 Task: Search one way flight ticket for 4 adults, 2 children, 2 infants in seat and 1 infant on lap in economy from Jackson: Jackson-medgar Wiley Evers International Airport to Springfield: Abraham Lincoln Capital Airport on 5-2-2023. Choice of flights is Sun country airlines. Number of bags: 10 checked bags. Price is upto 30000. Outbound departure time preference is 6:00.
Action: Mouse moved to (327, 273)
Screenshot: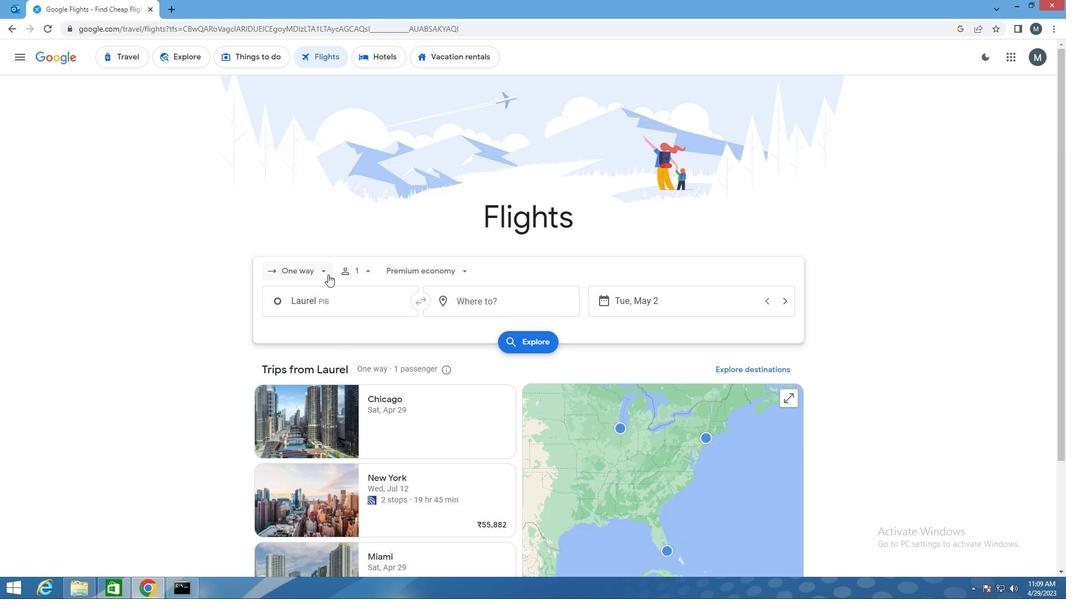 
Action: Mouse pressed left at (327, 273)
Screenshot: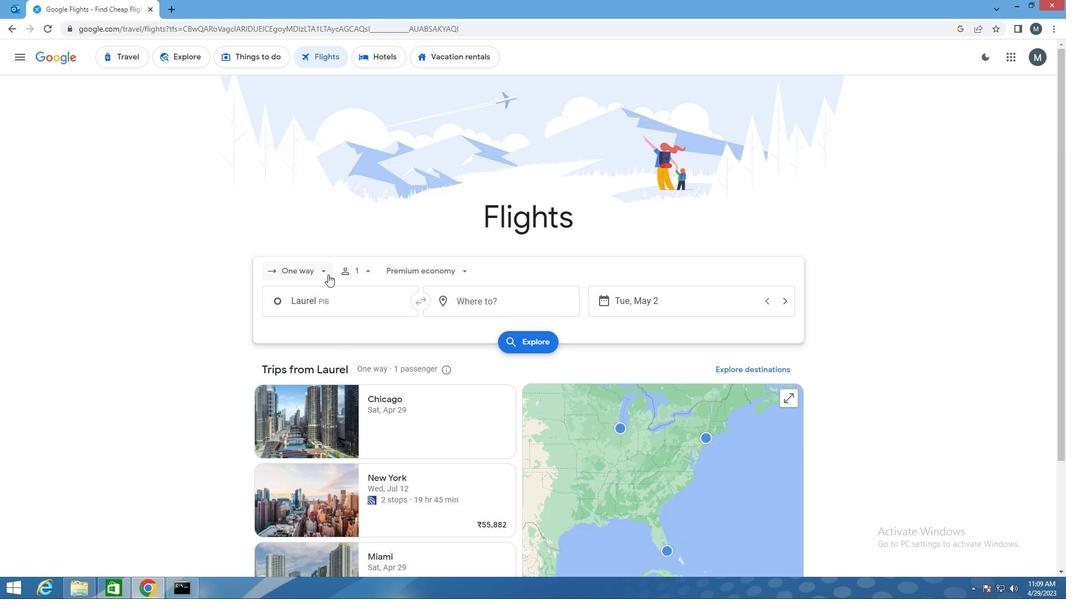 
Action: Mouse moved to (322, 327)
Screenshot: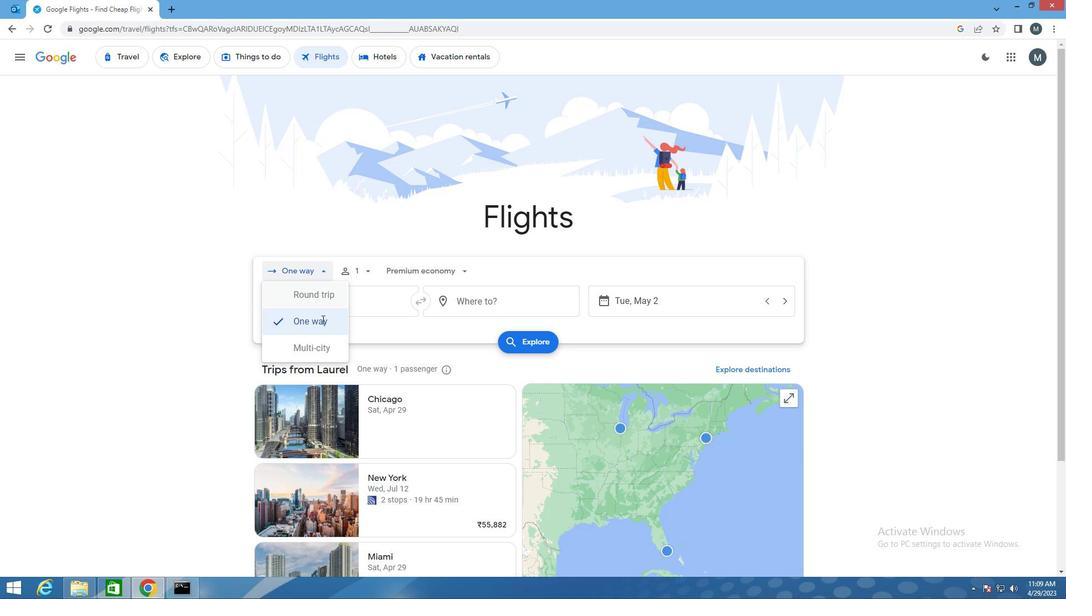 
Action: Mouse pressed left at (322, 327)
Screenshot: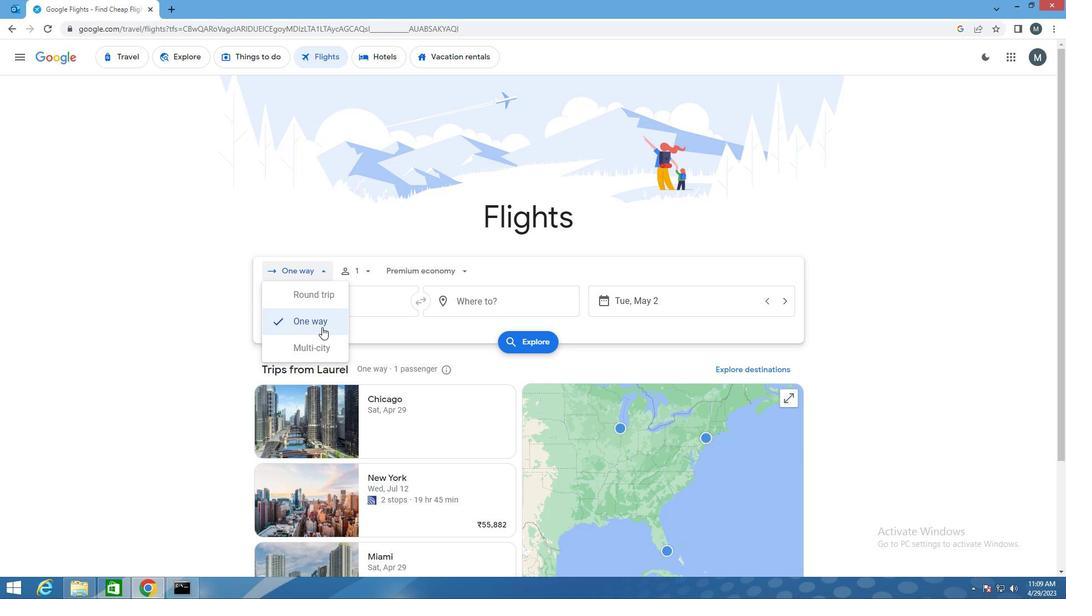 
Action: Mouse moved to (363, 273)
Screenshot: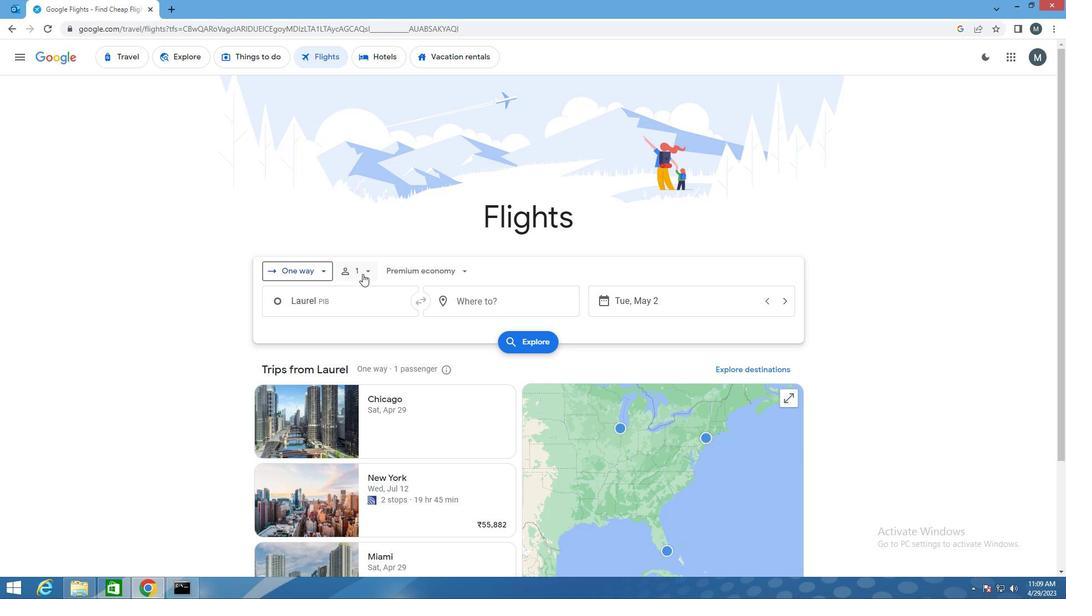 
Action: Mouse pressed left at (363, 273)
Screenshot: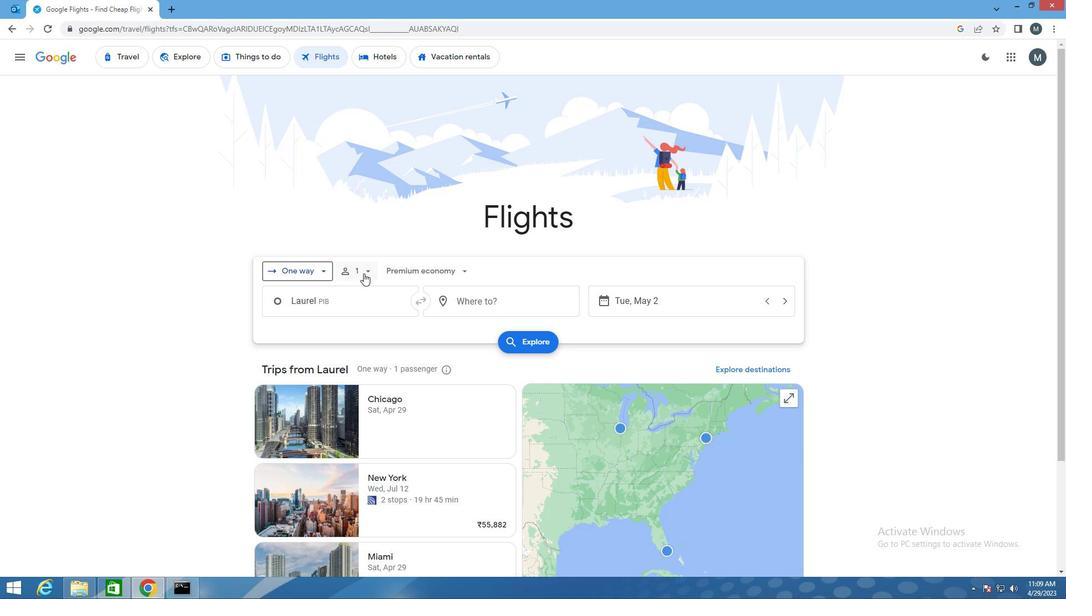 
Action: Mouse moved to (453, 300)
Screenshot: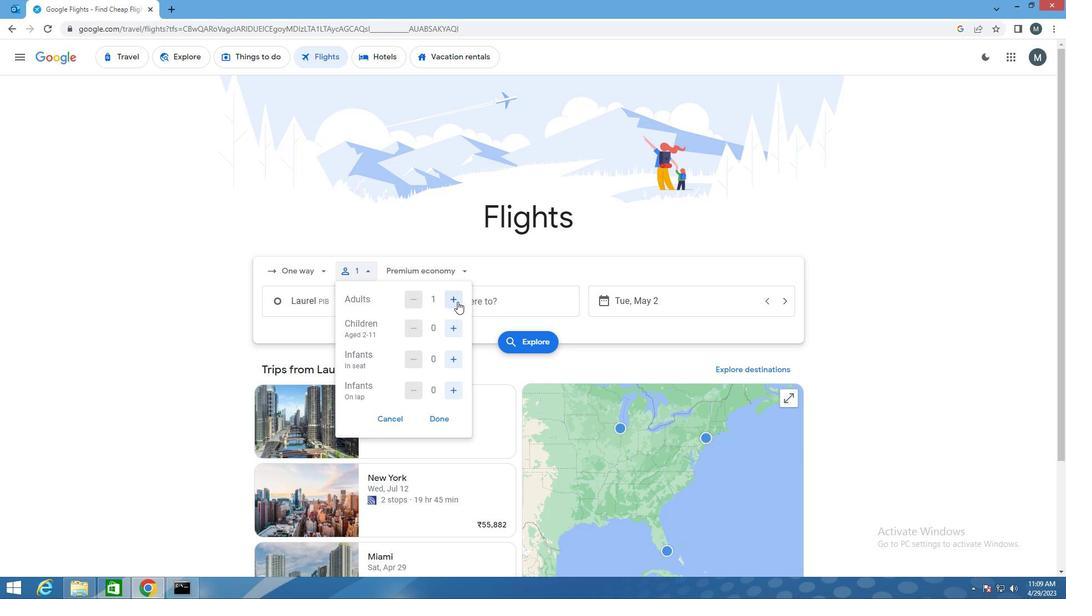 
Action: Mouse pressed left at (453, 300)
Screenshot: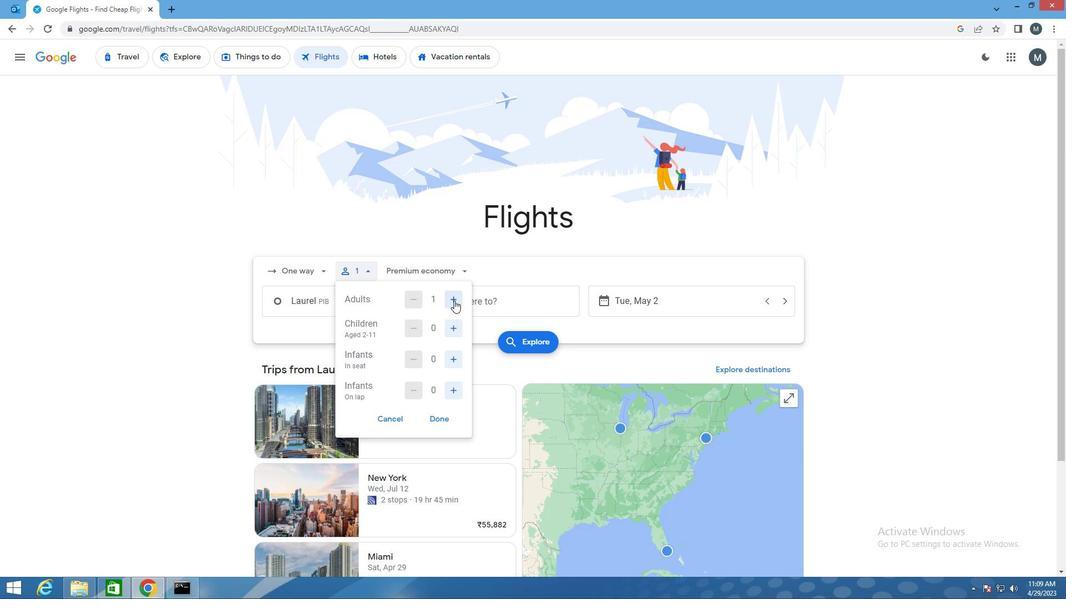 
Action: Mouse pressed left at (453, 300)
Screenshot: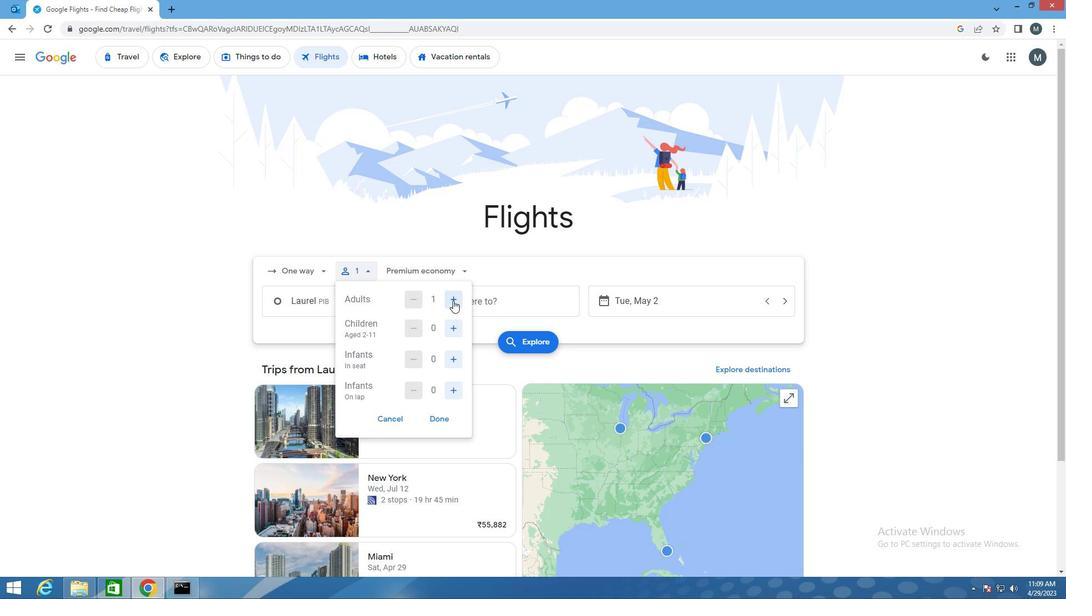 
Action: Mouse pressed left at (453, 300)
Screenshot: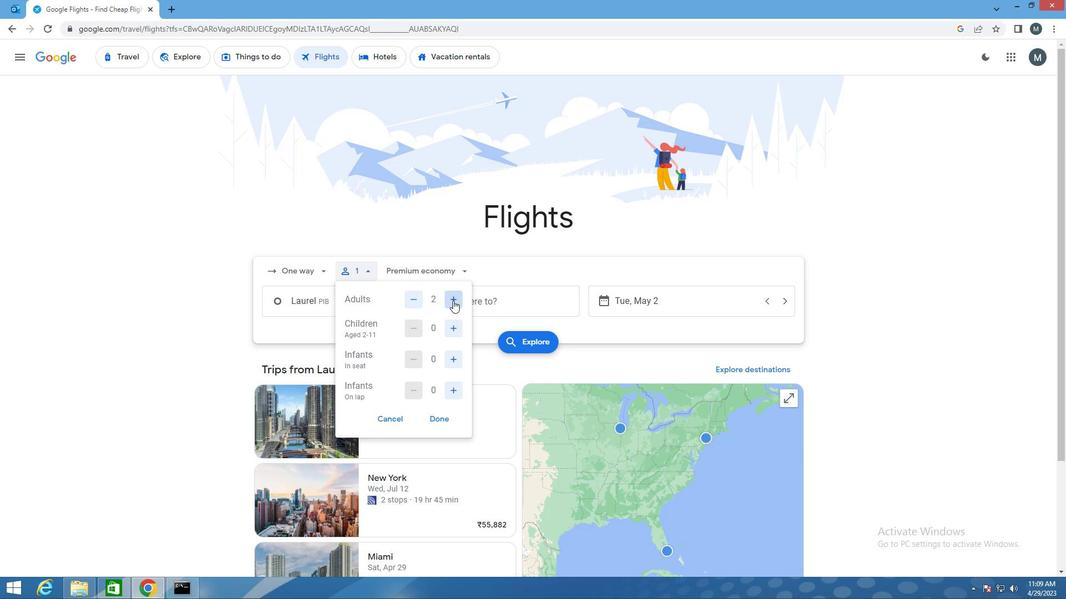 
Action: Mouse moved to (453, 333)
Screenshot: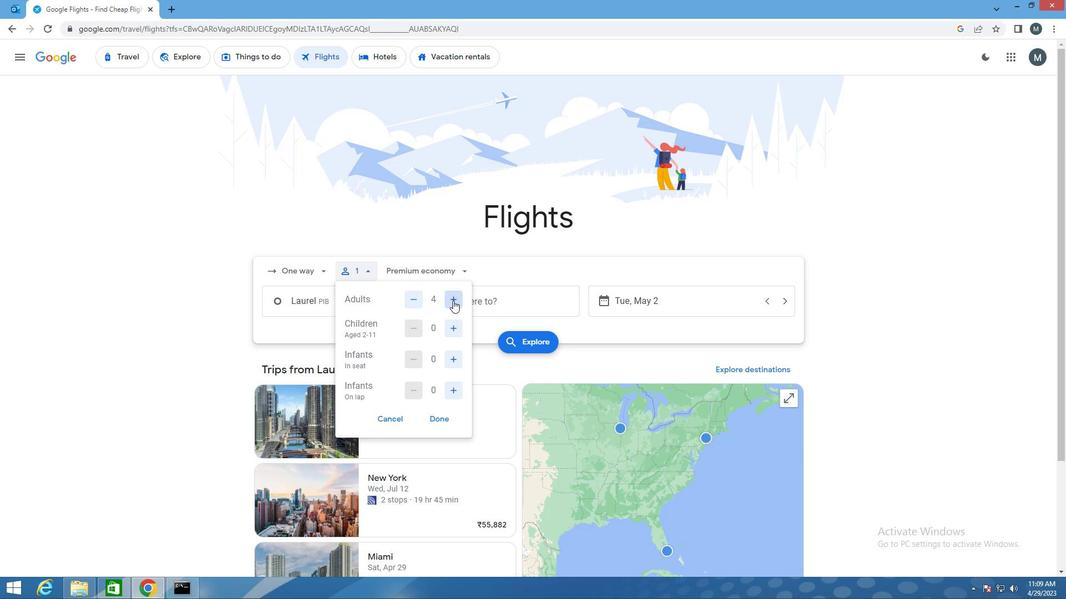 
Action: Mouse pressed left at (453, 333)
Screenshot: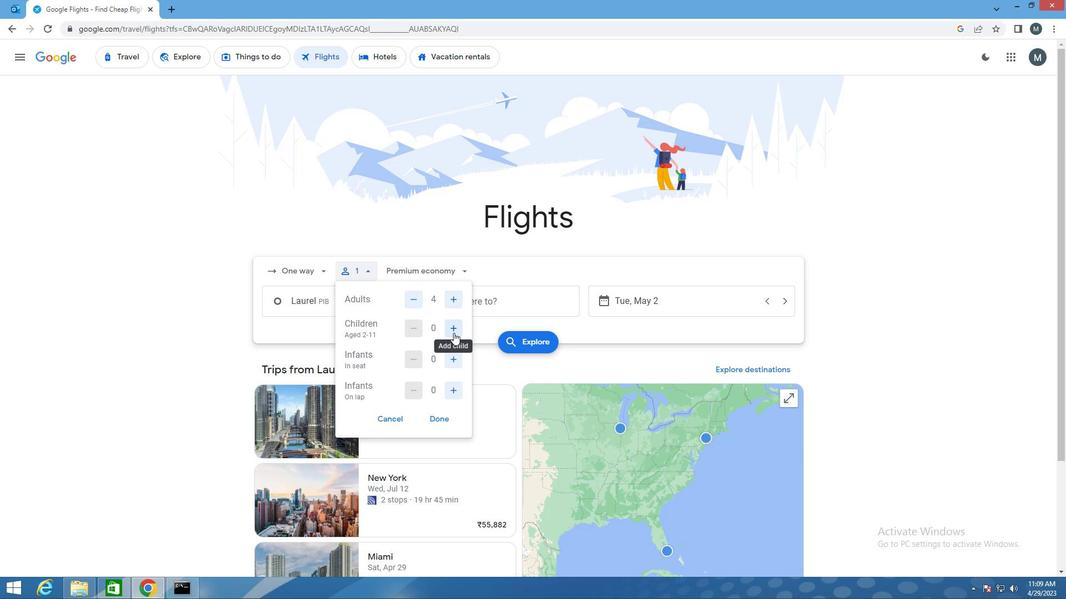 
Action: Mouse pressed left at (453, 333)
Screenshot: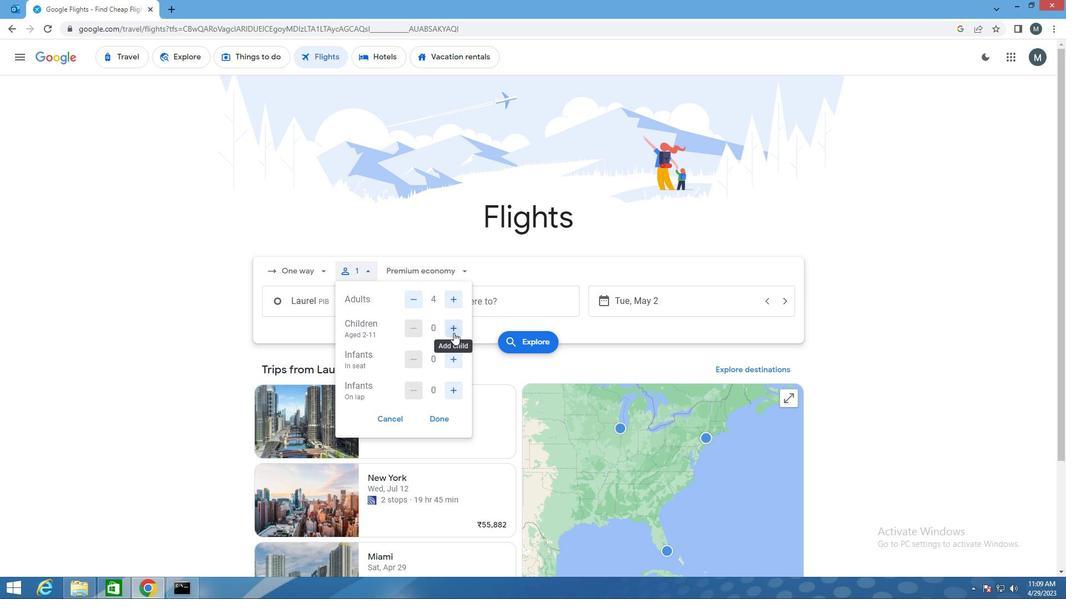 
Action: Mouse moved to (458, 360)
Screenshot: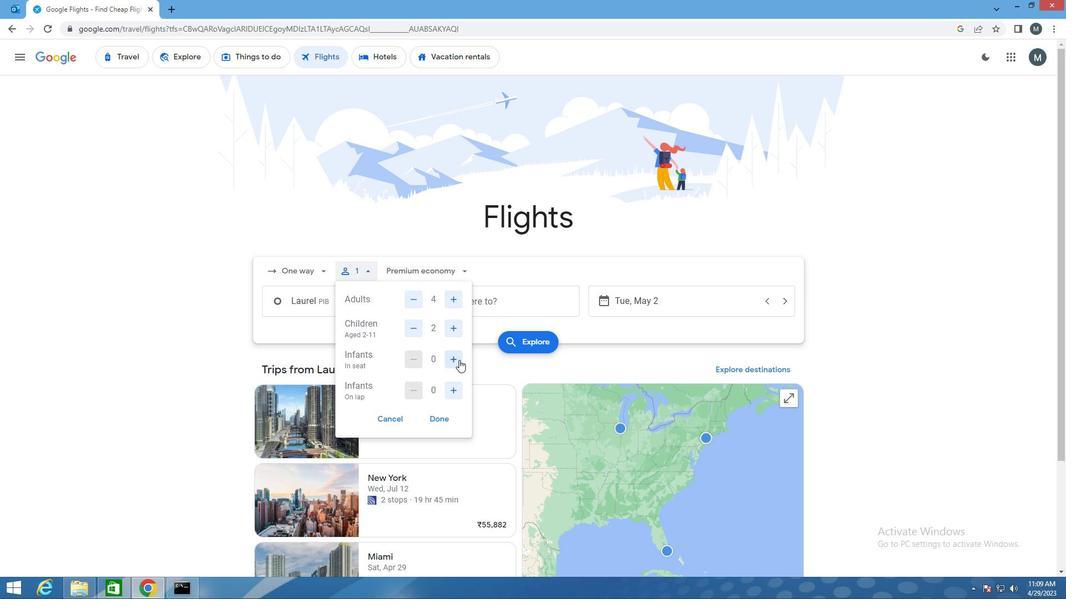
Action: Mouse pressed left at (458, 360)
Screenshot: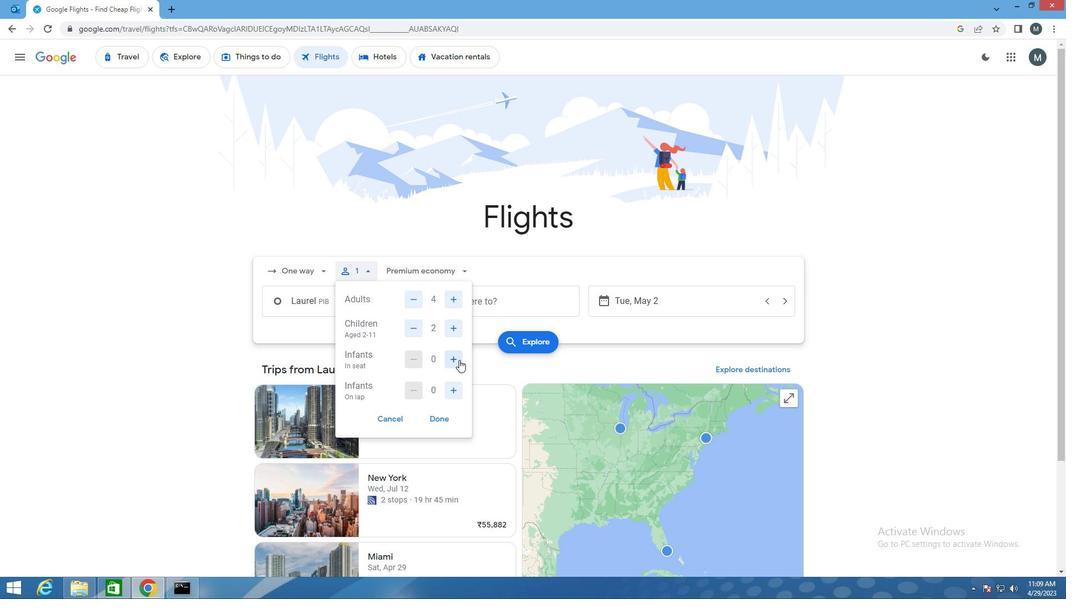 
Action: Mouse pressed left at (458, 360)
Screenshot: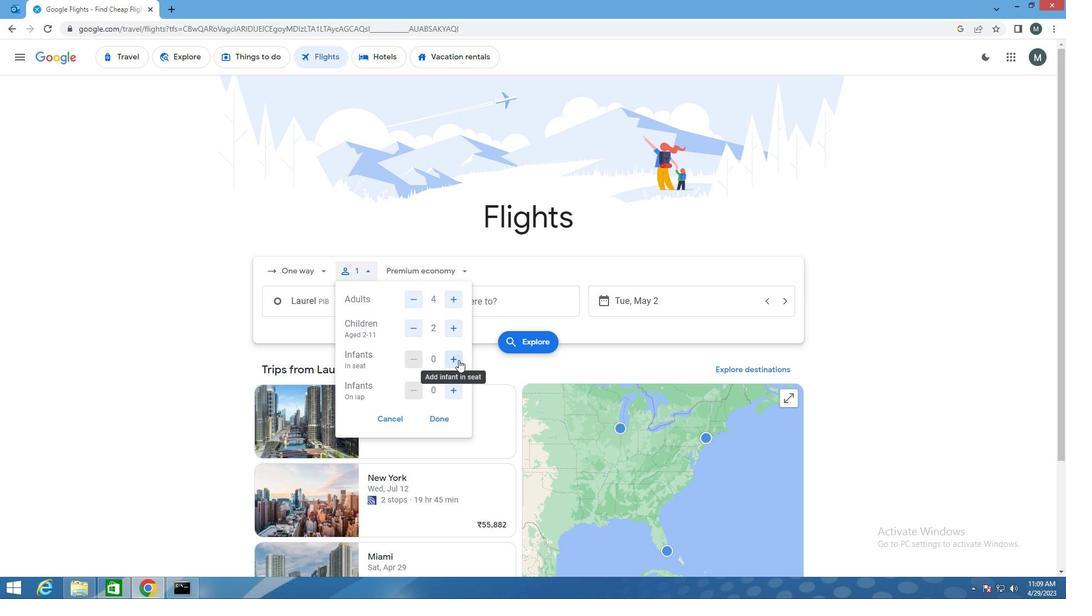 
Action: Mouse moved to (455, 393)
Screenshot: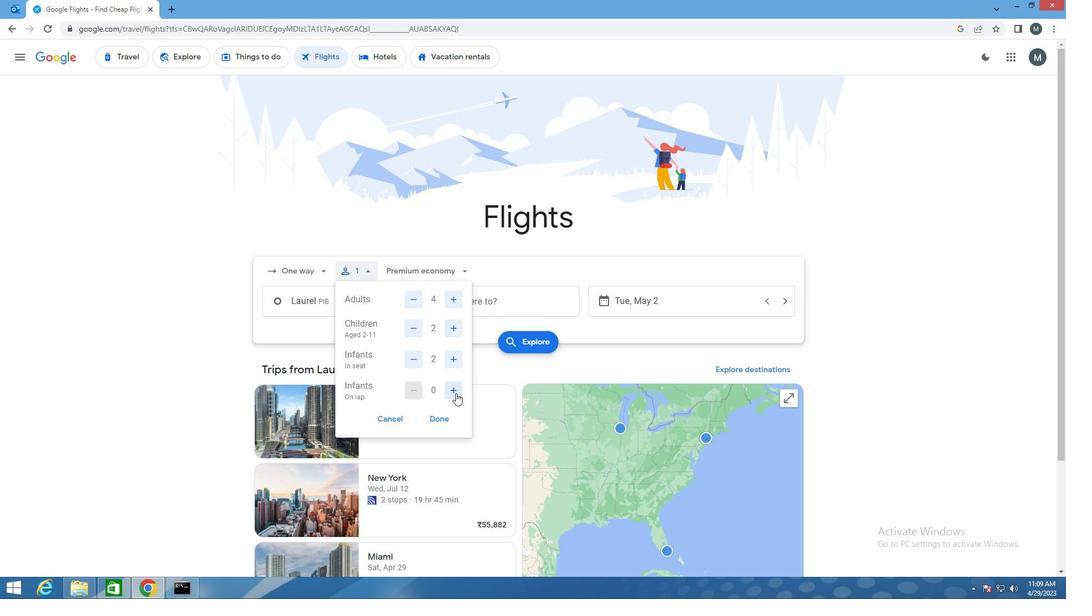 
Action: Mouse pressed left at (455, 393)
Screenshot: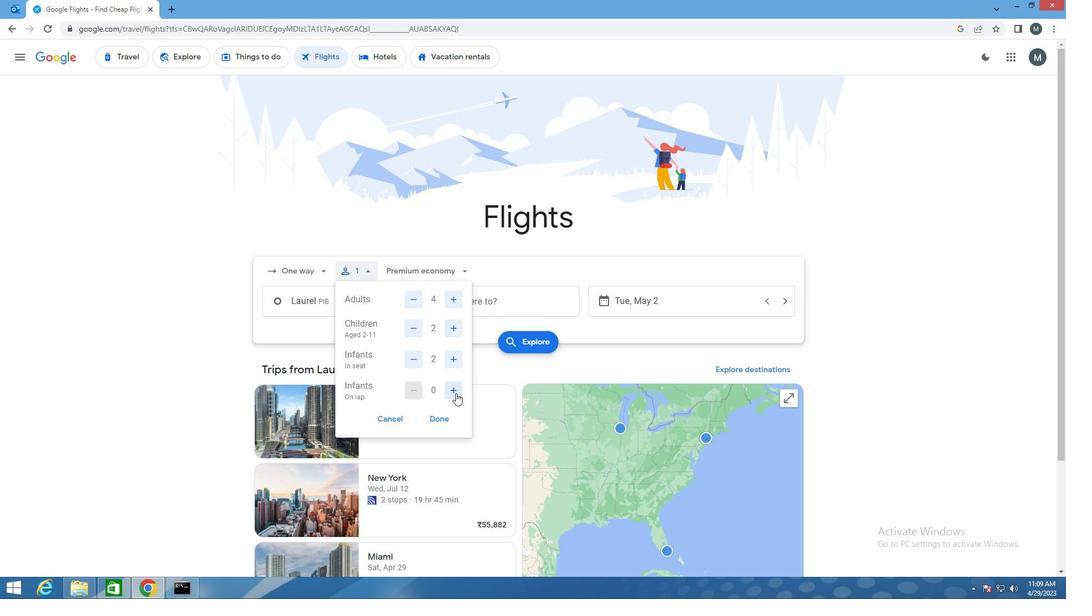 
Action: Mouse moved to (449, 419)
Screenshot: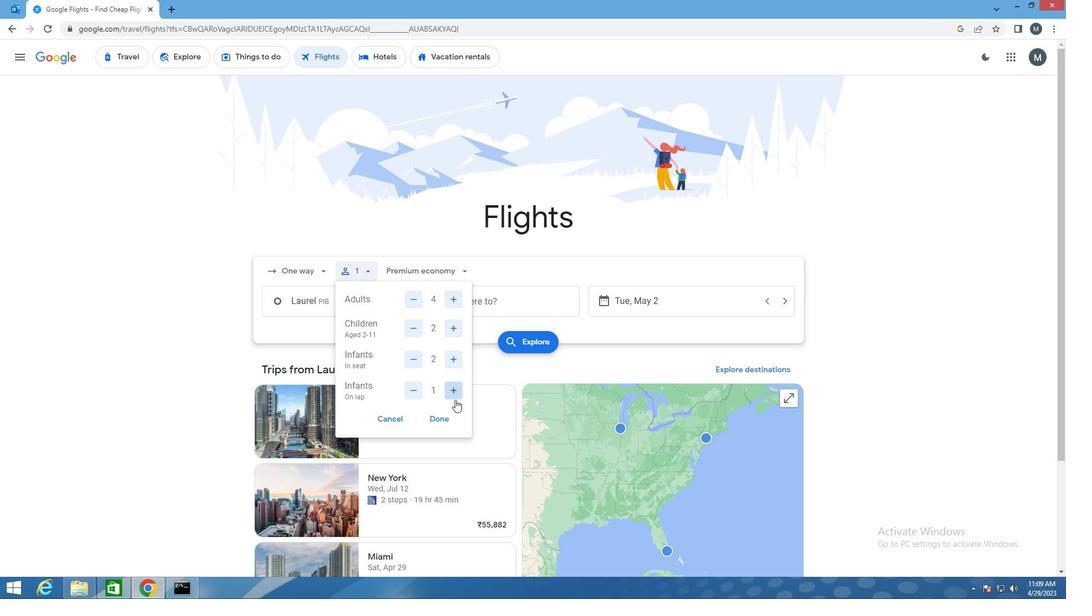 
Action: Mouse pressed left at (449, 419)
Screenshot: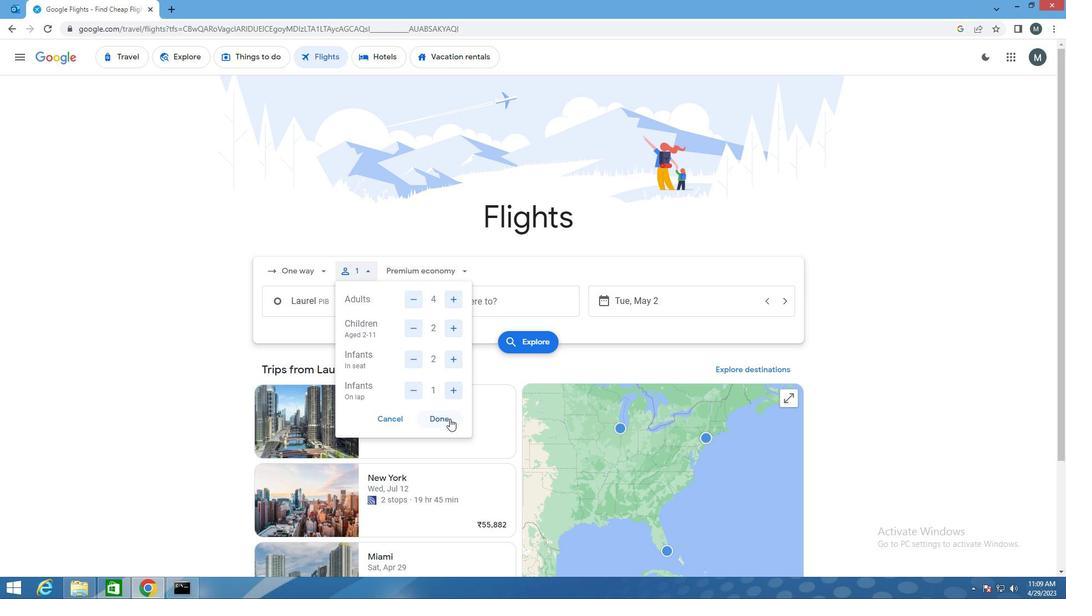 
Action: Mouse moved to (451, 273)
Screenshot: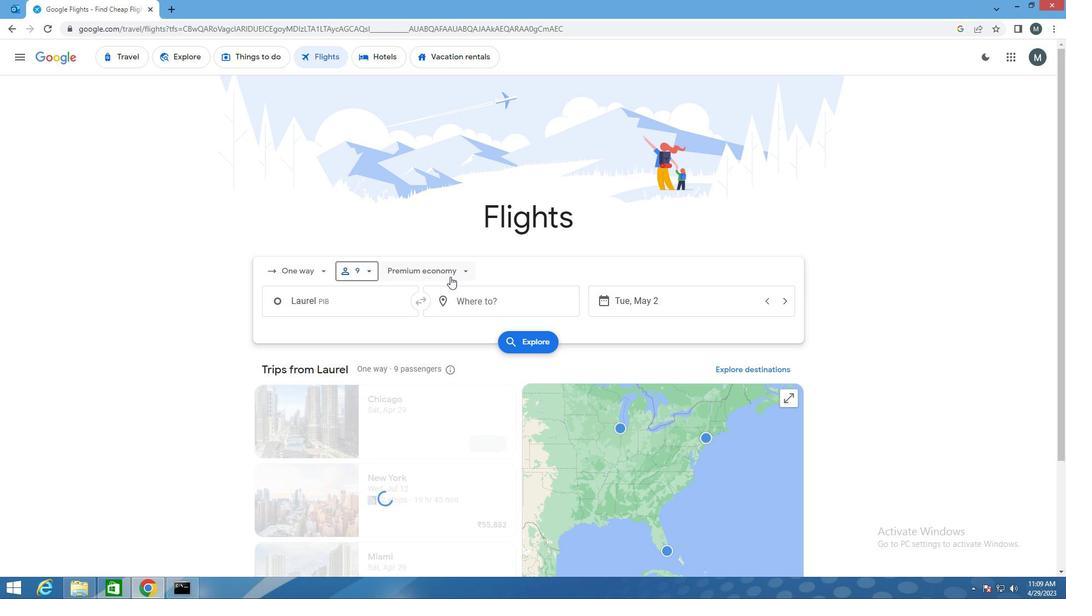 
Action: Mouse pressed left at (451, 273)
Screenshot: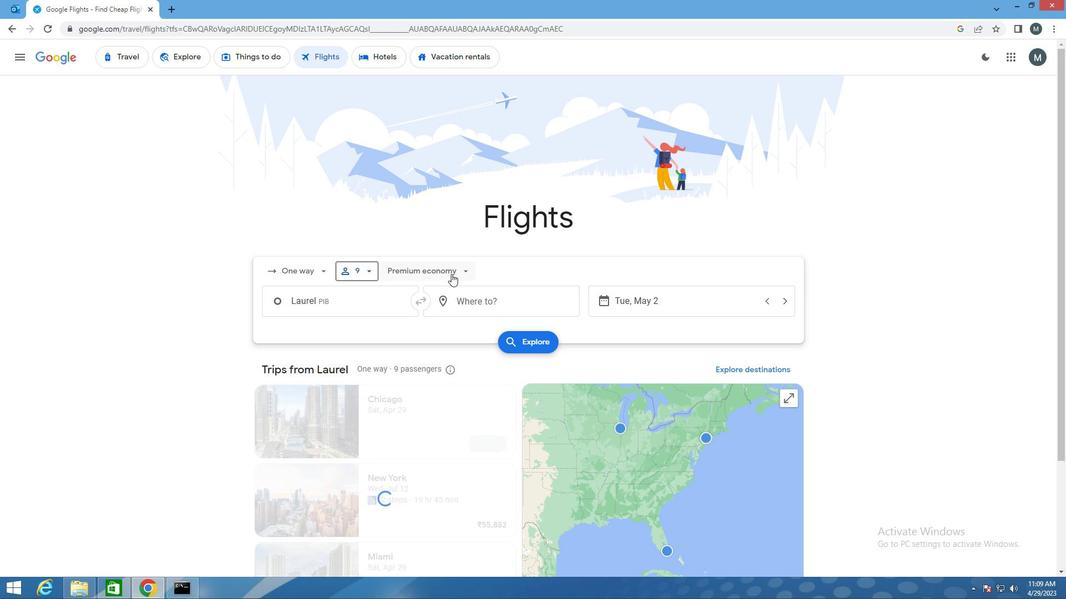 
Action: Mouse moved to (443, 295)
Screenshot: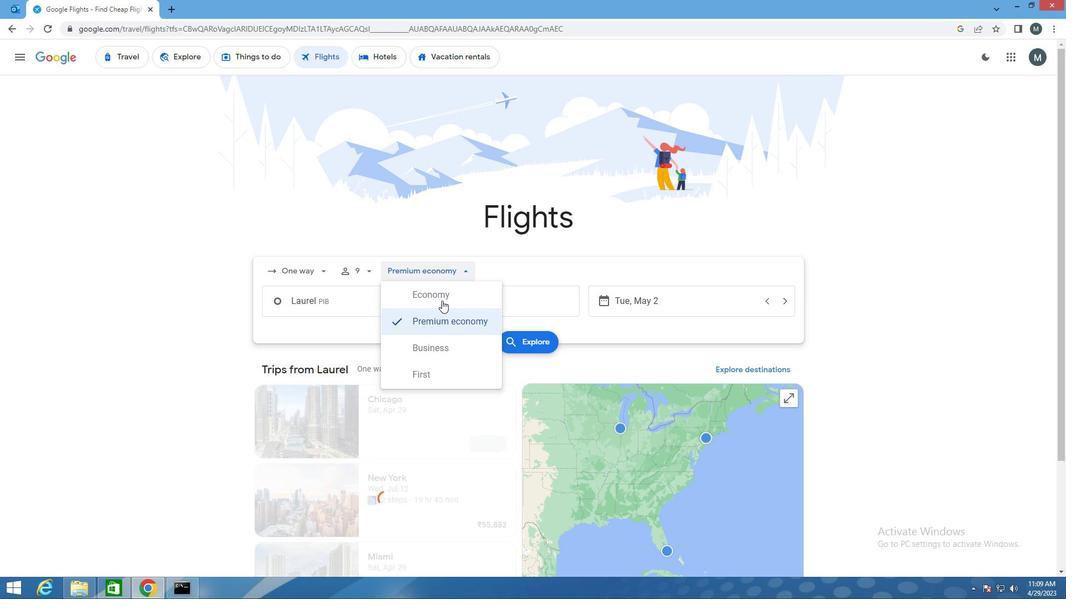 
Action: Mouse pressed left at (443, 295)
Screenshot: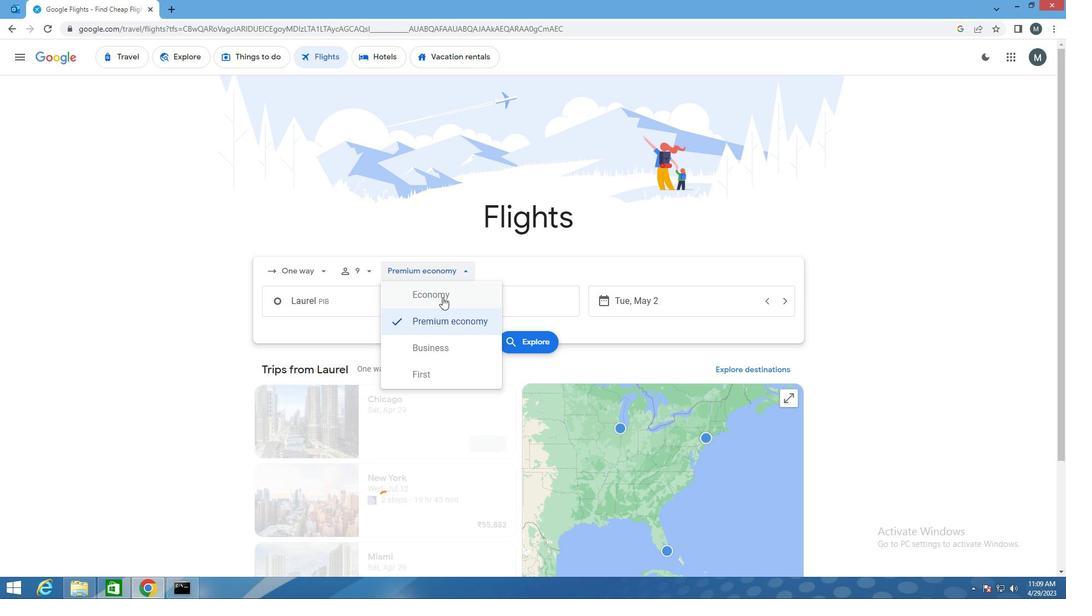 
Action: Mouse moved to (383, 305)
Screenshot: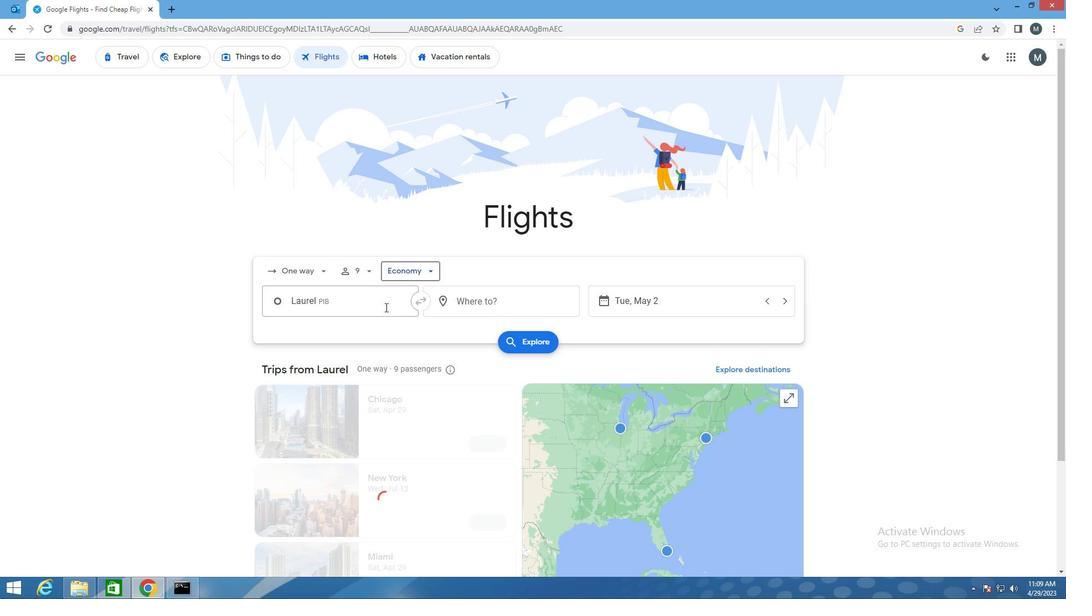 
Action: Mouse pressed left at (383, 305)
Screenshot: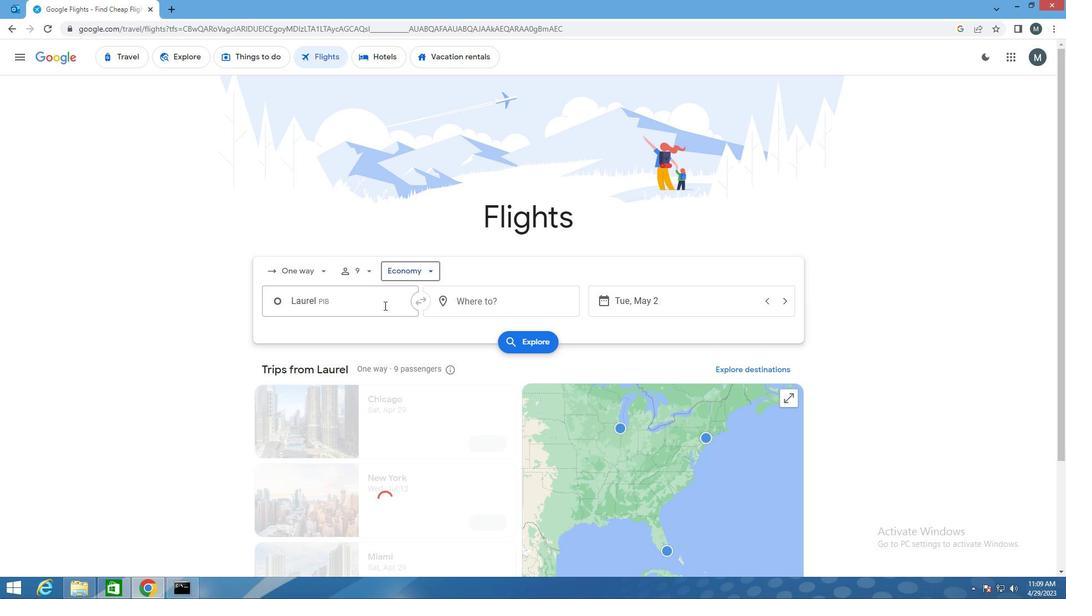 
Action: Key pressed jackson<Key.space>med
Screenshot: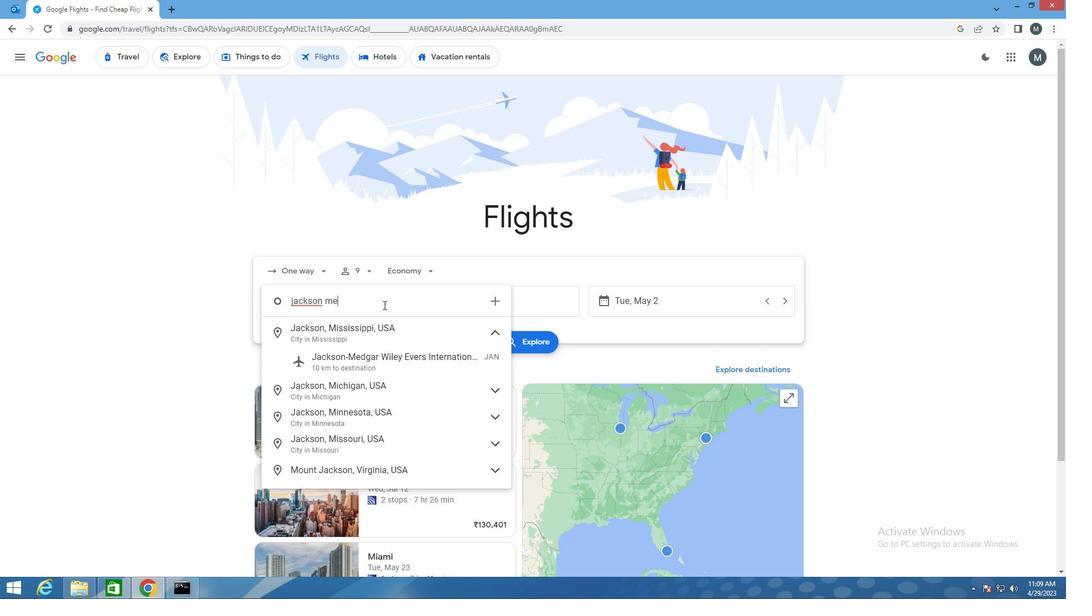 
Action: Mouse moved to (387, 333)
Screenshot: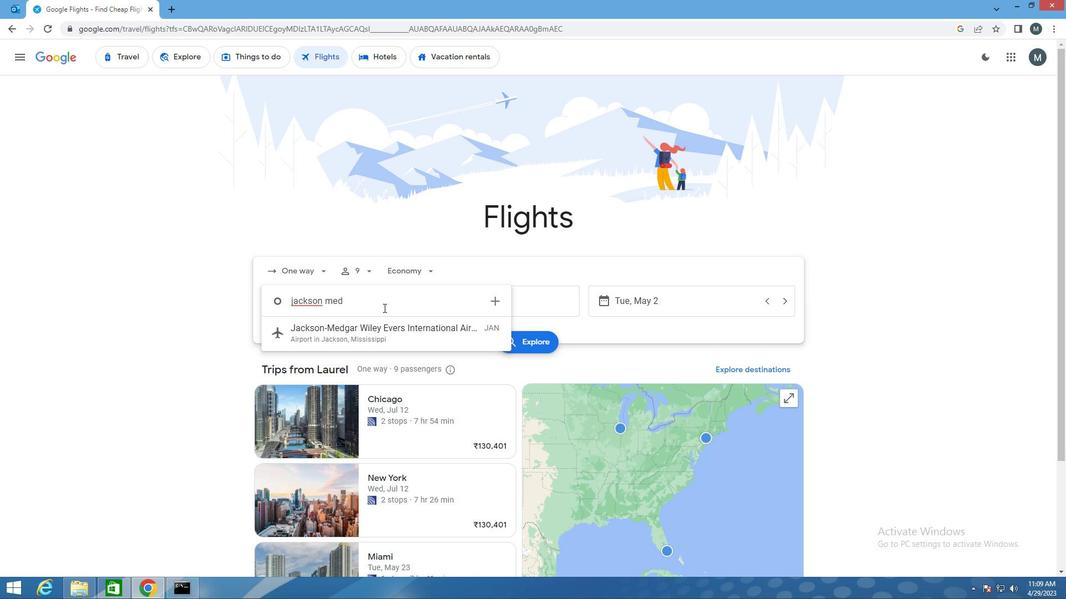 
Action: Mouse pressed left at (387, 333)
Screenshot: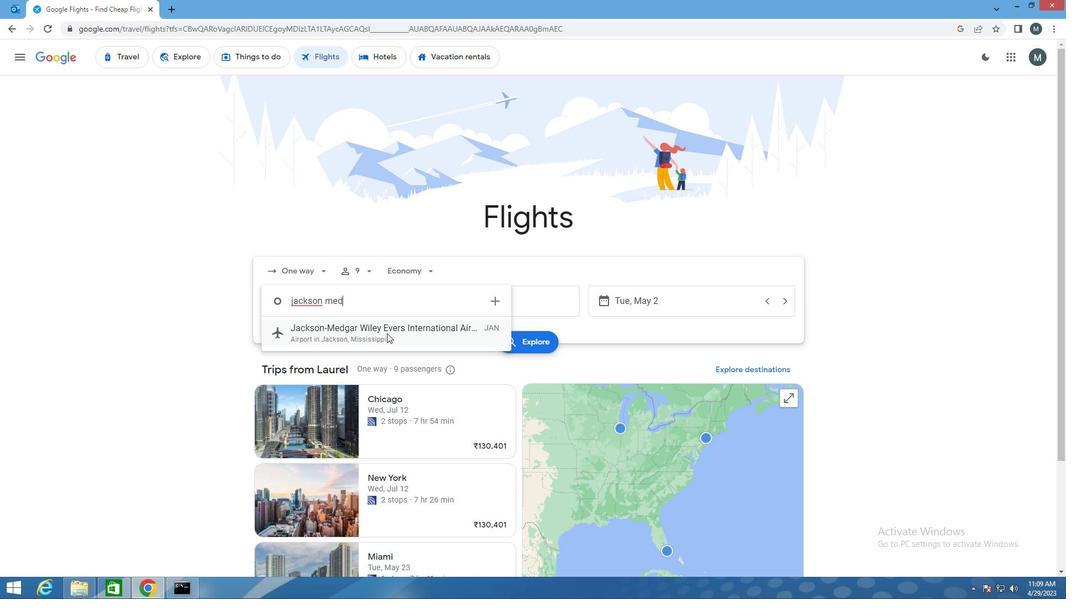 
Action: Mouse moved to (484, 308)
Screenshot: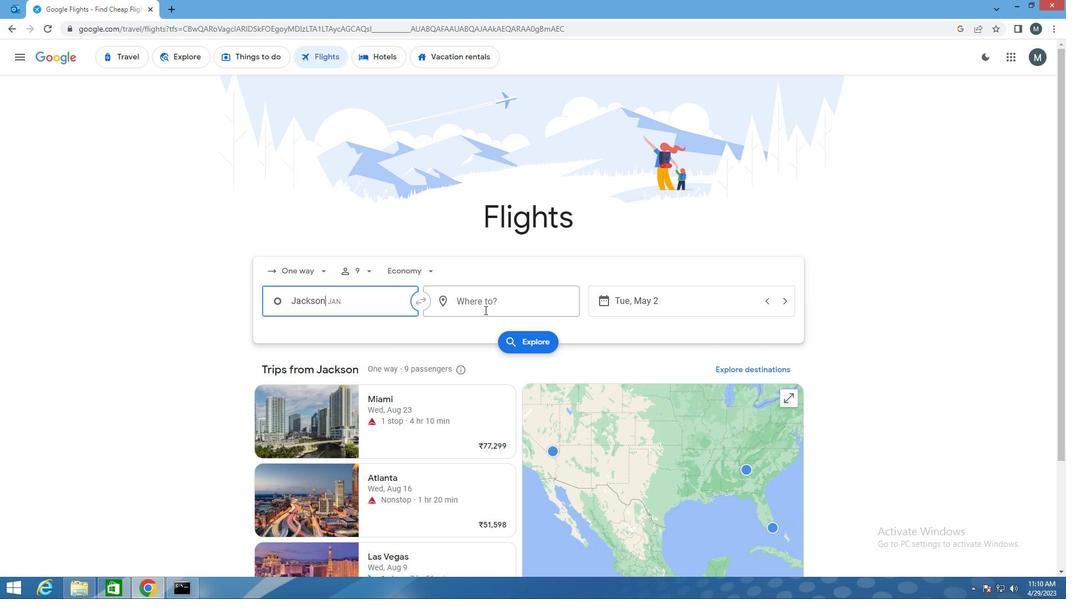 
Action: Mouse pressed left at (484, 308)
Screenshot: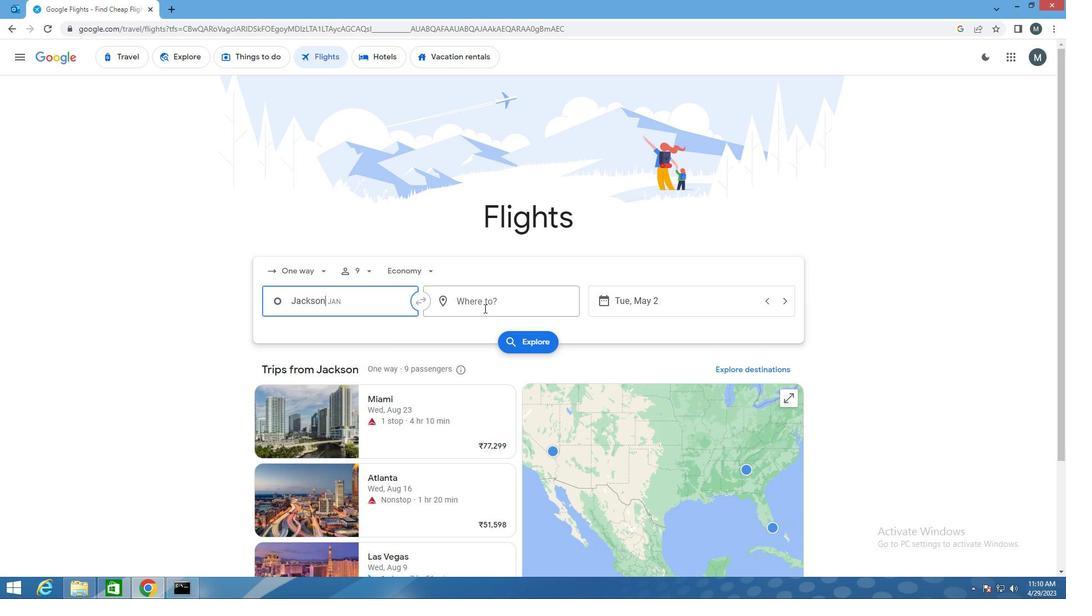 
Action: Mouse moved to (482, 309)
Screenshot: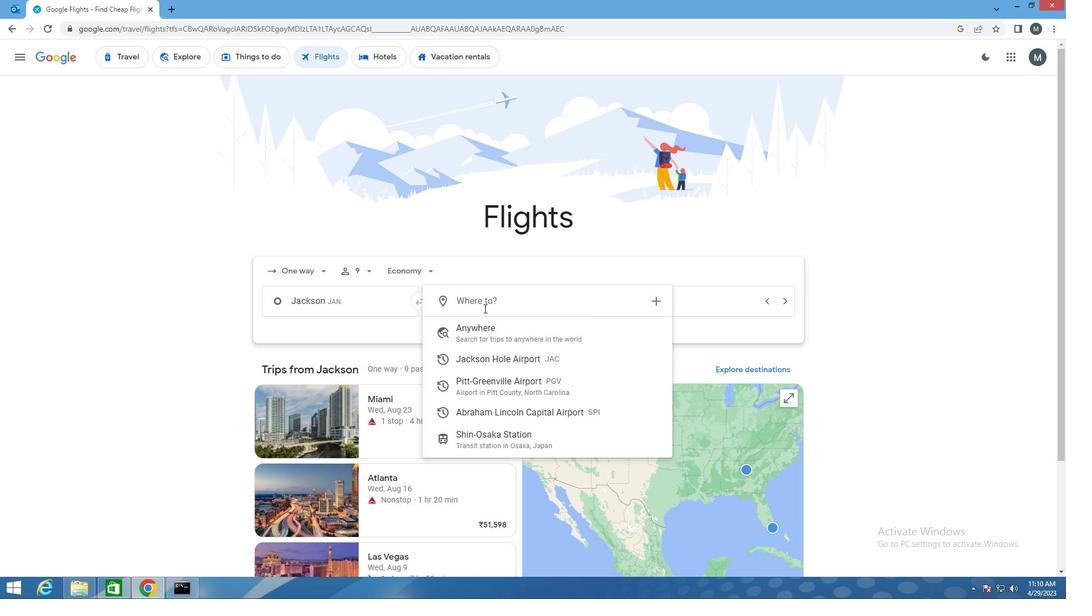 
Action: Key pressed s
Screenshot: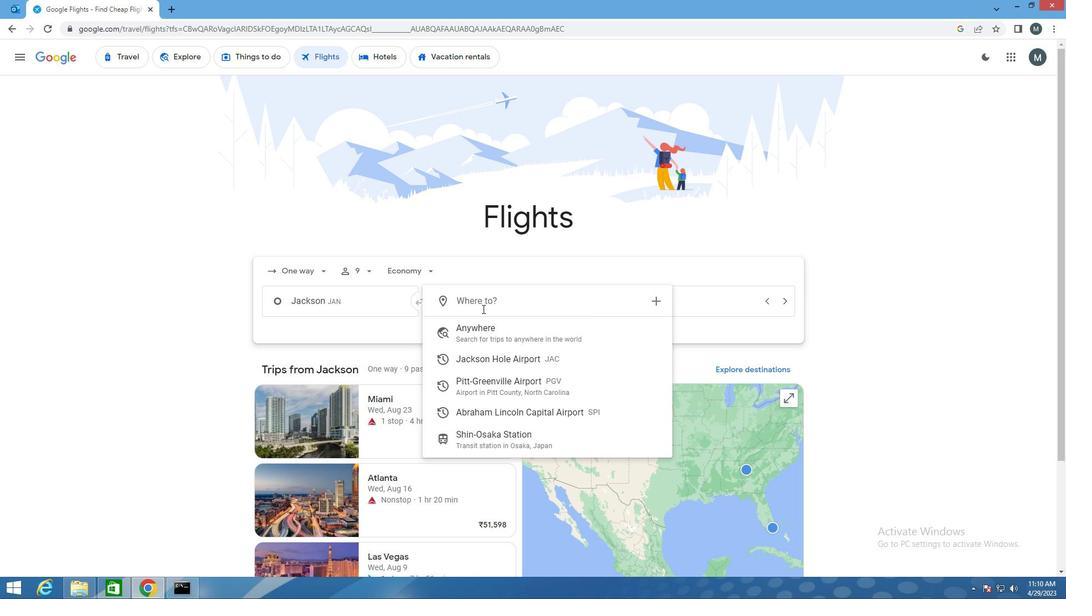 
Action: Mouse moved to (481, 309)
Screenshot: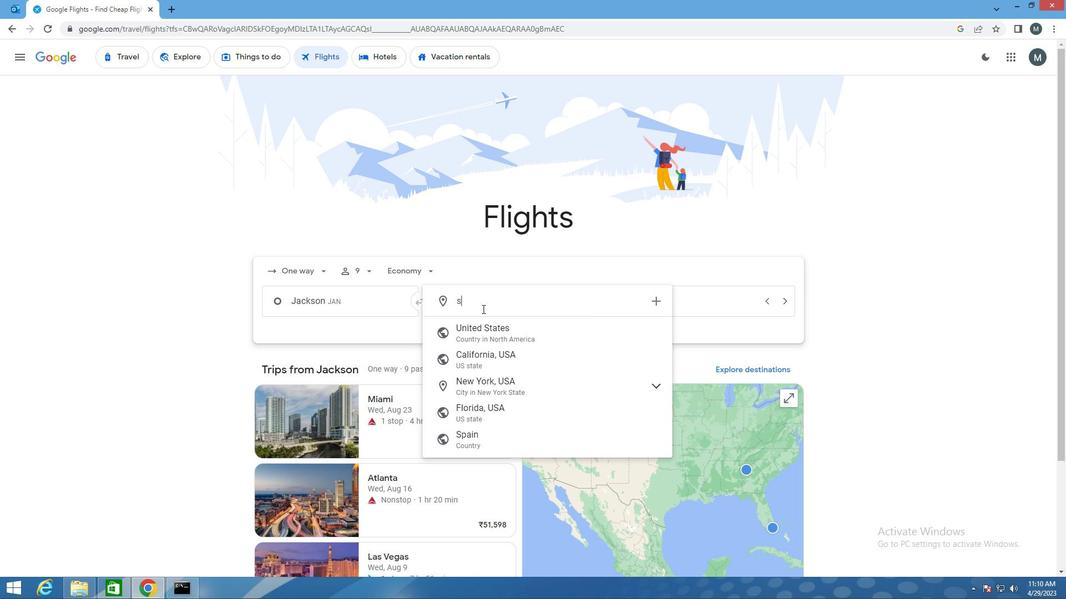 
Action: Key pressed p
Screenshot: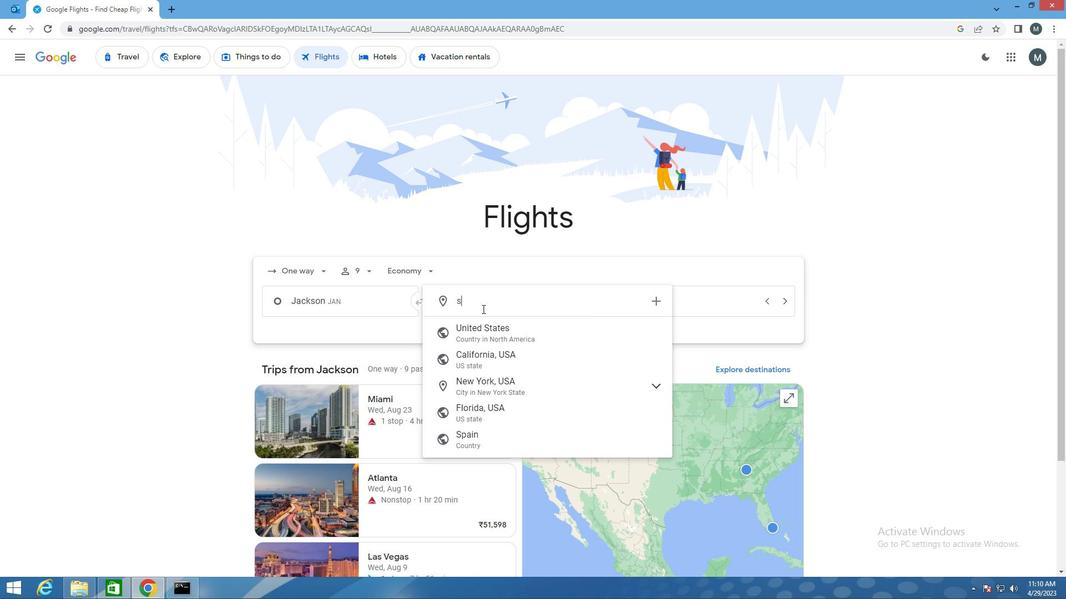 
Action: Mouse moved to (481, 311)
Screenshot: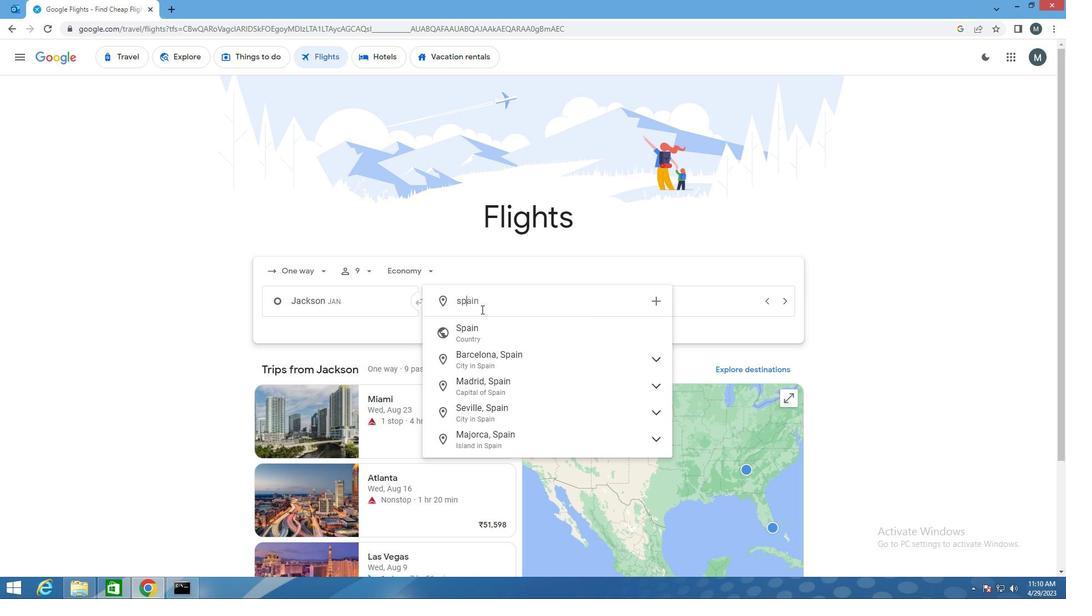 
Action: Key pressed <Key.backspace>
Screenshot: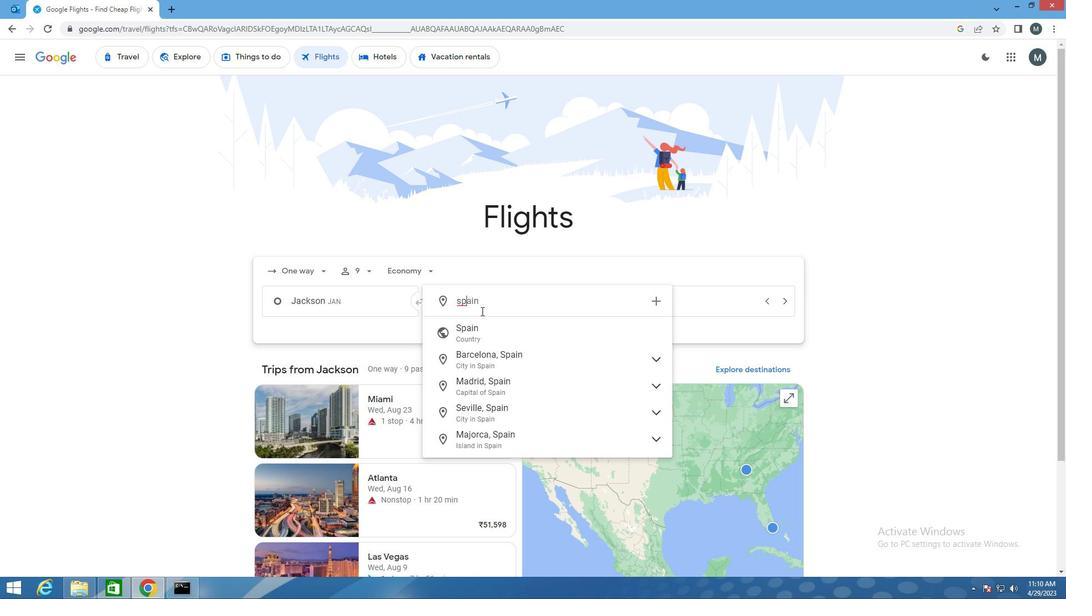 
Action: Mouse moved to (480, 312)
Screenshot: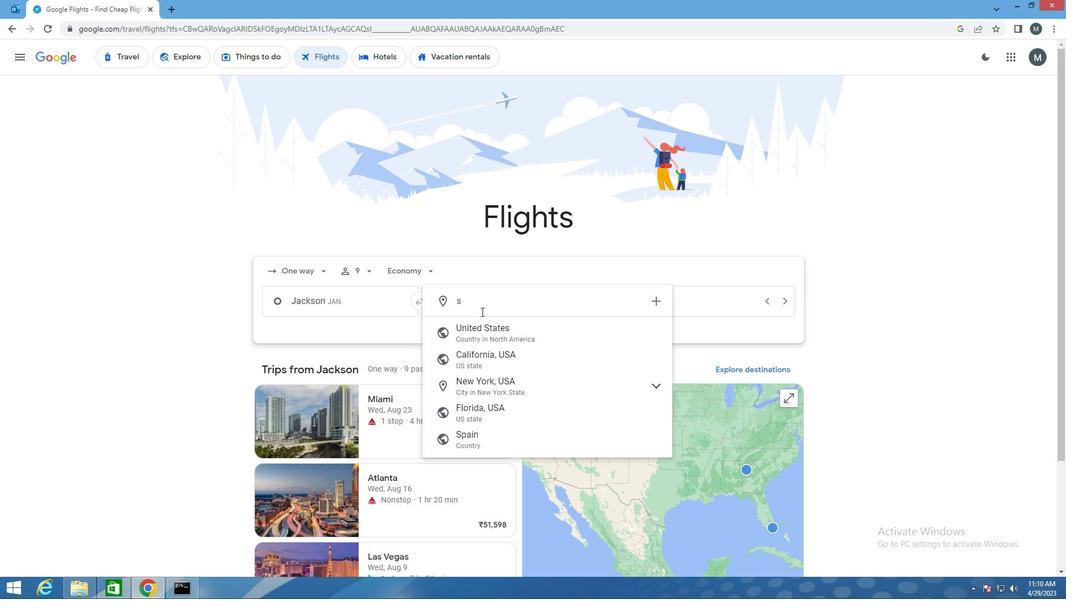
Action: Key pressed pi
Screenshot: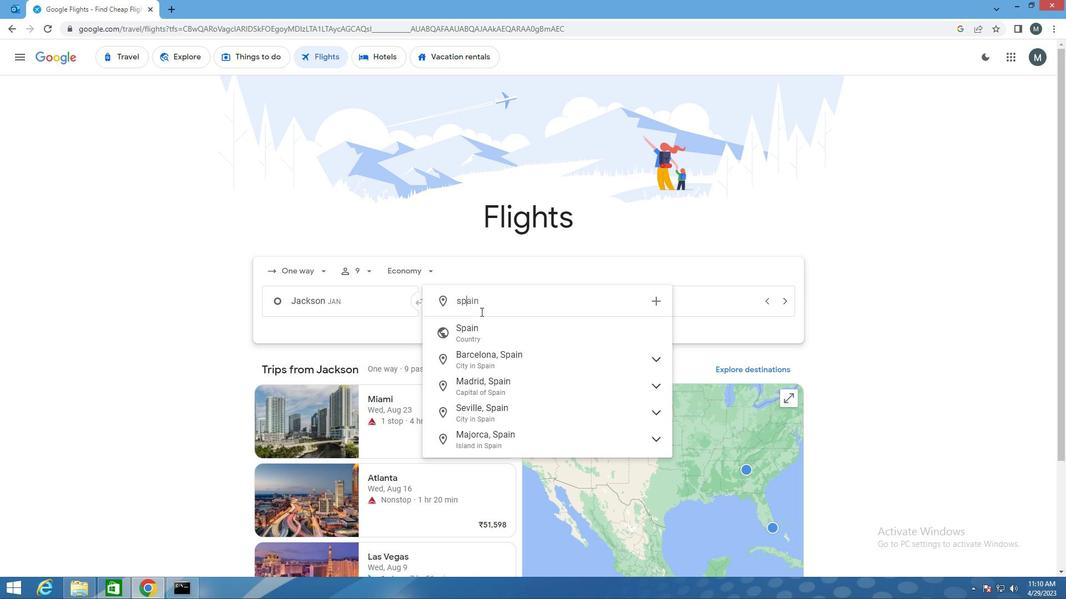 
Action: Mouse moved to (510, 334)
Screenshot: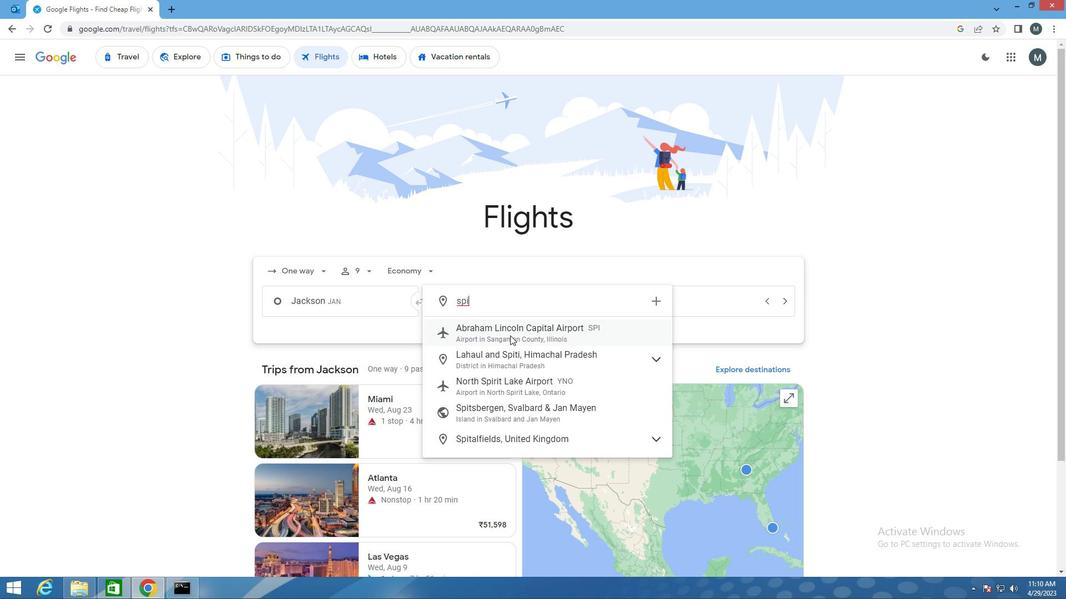 
Action: Mouse pressed left at (510, 334)
Screenshot: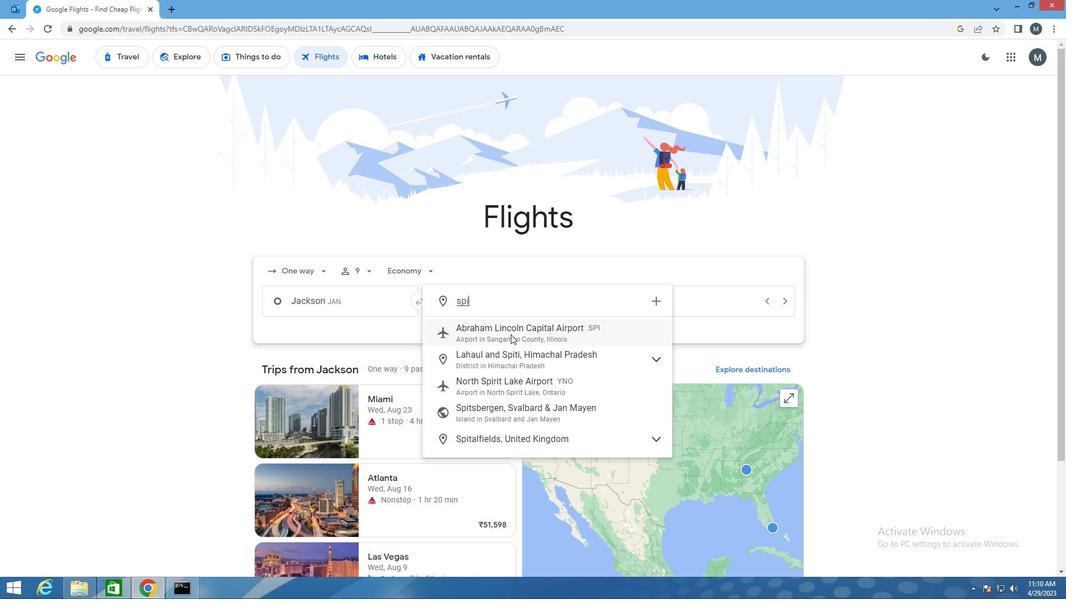 
Action: Mouse moved to (623, 304)
Screenshot: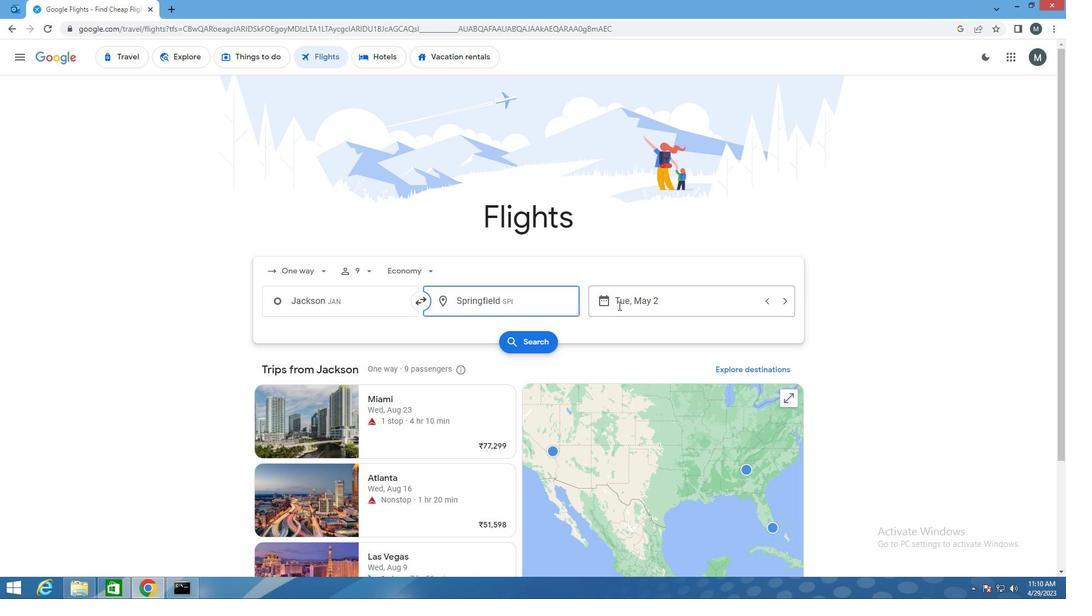 
Action: Mouse pressed left at (623, 304)
Screenshot: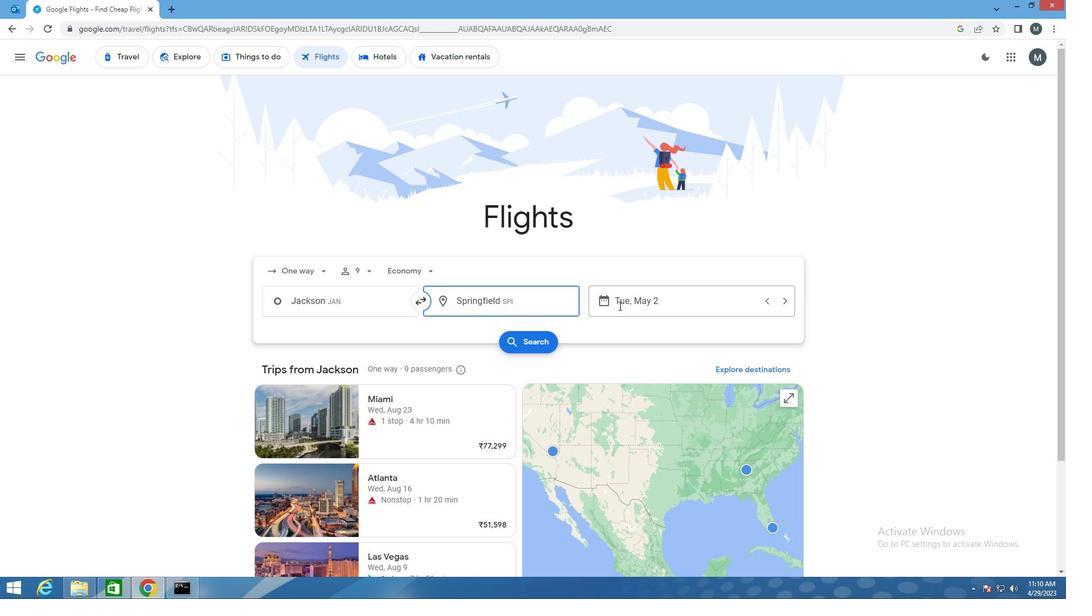 
Action: Mouse moved to (656, 376)
Screenshot: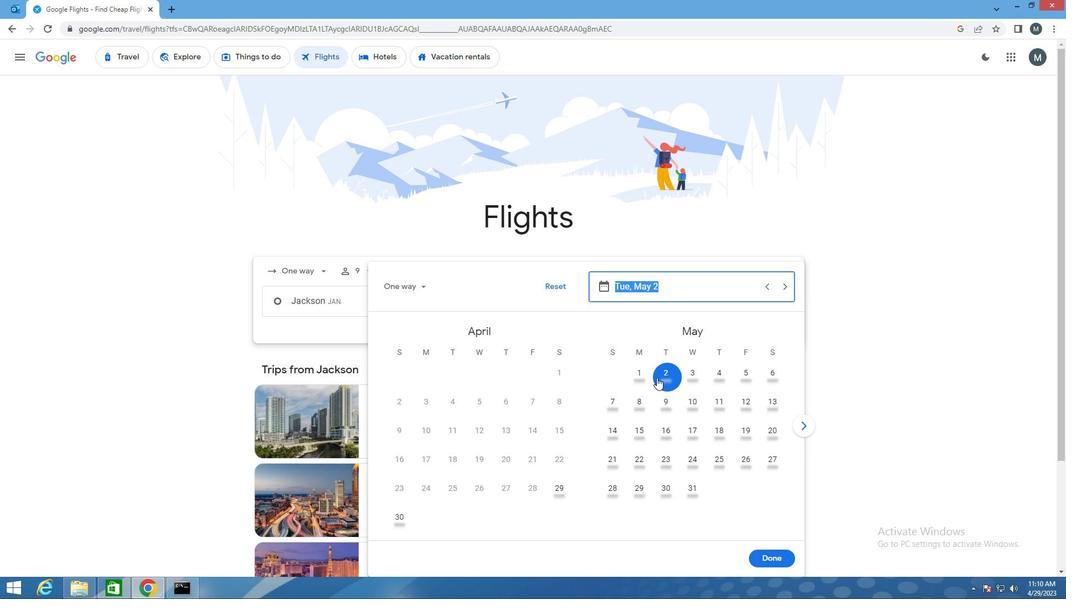 
Action: Mouse pressed left at (656, 376)
Screenshot: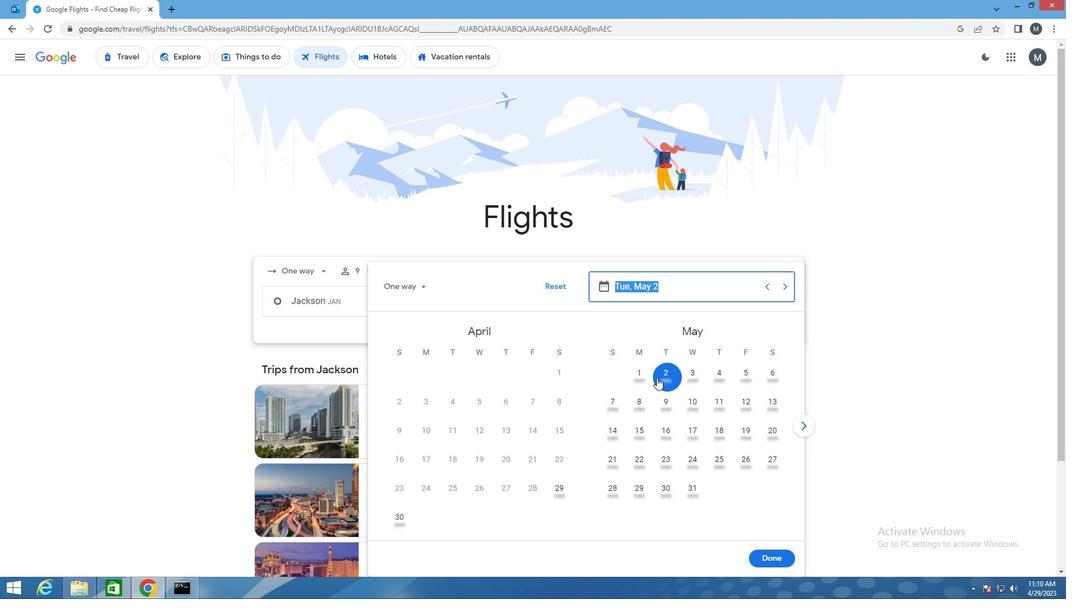 
Action: Mouse moved to (766, 562)
Screenshot: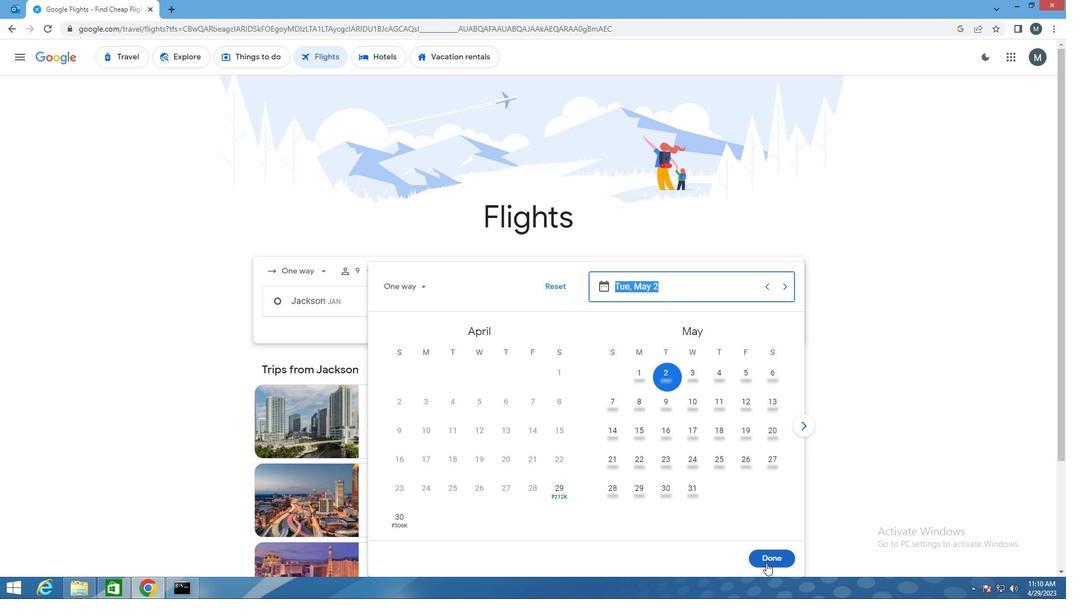 
Action: Mouse pressed left at (766, 562)
Screenshot: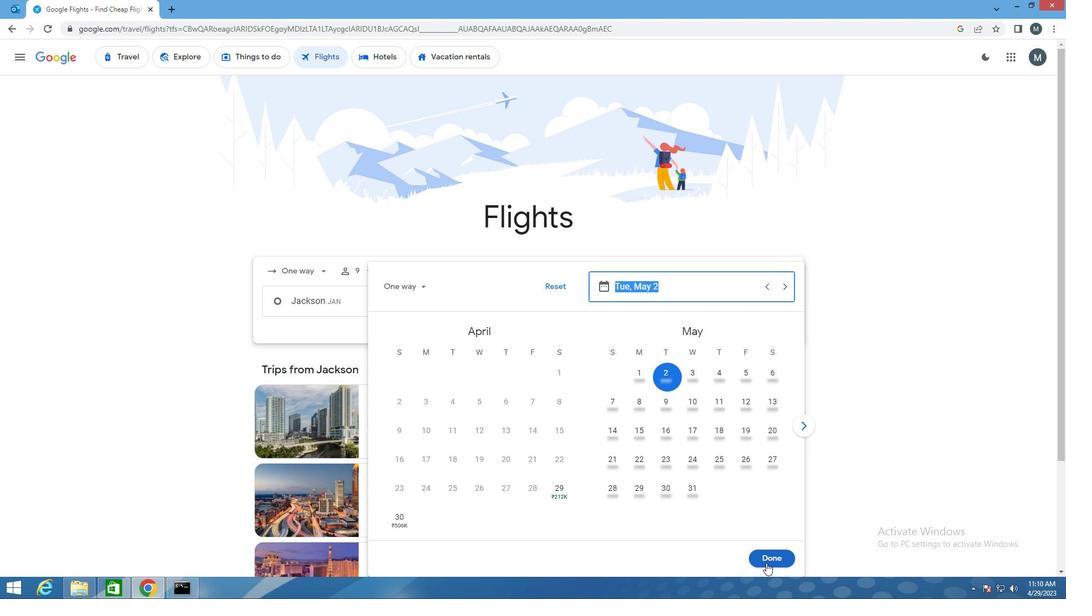
Action: Mouse moved to (525, 339)
Screenshot: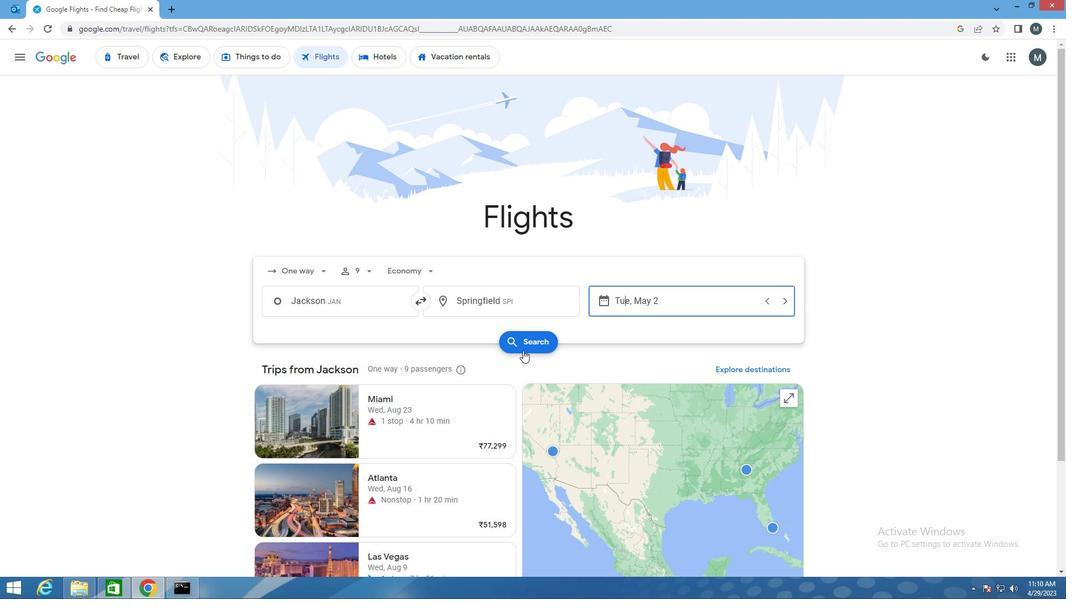 
Action: Mouse pressed left at (525, 339)
Screenshot: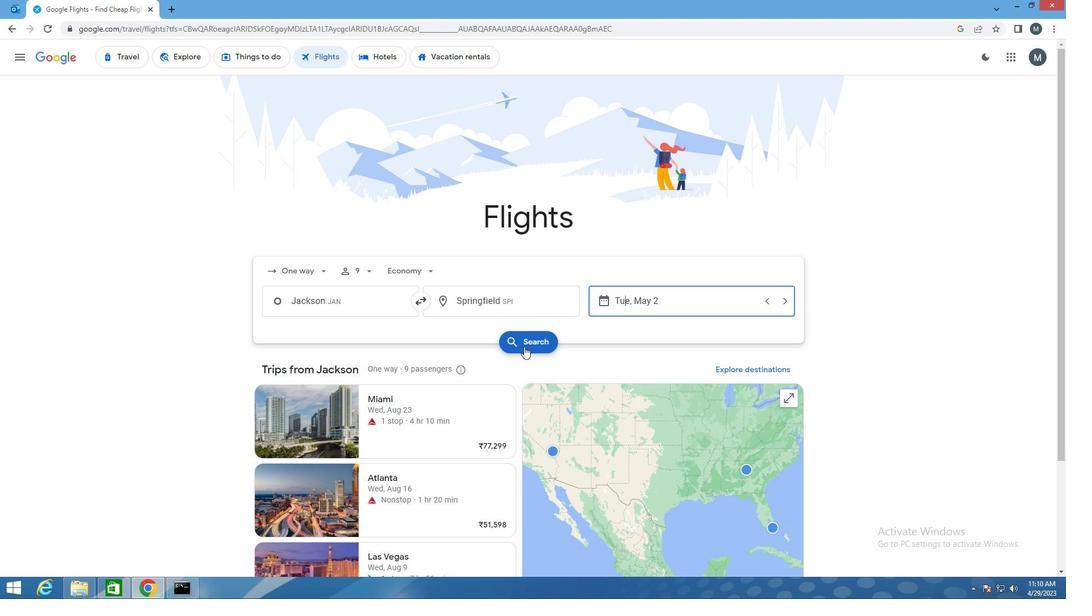 
Action: Mouse moved to (269, 161)
Screenshot: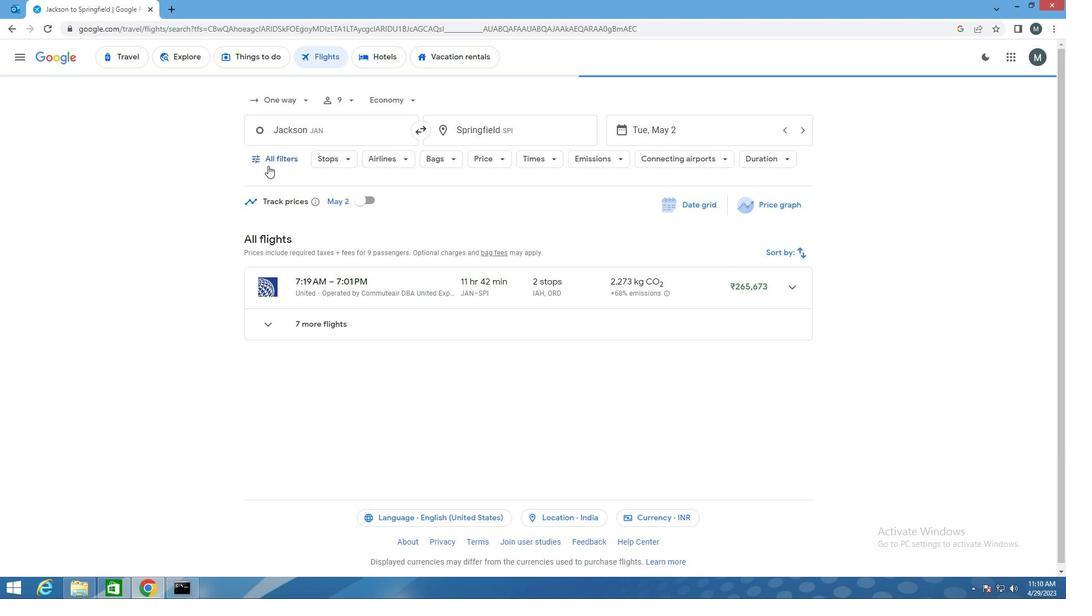 
Action: Mouse pressed left at (269, 161)
Screenshot: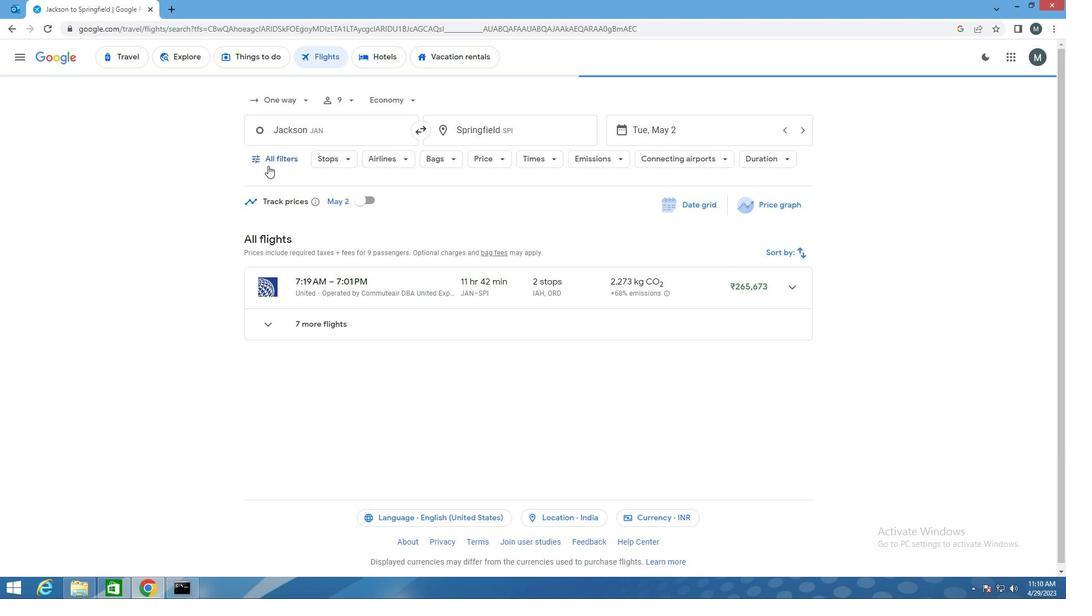 
Action: Mouse moved to (415, 399)
Screenshot: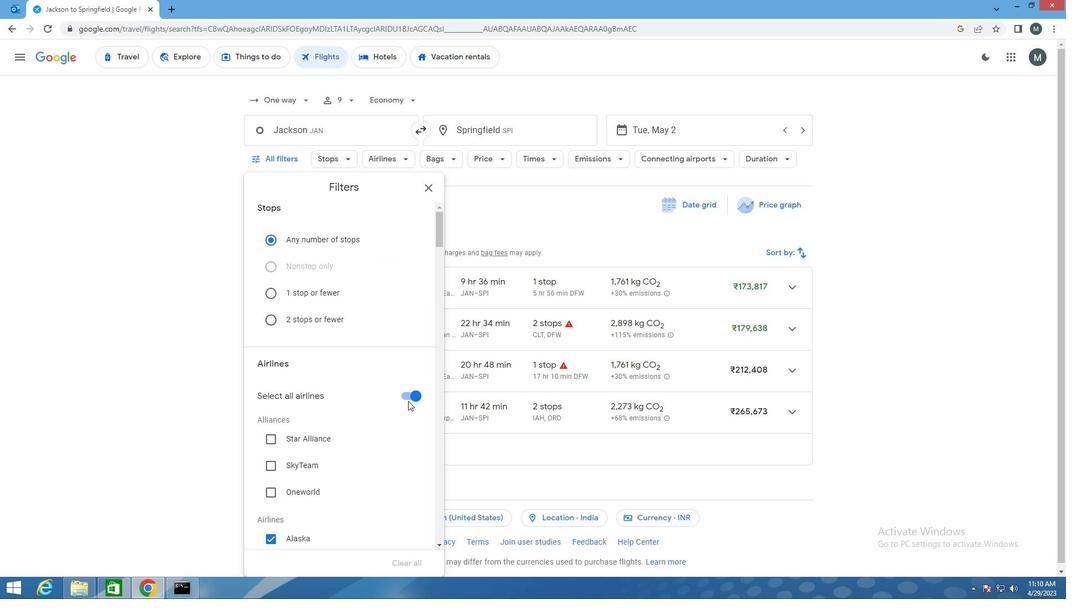 
Action: Mouse pressed left at (415, 399)
Screenshot: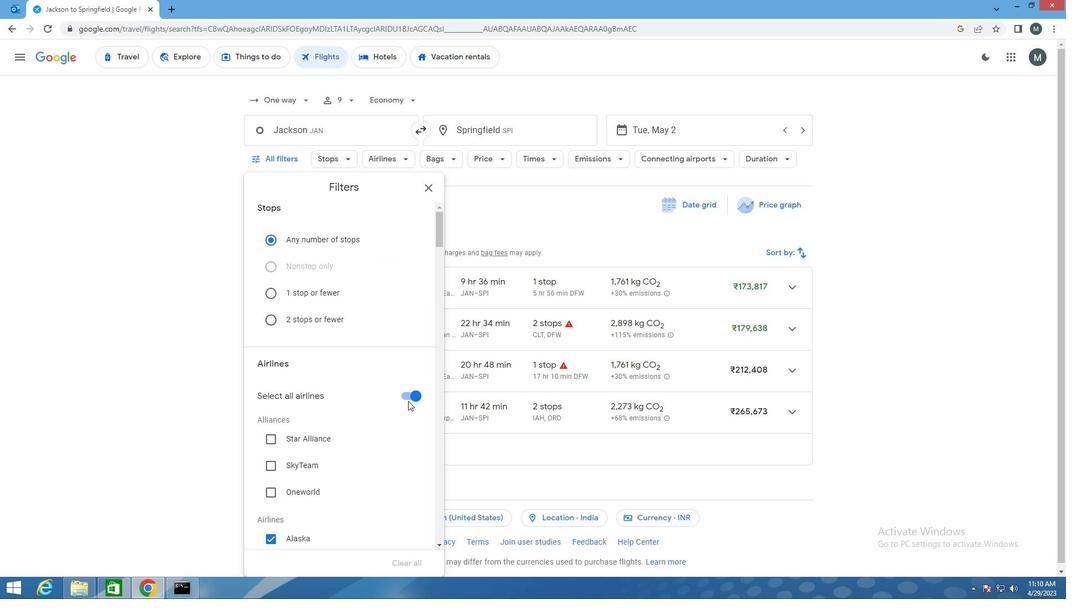 
Action: Mouse moved to (357, 394)
Screenshot: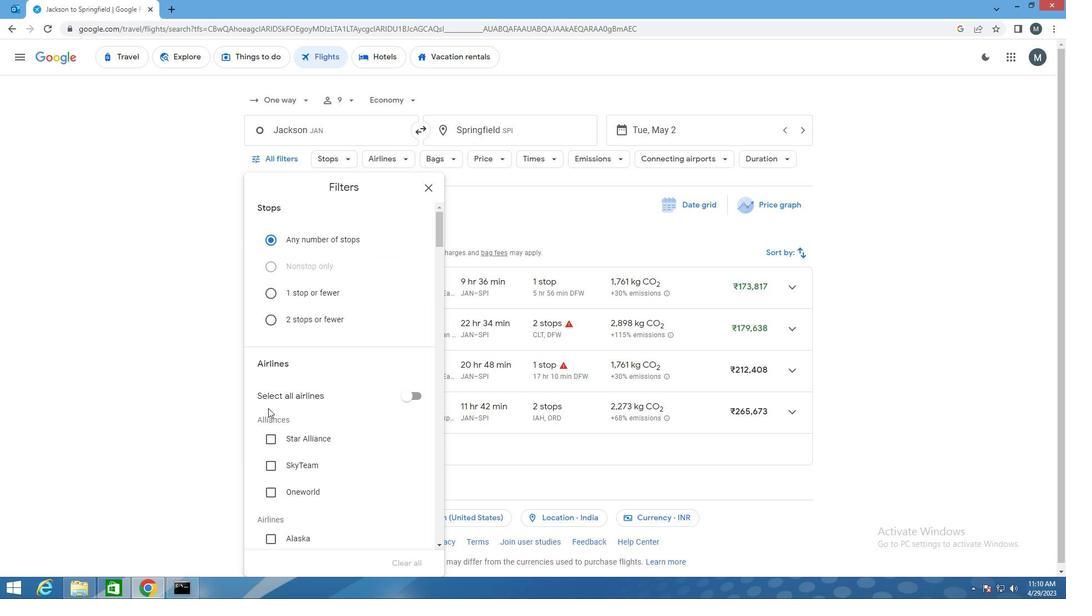 
Action: Mouse scrolled (357, 394) with delta (0, 0)
Screenshot: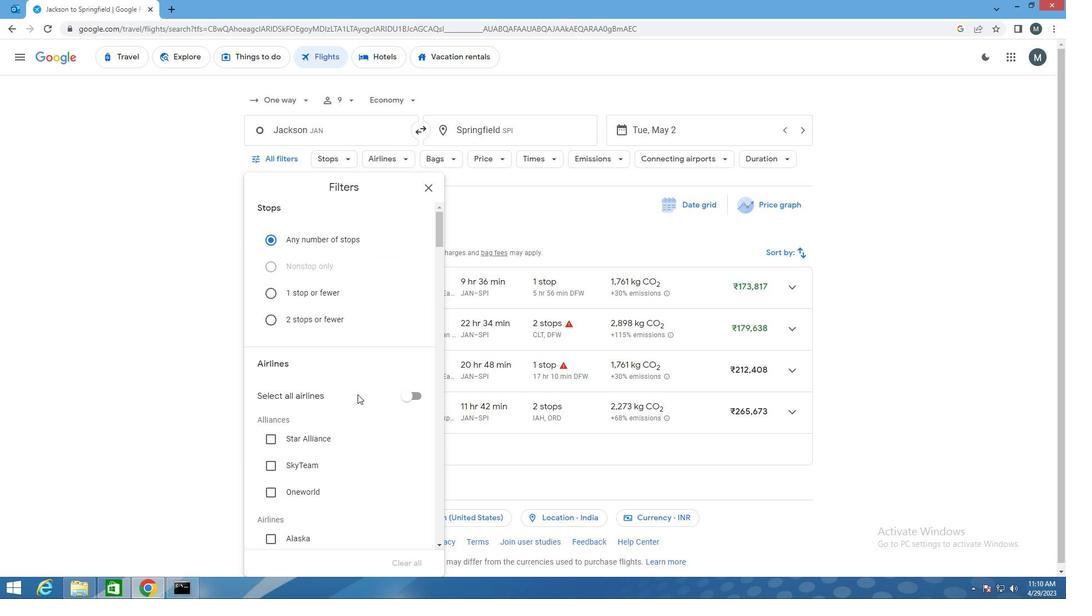 
Action: Mouse moved to (314, 405)
Screenshot: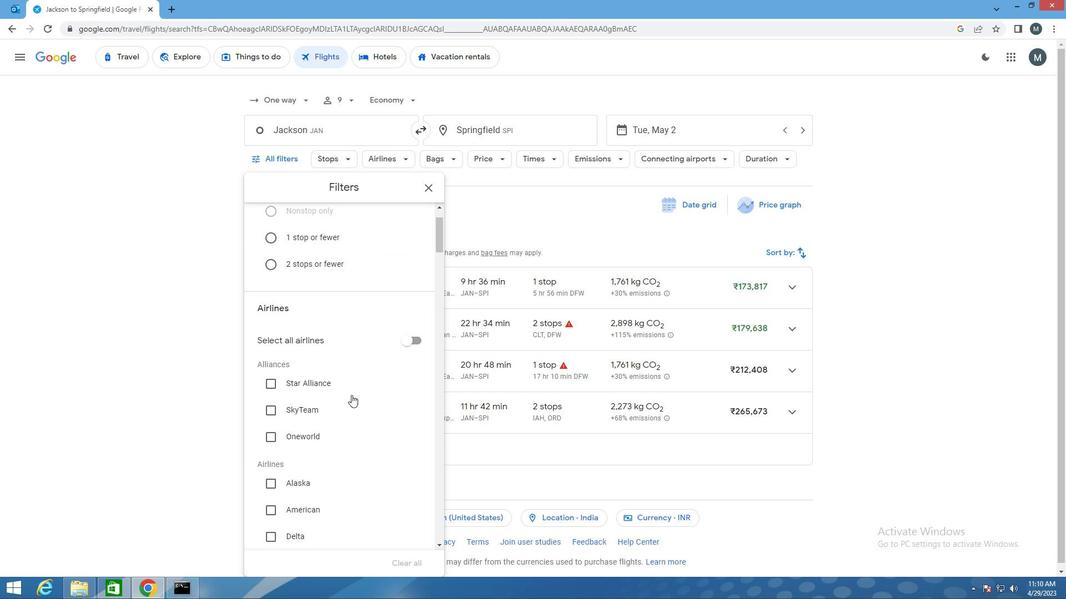 
Action: Mouse scrolled (314, 405) with delta (0, 0)
Screenshot: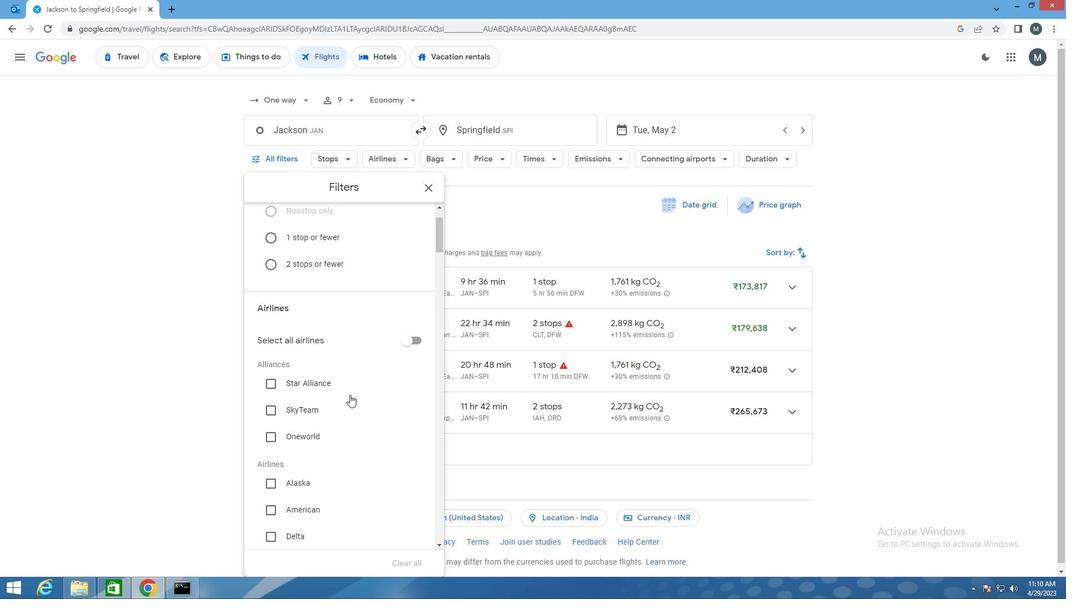 
Action: Mouse moved to (314, 406)
Screenshot: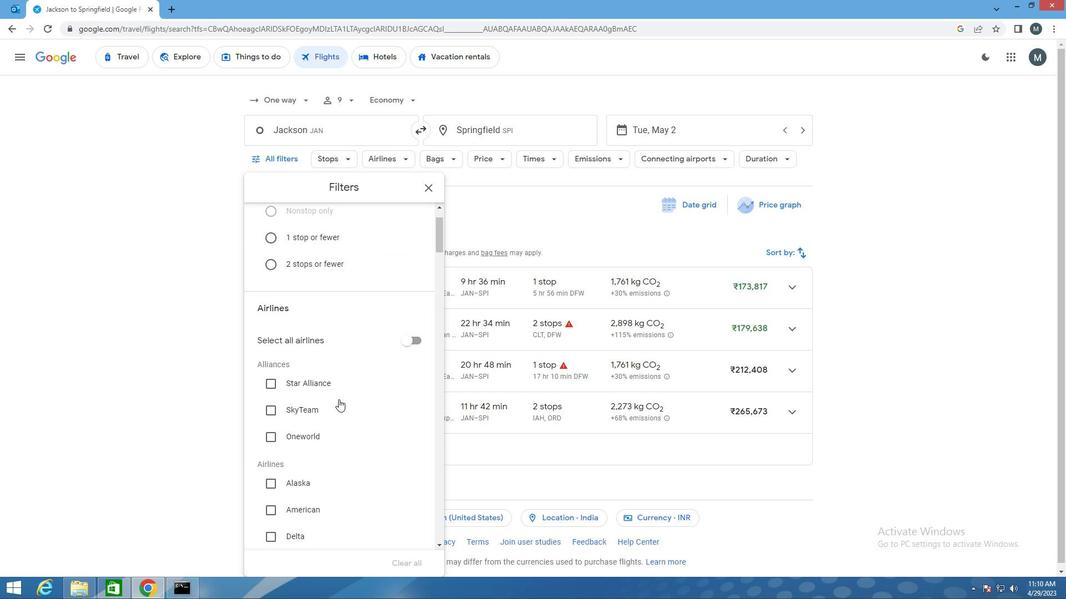 
Action: Mouse scrolled (314, 405) with delta (0, 0)
Screenshot: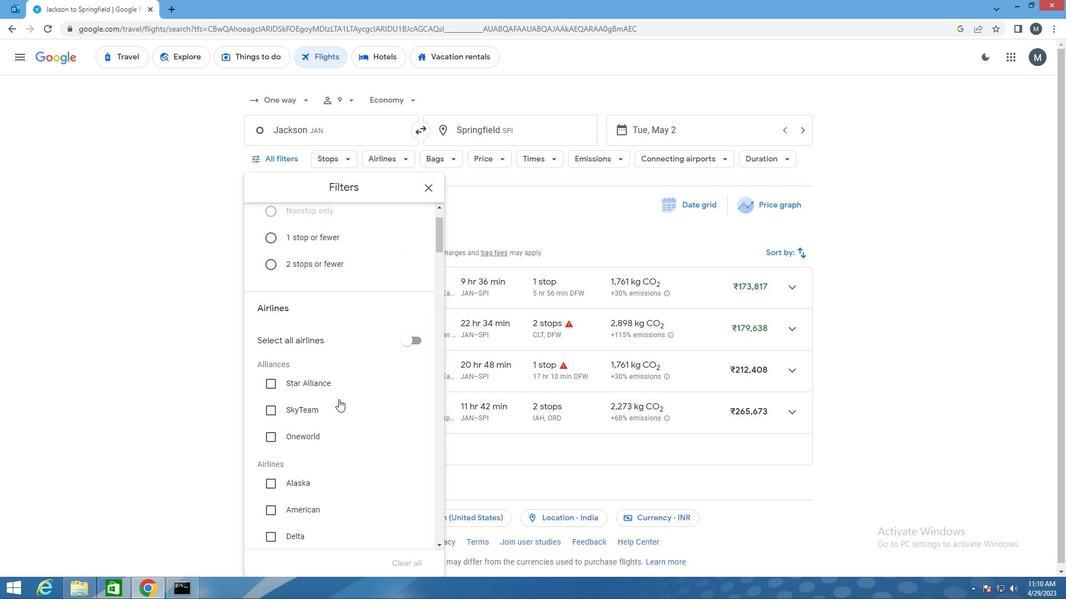 
Action: Mouse moved to (332, 375)
Screenshot: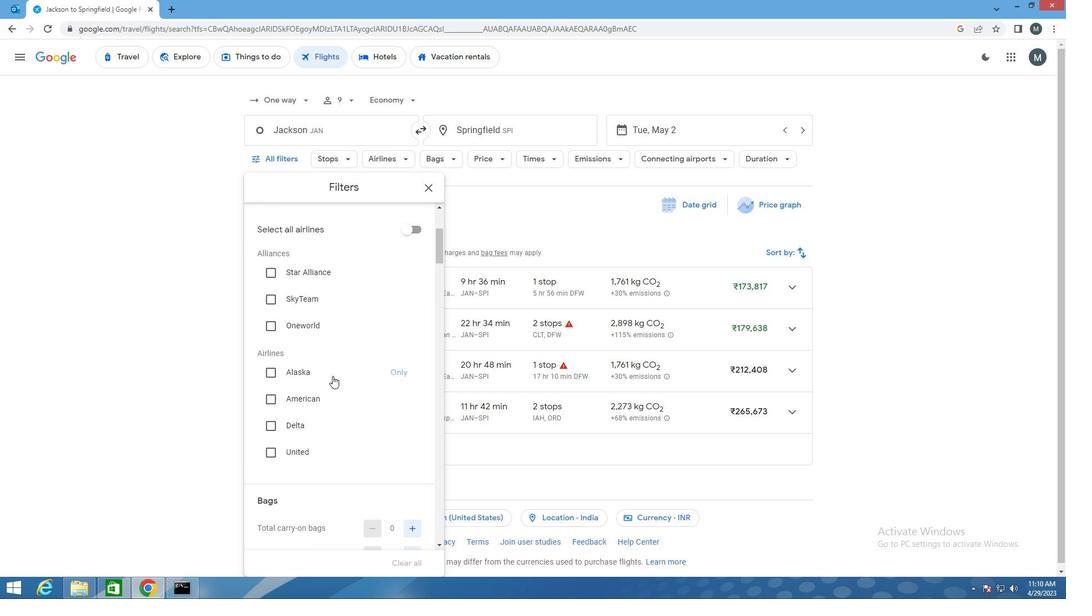
Action: Mouse scrolled (332, 374) with delta (0, 0)
Screenshot: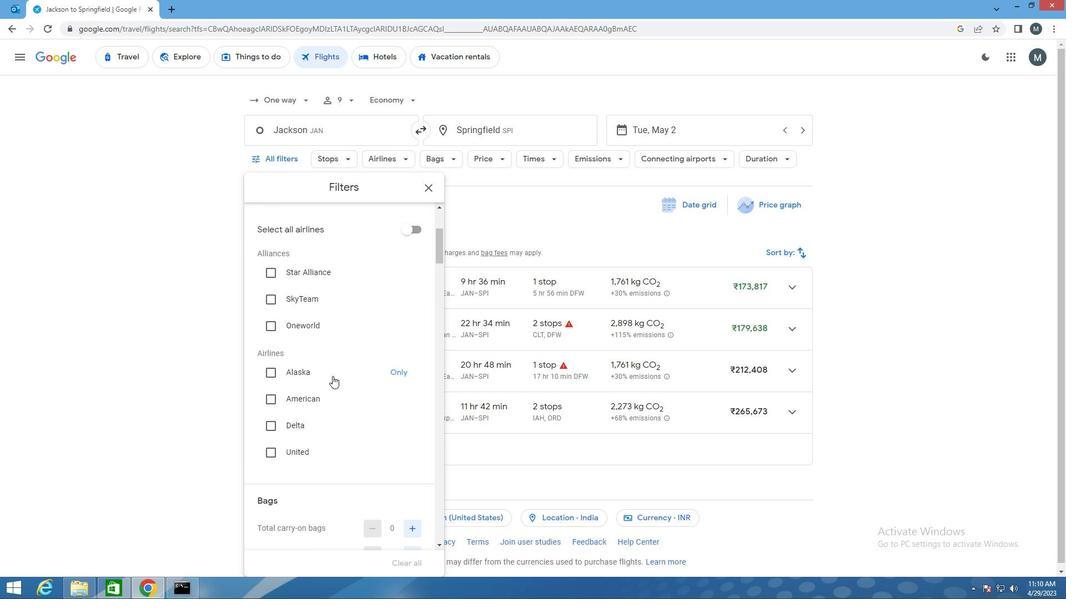 
Action: Mouse scrolled (332, 374) with delta (0, 0)
Screenshot: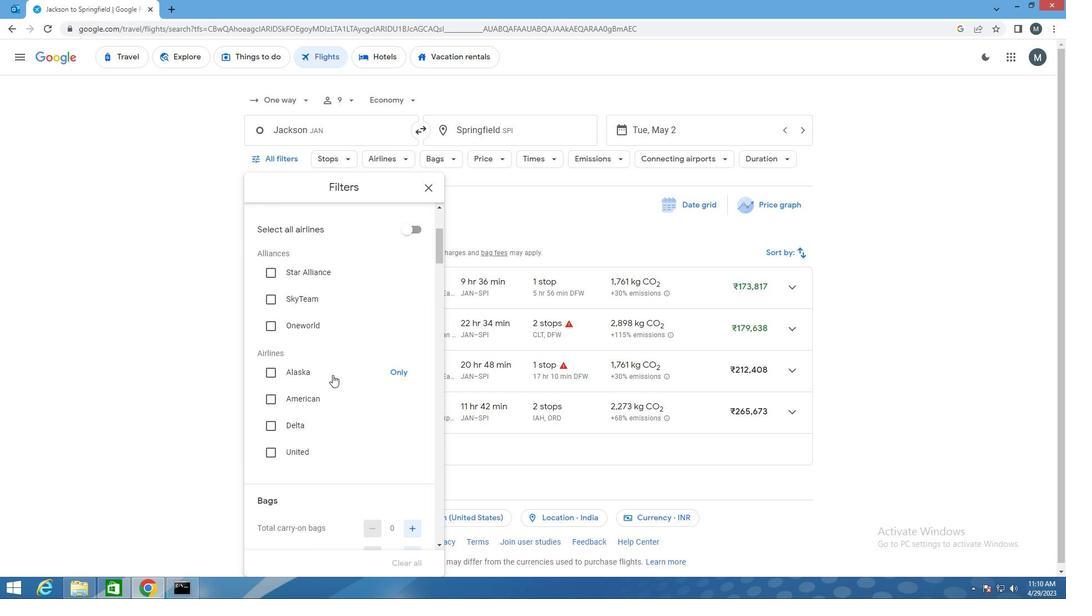 
Action: Mouse moved to (332, 372)
Screenshot: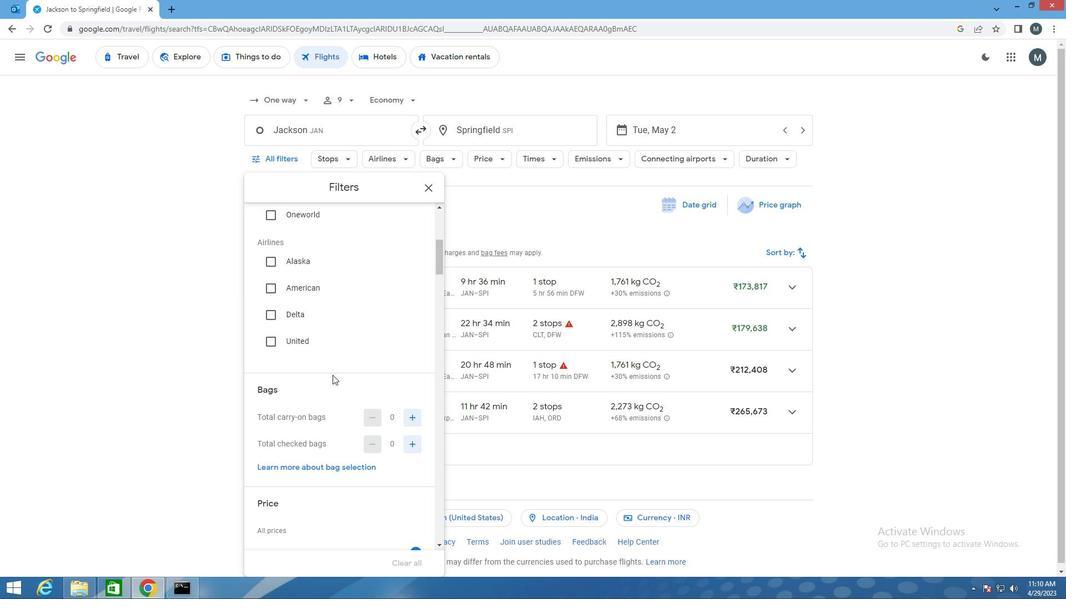 
Action: Mouse scrolled (332, 372) with delta (0, 0)
Screenshot: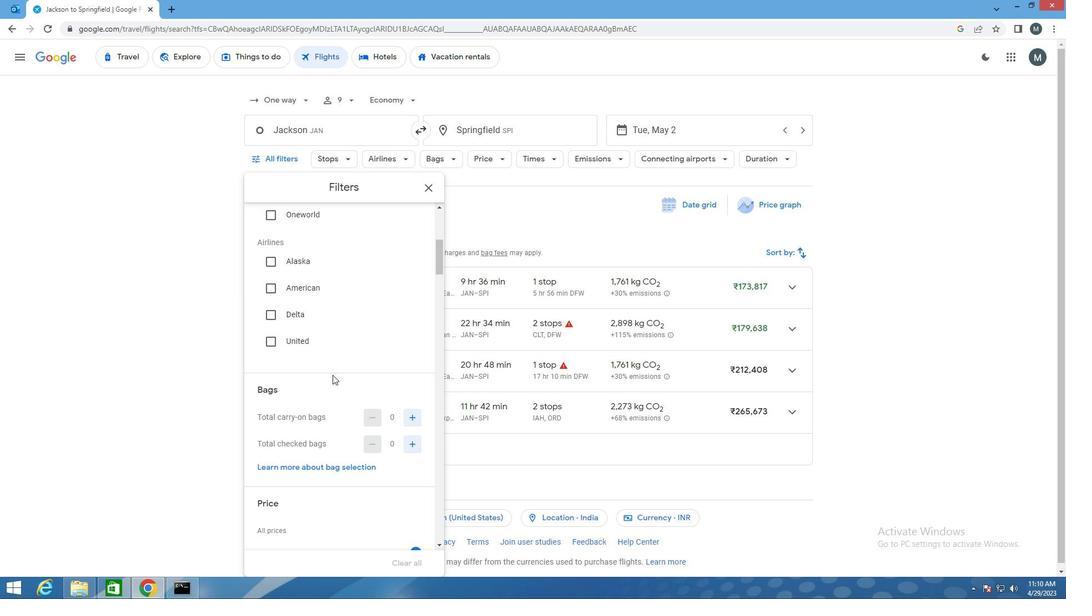 
Action: Mouse scrolled (332, 372) with delta (0, 0)
Screenshot: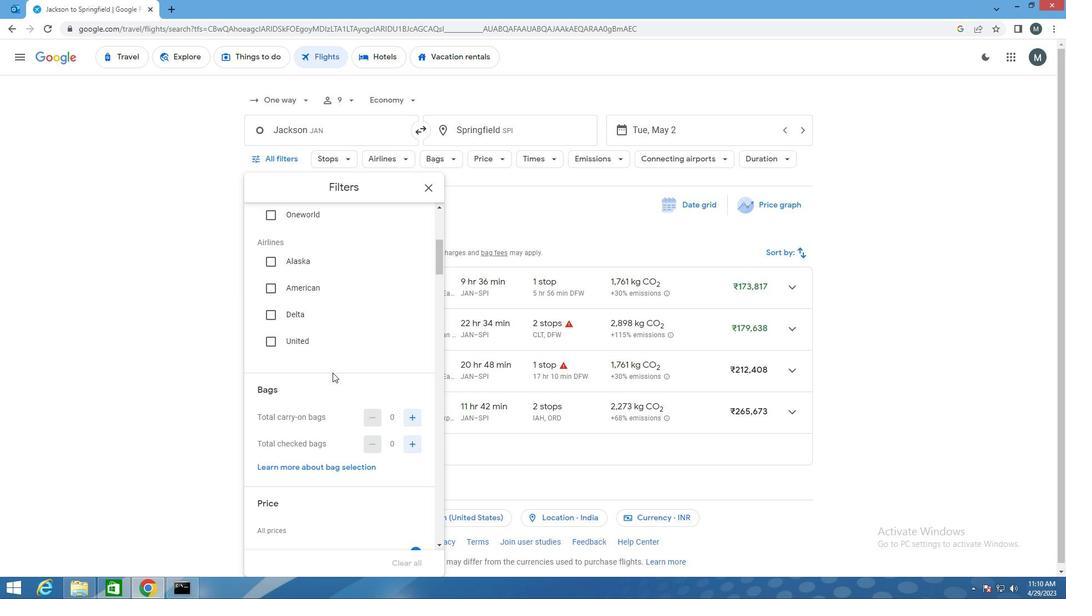 
Action: Mouse moved to (406, 332)
Screenshot: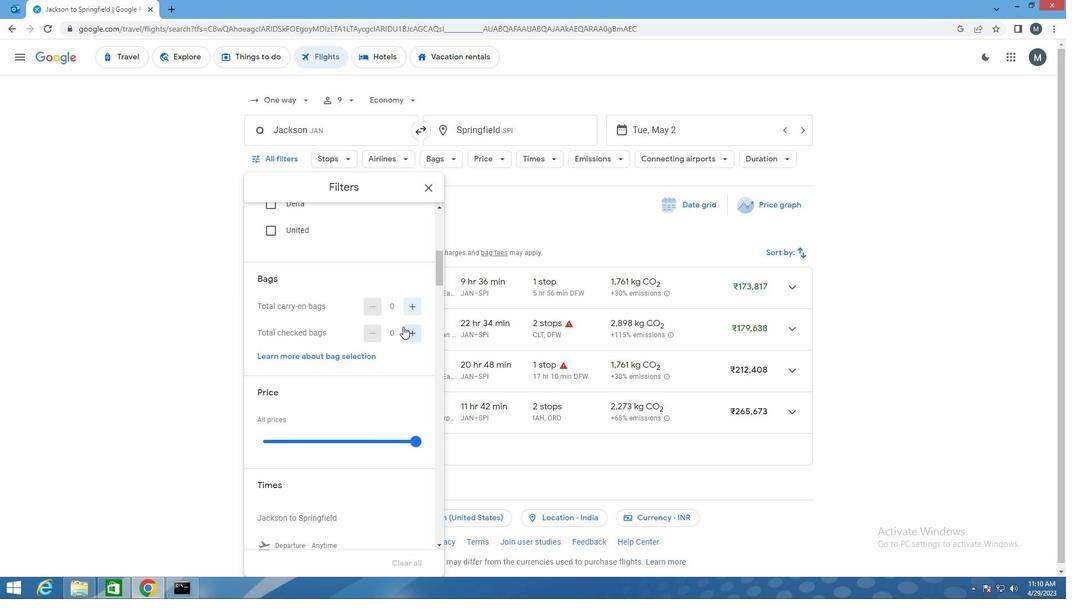
Action: Mouse pressed left at (406, 332)
Screenshot: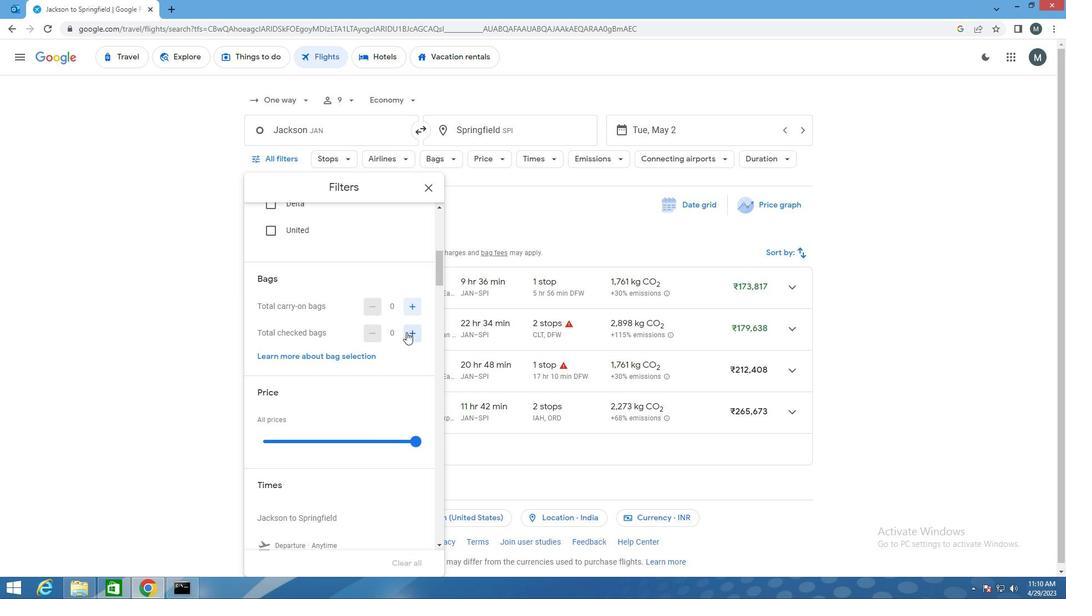 
Action: Mouse pressed left at (406, 332)
Screenshot: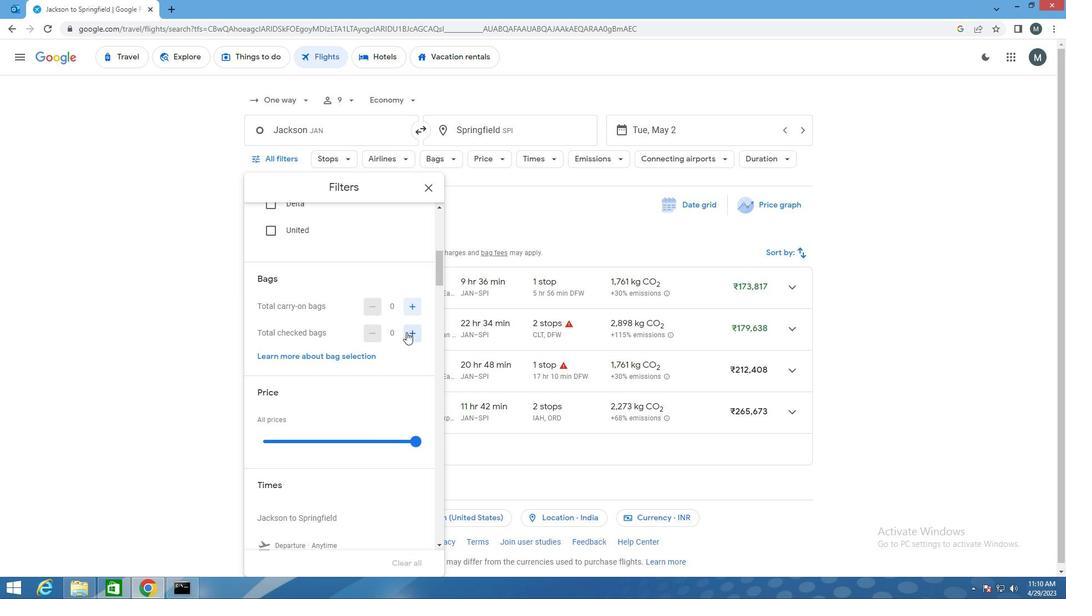 
Action: Mouse pressed left at (406, 332)
Screenshot: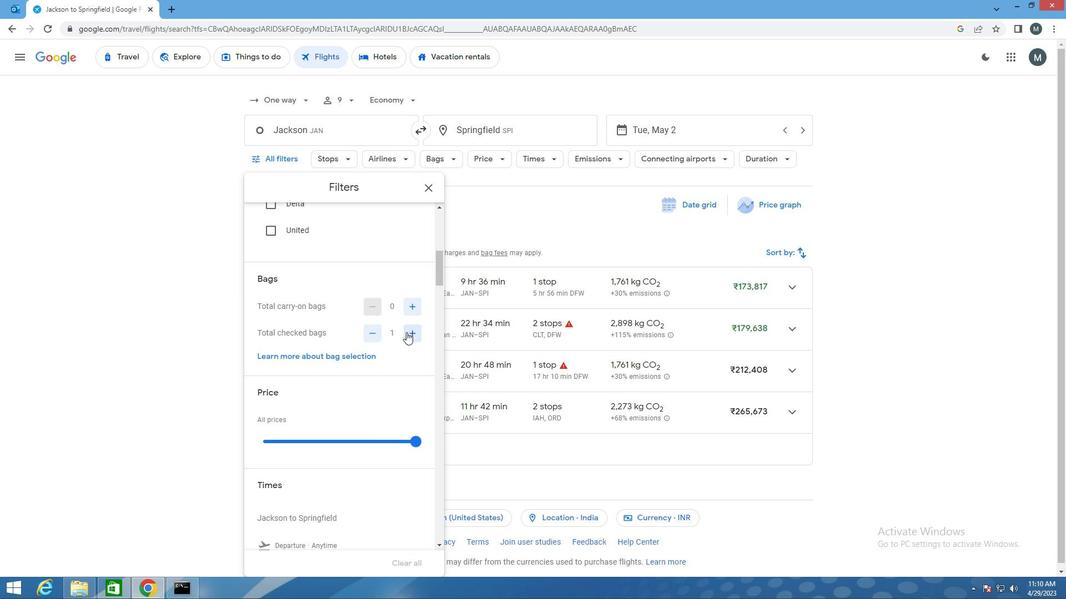 
Action: Mouse pressed left at (406, 332)
Screenshot: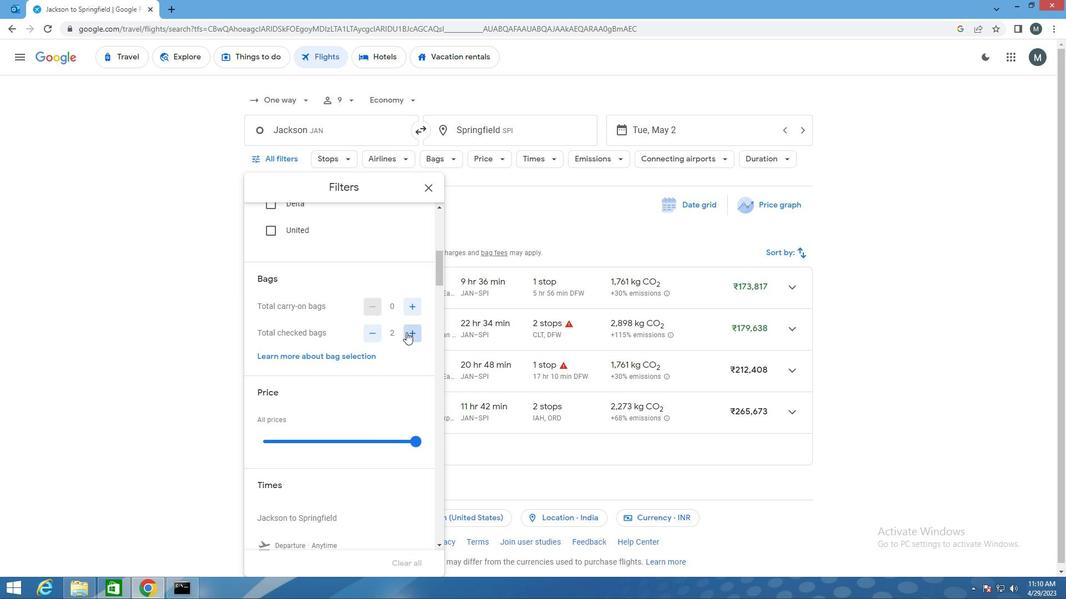
Action: Mouse pressed left at (406, 332)
Screenshot: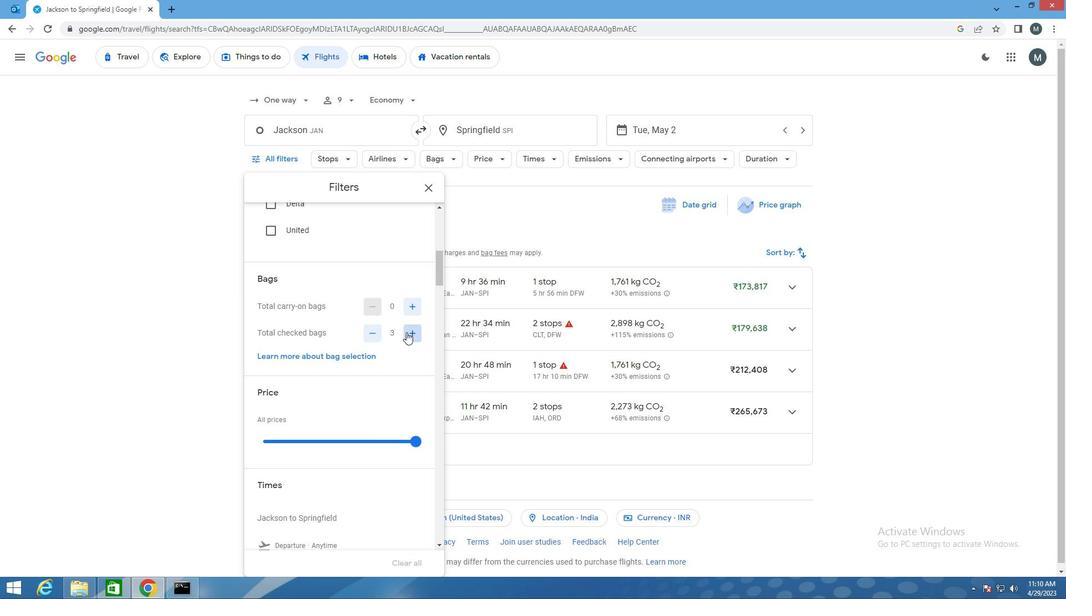 
Action: Mouse pressed left at (406, 332)
Screenshot: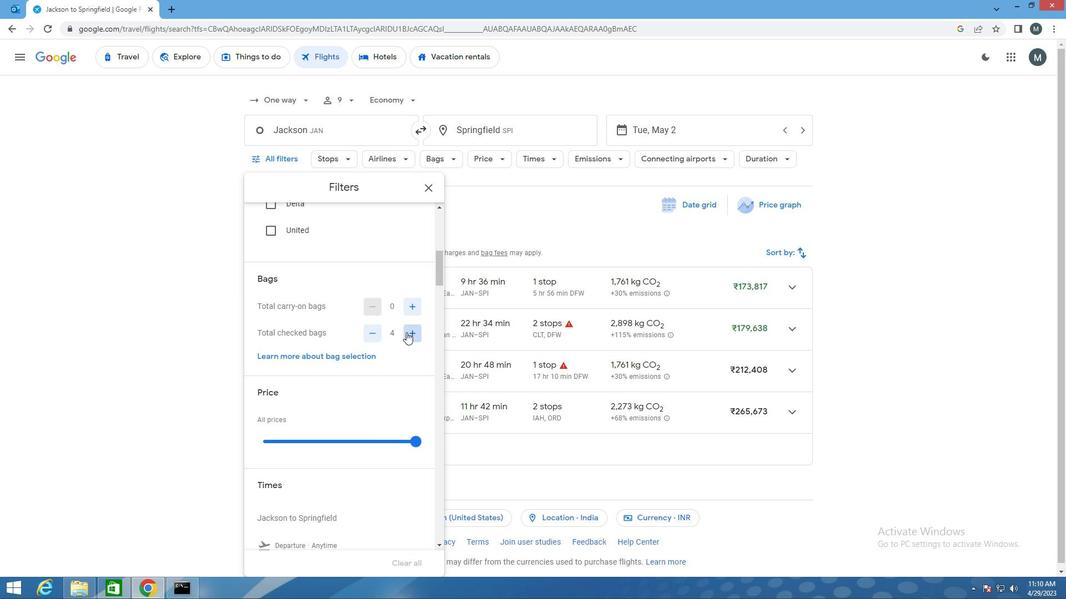 
Action: Mouse pressed left at (406, 332)
Screenshot: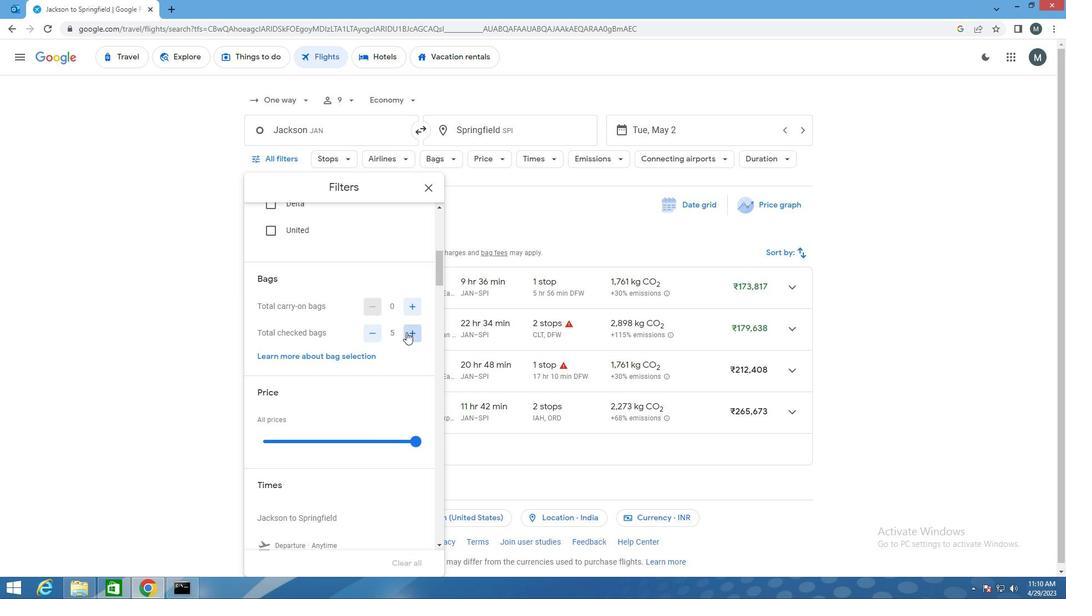 
Action: Mouse pressed left at (406, 332)
Screenshot: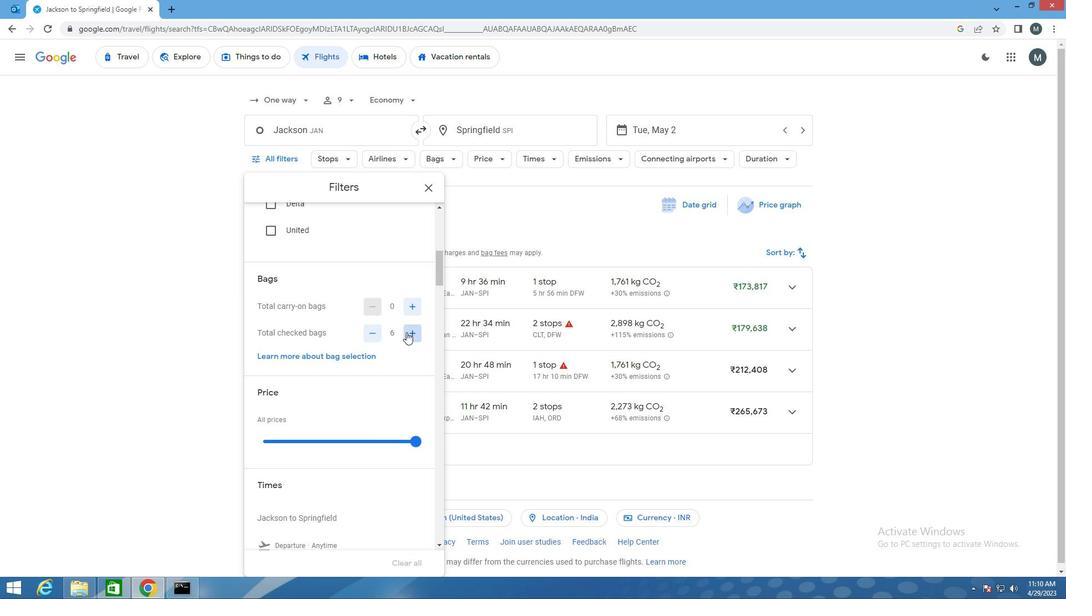 
Action: Mouse pressed left at (406, 332)
Screenshot: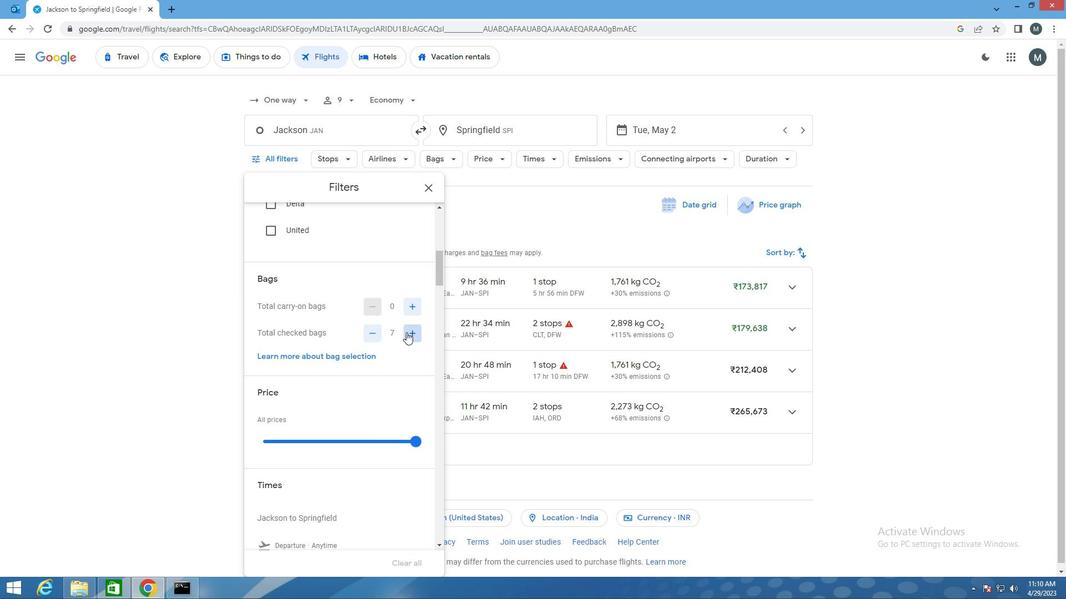 
Action: Mouse pressed left at (406, 332)
Screenshot: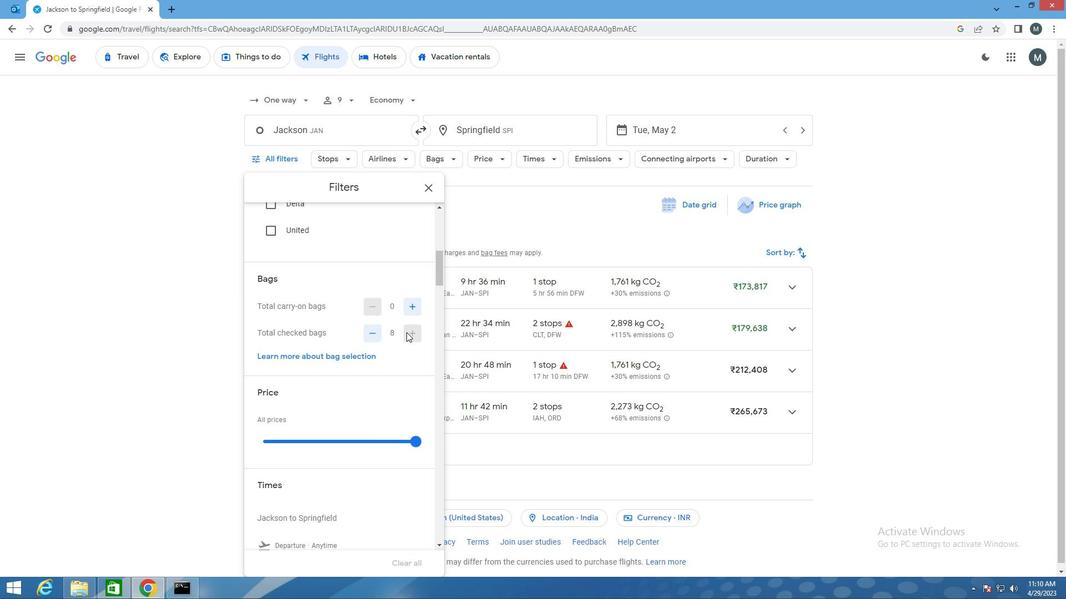 
Action: Mouse moved to (365, 341)
Screenshot: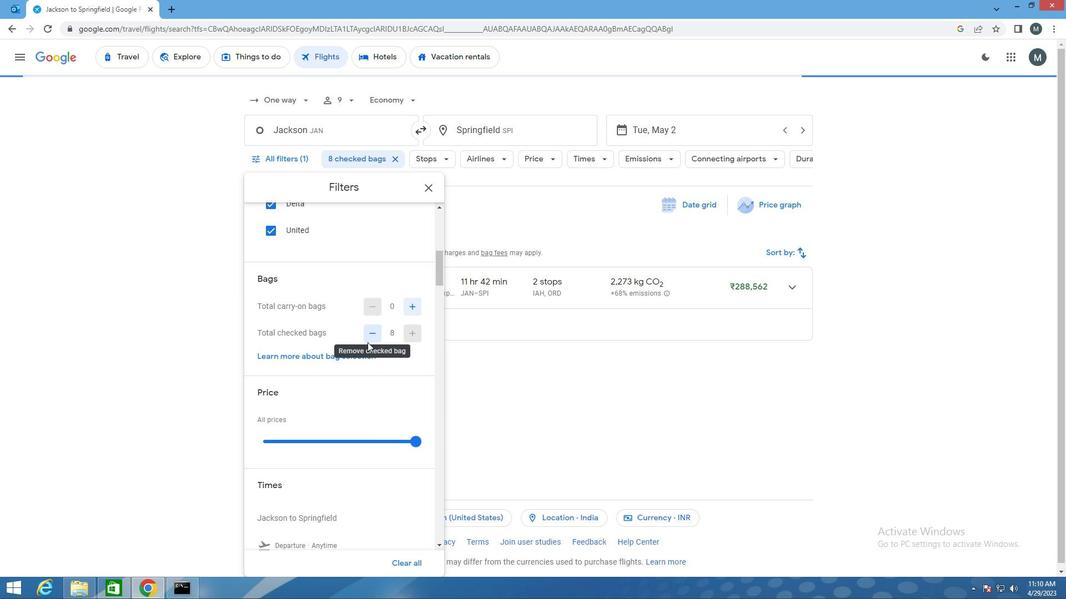 
Action: Mouse scrolled (365, 340) with delta (0, 0)
Screenshot: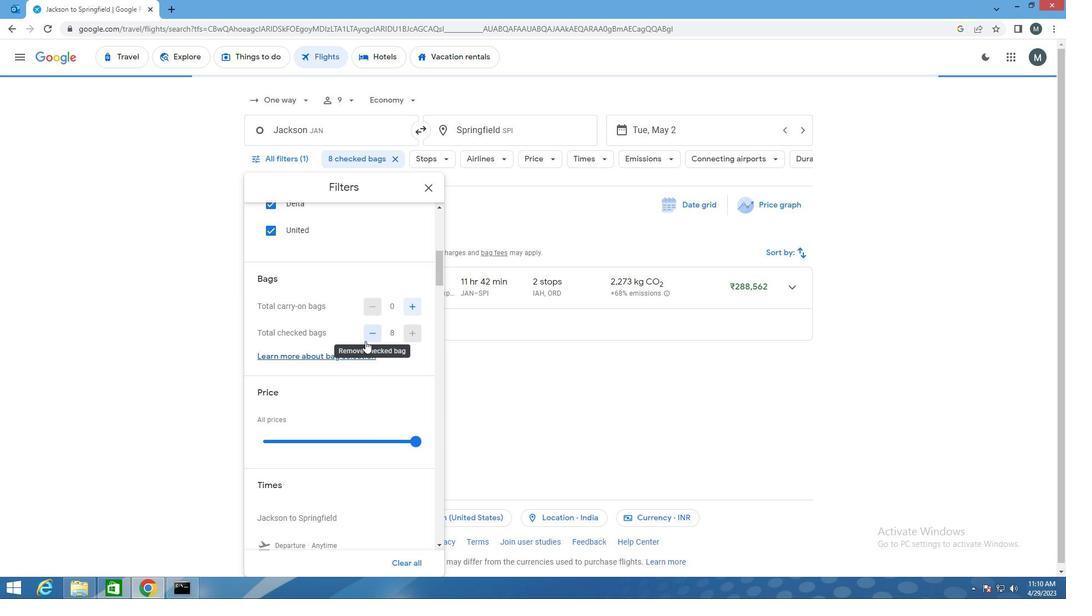 
Action: Mouse moved to (363, 385)
Screenshot: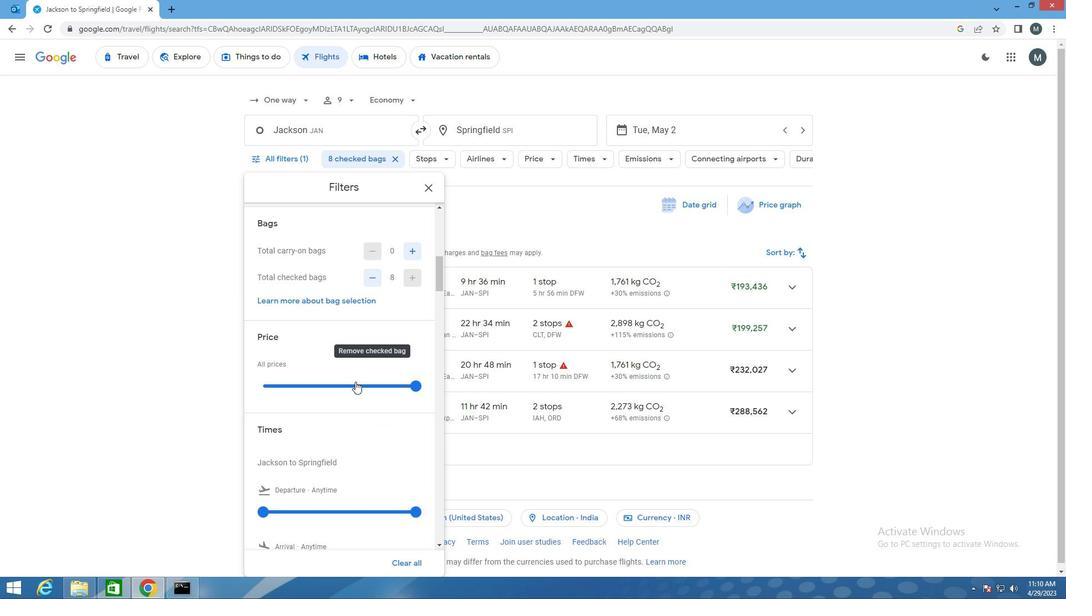 
Action: Mouse pressed left at (363, 385)
Screenshot: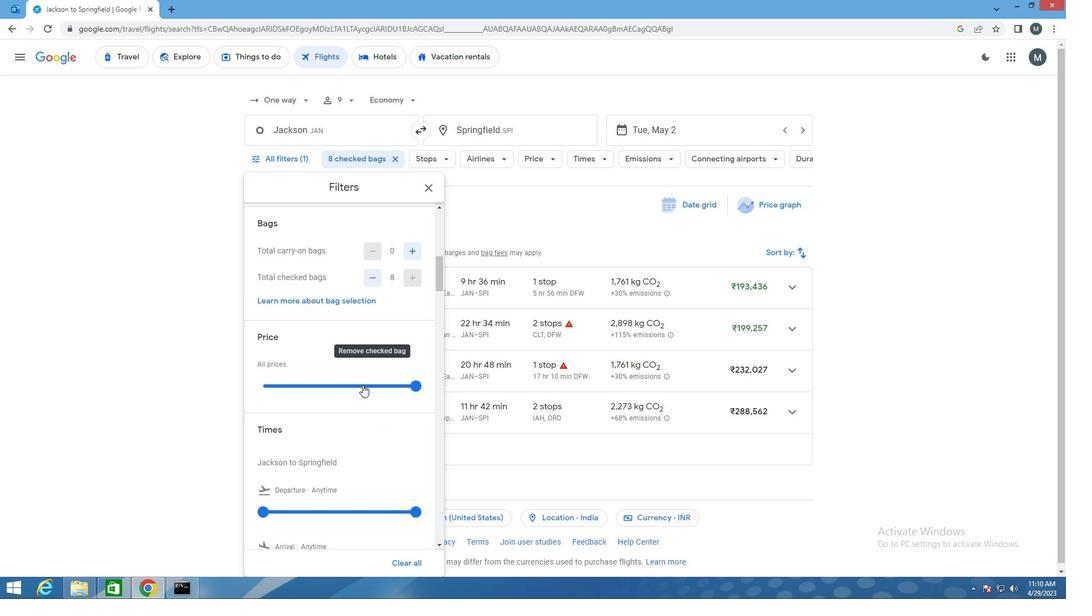 
Action: Mouse moved to (364, 382)
Screenshot: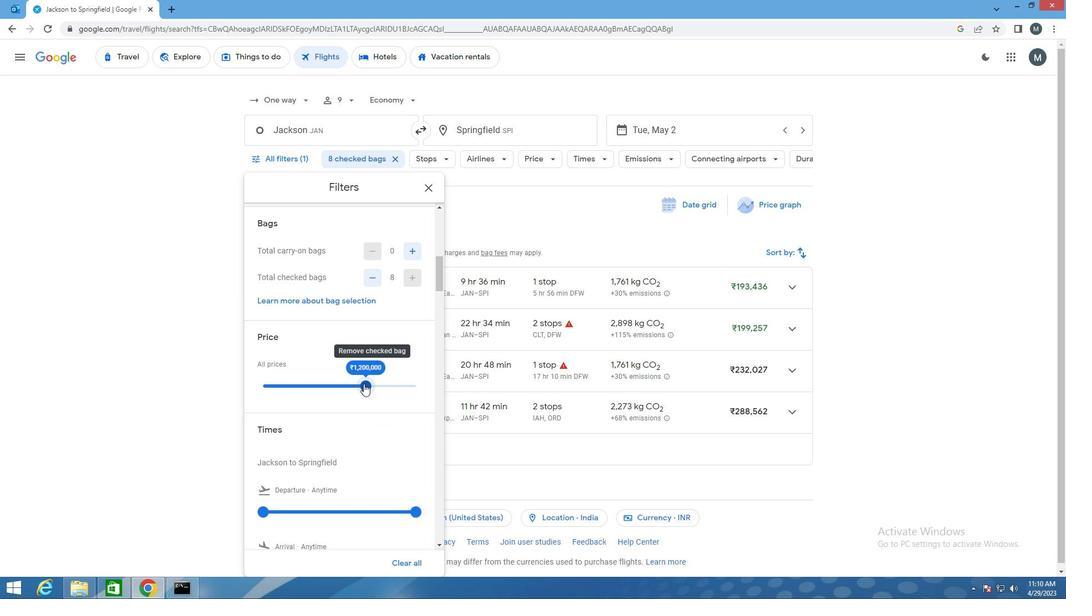 
Action: Mouse pressed left at (364, 382)
Screenshot: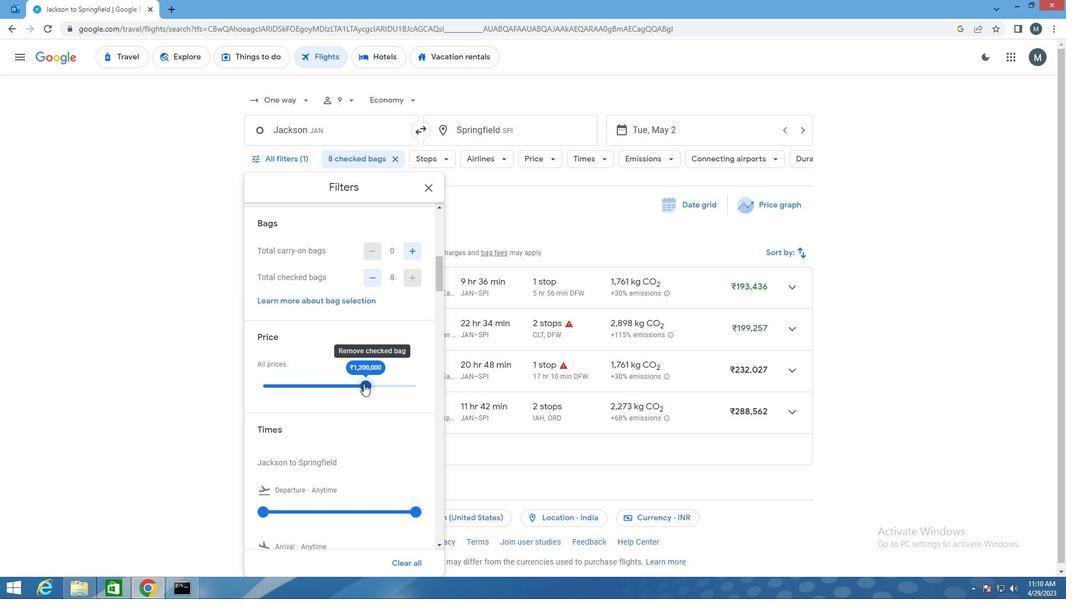 
Action: Mouse moved to (402, 383)
Screenshot: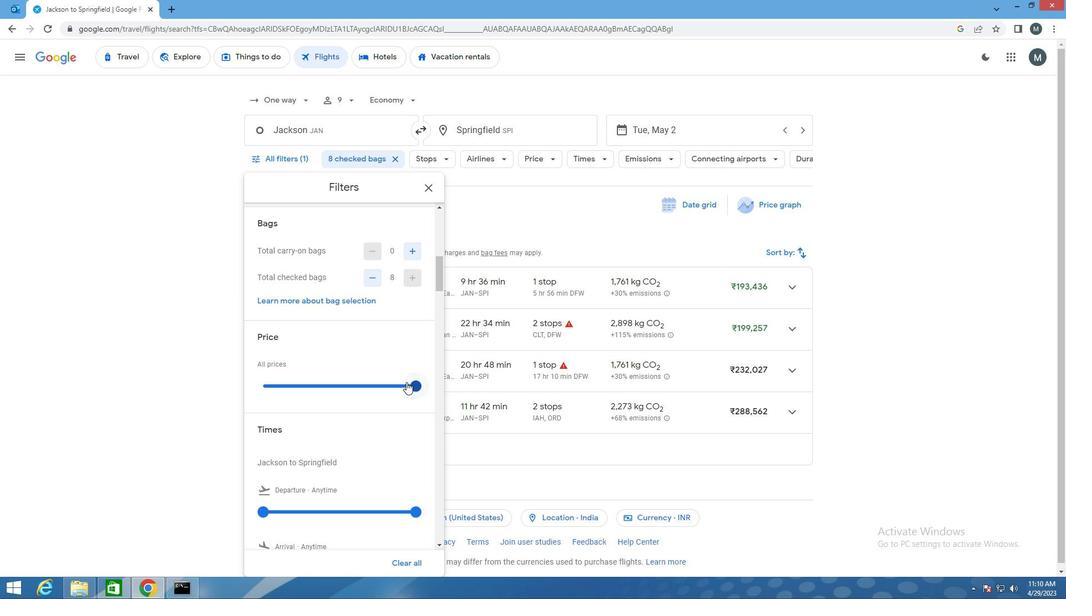 
Action: Mouse pressed left at (402, 383)
Screenshot: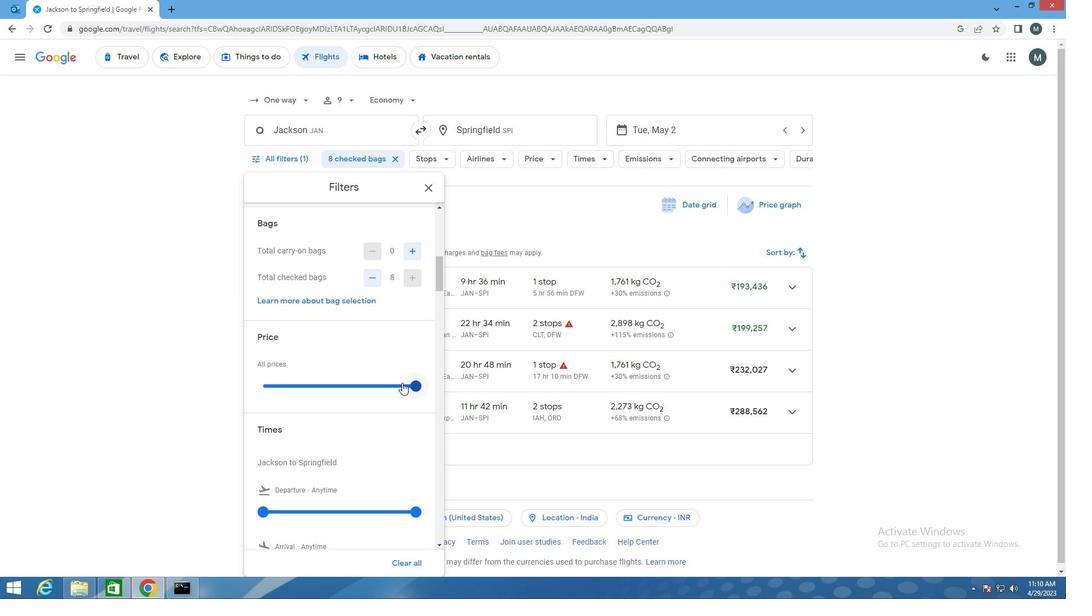 
Action: Mouse moved to (333, 374)
Screenshot: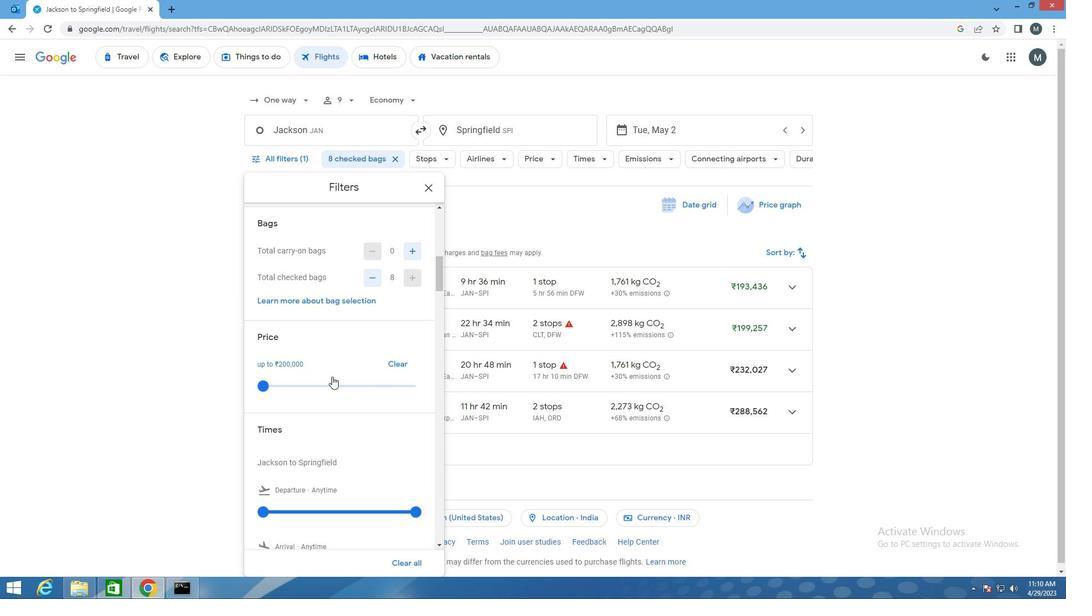 
Action: Mouse scrolled (333, 374) with delta (0, 0)
Screenshot: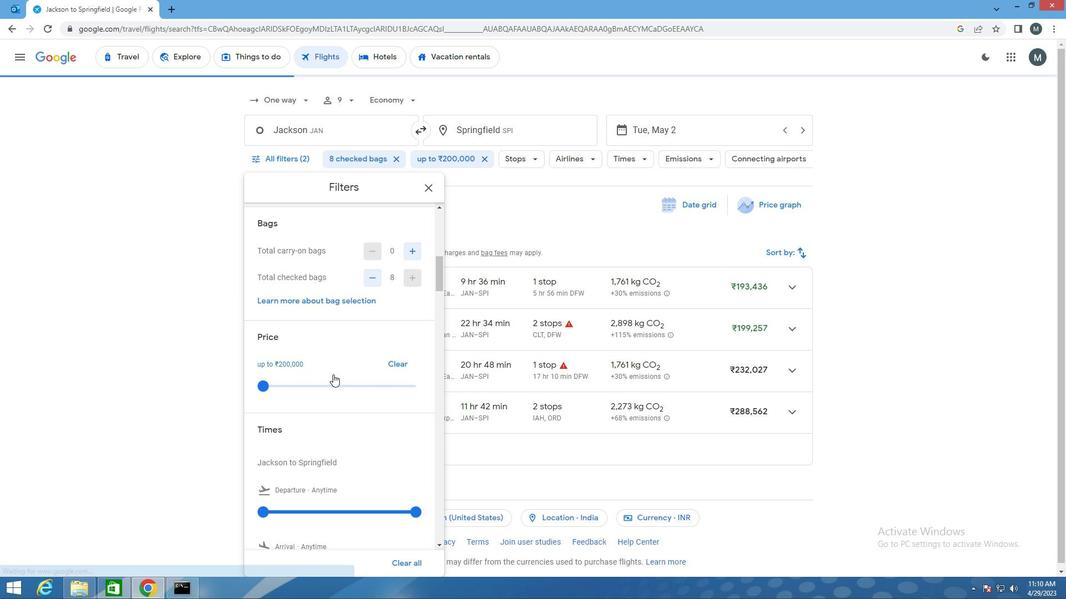 
Action: Mouse scrolled (333, 374) with delta (0, 0)
Screenshot: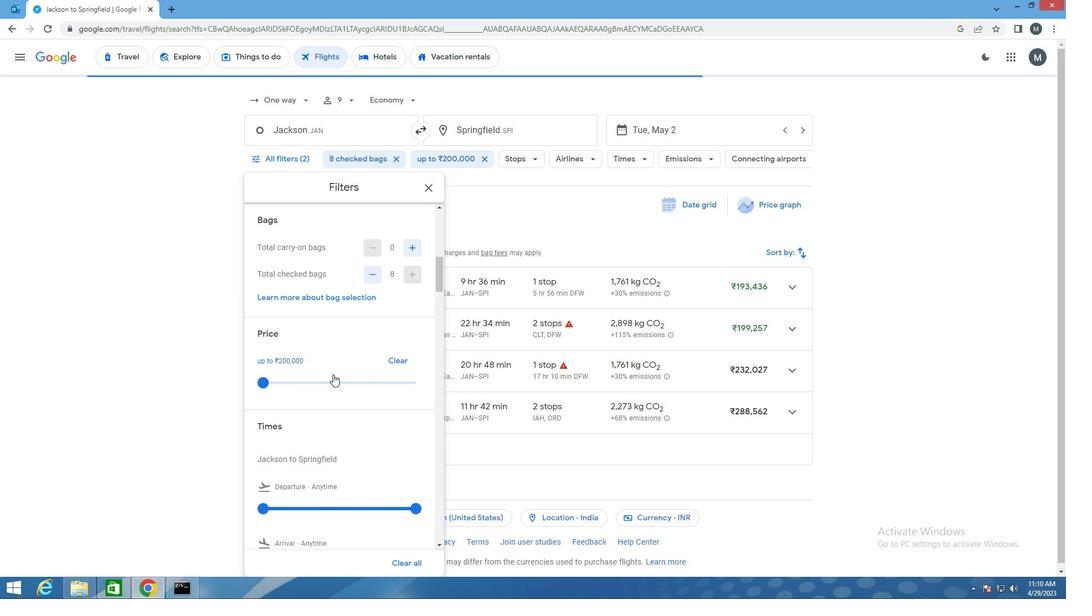 
Action: Mouse moved to (332, 374)
Screenshot: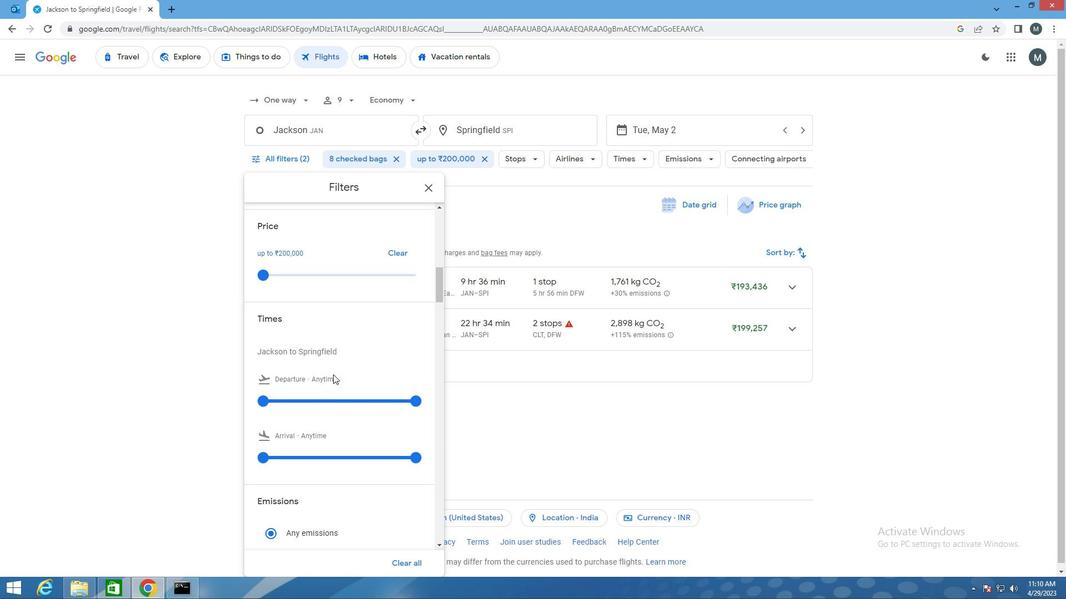 
Action: Mouse scrolled (332, 374) with delta (0, 0)
Screenshot: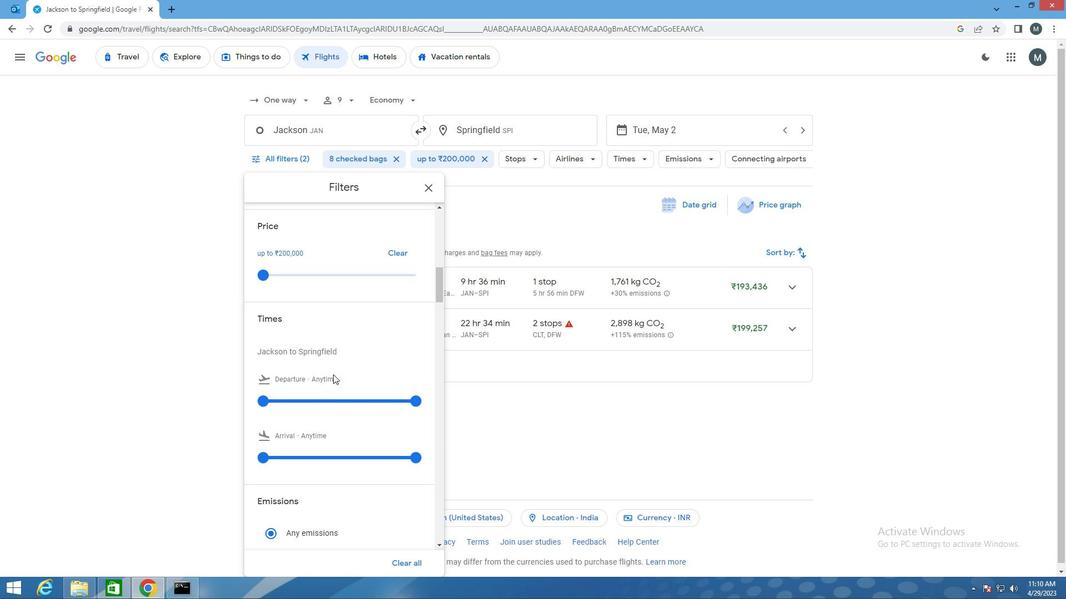 
Action: Mouse moved to (317, 341)
Screenshot: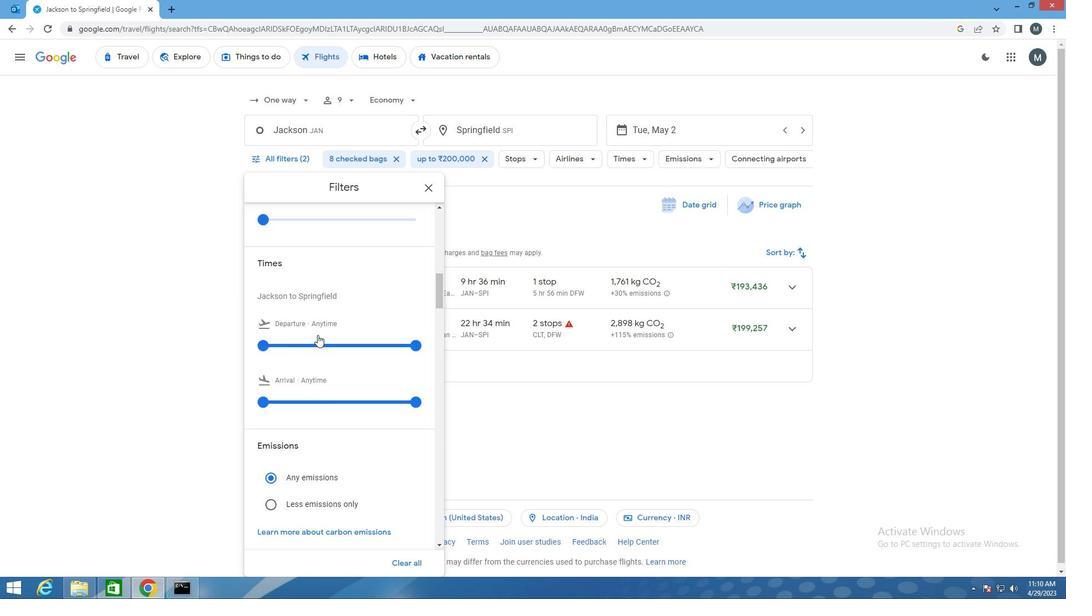
Action: Mouse pressed left at (317, 341)
Screenshot: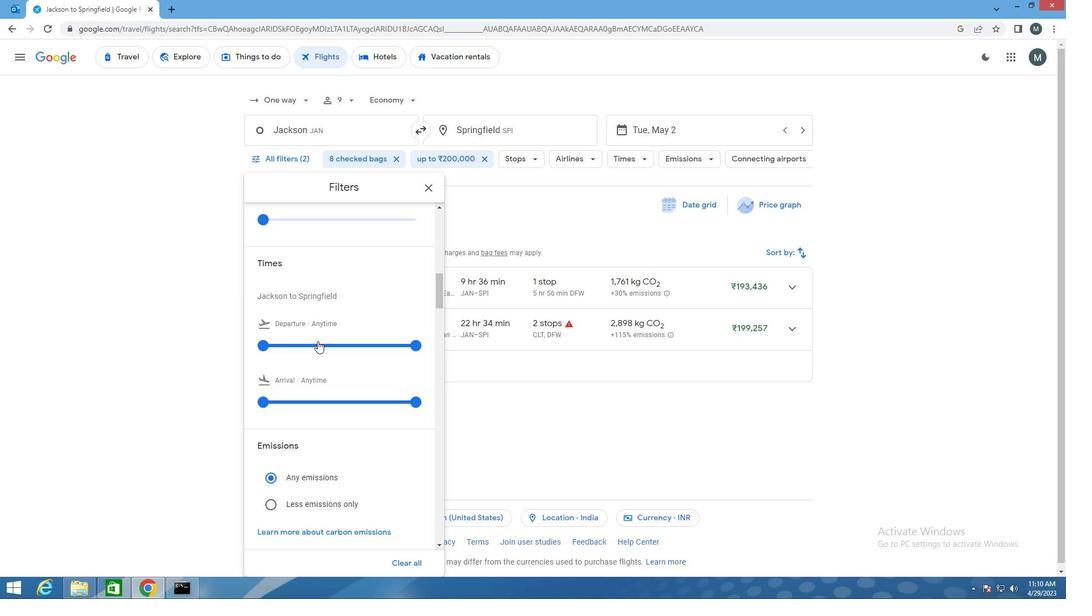 
Action: Mouse moved to (318, 342)
Screenshot: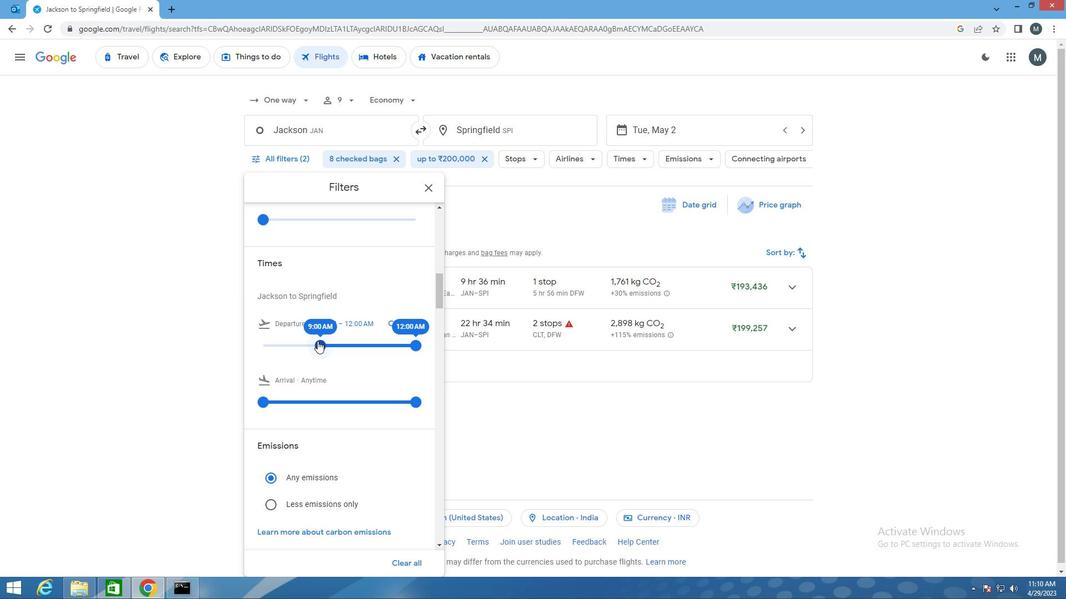 
Action: Mouse pressed left at (318, 342)
Screenshot: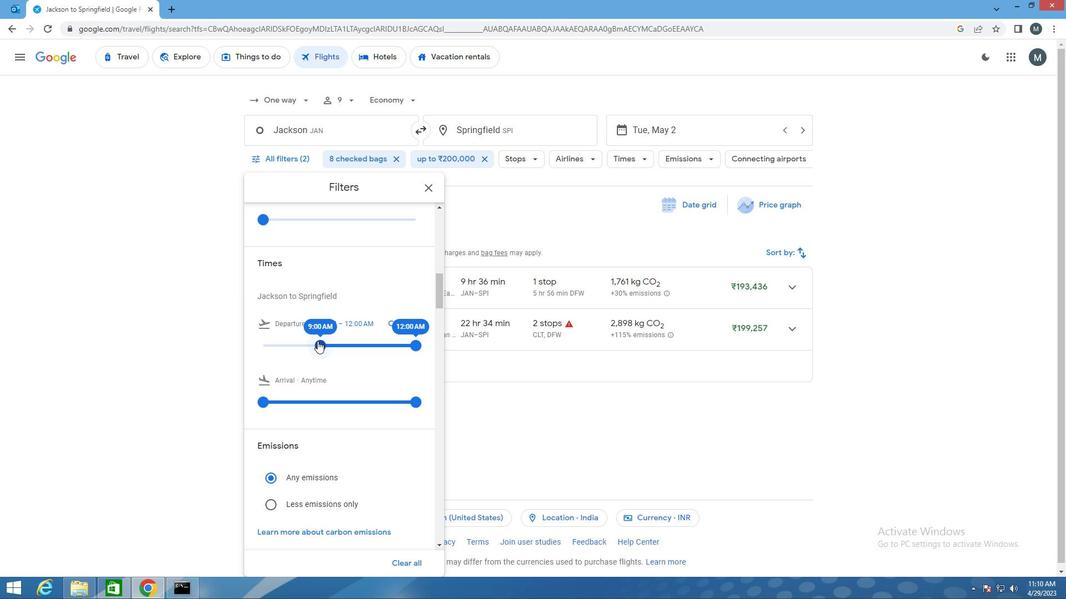 
Action: Mouse moved to (410, 347)
Screenshot: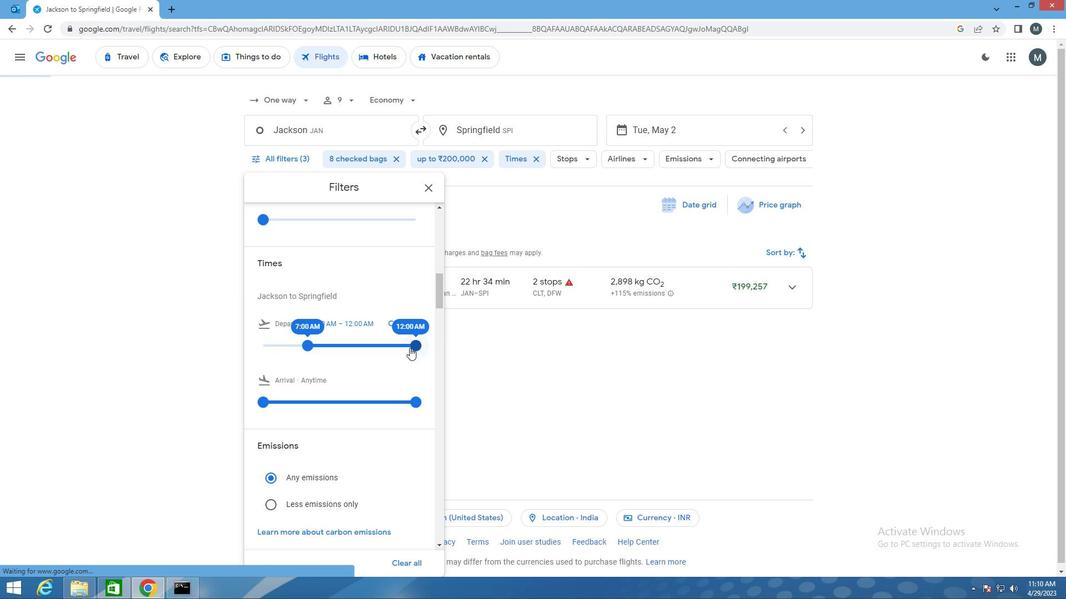 
Action: Mouse pressed left at (410, 347)
Screenshot: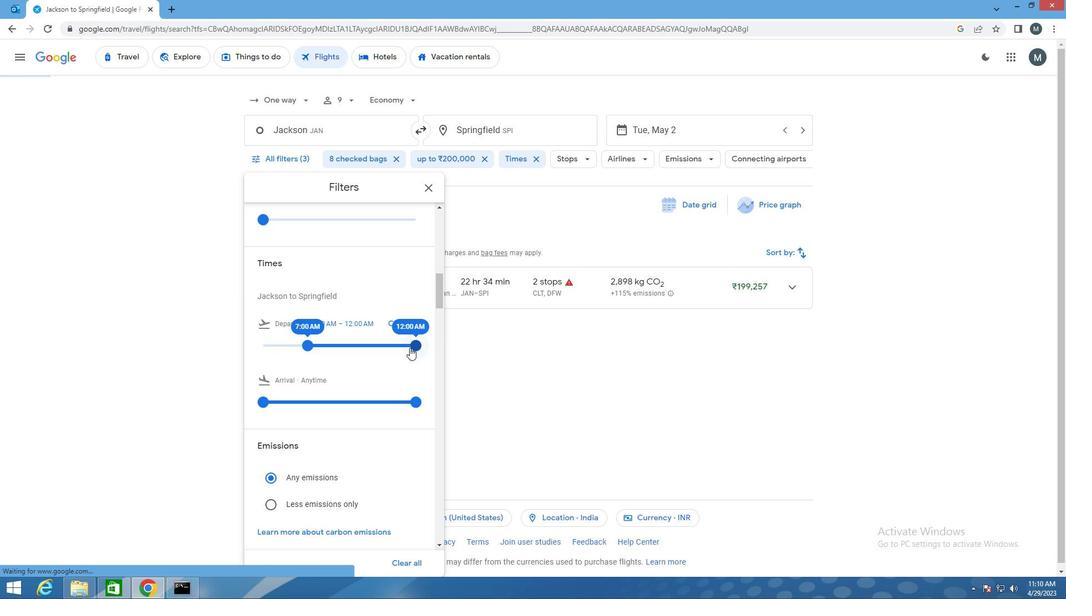 
Action: Mouse moved to (304, 348)
Screenshot: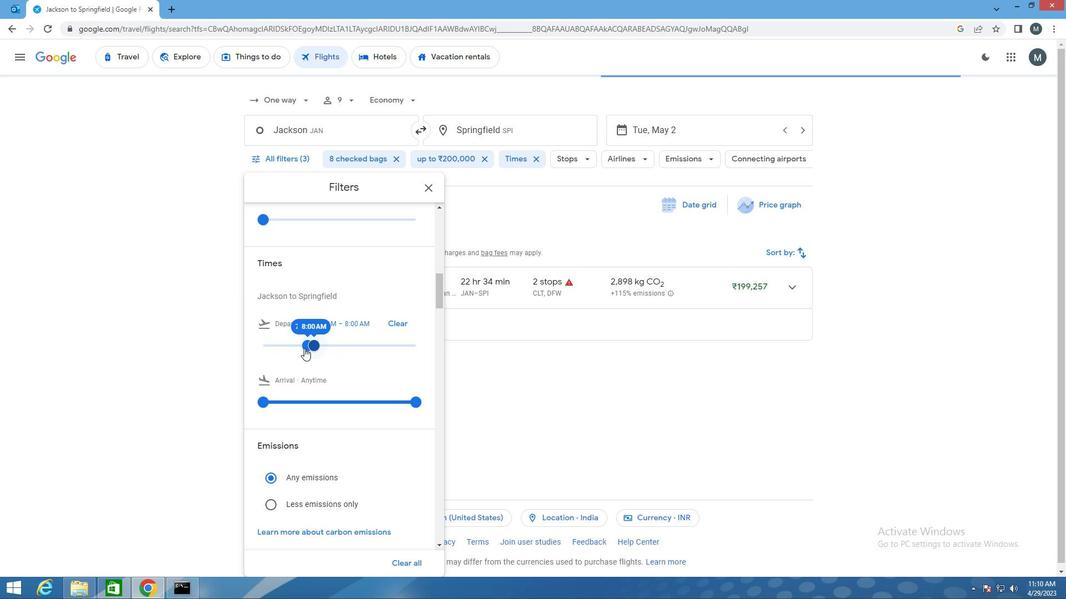 
Action: Mouse pressed left at (304, 348)
Screenshot: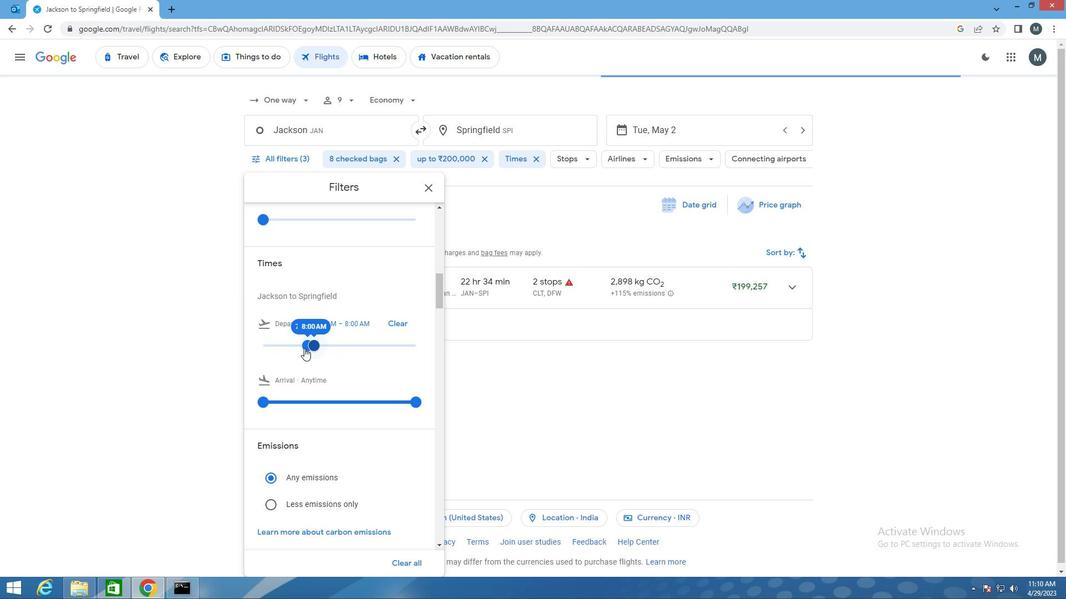 
Action: Mouse moved to (298, 348)
Screenshot: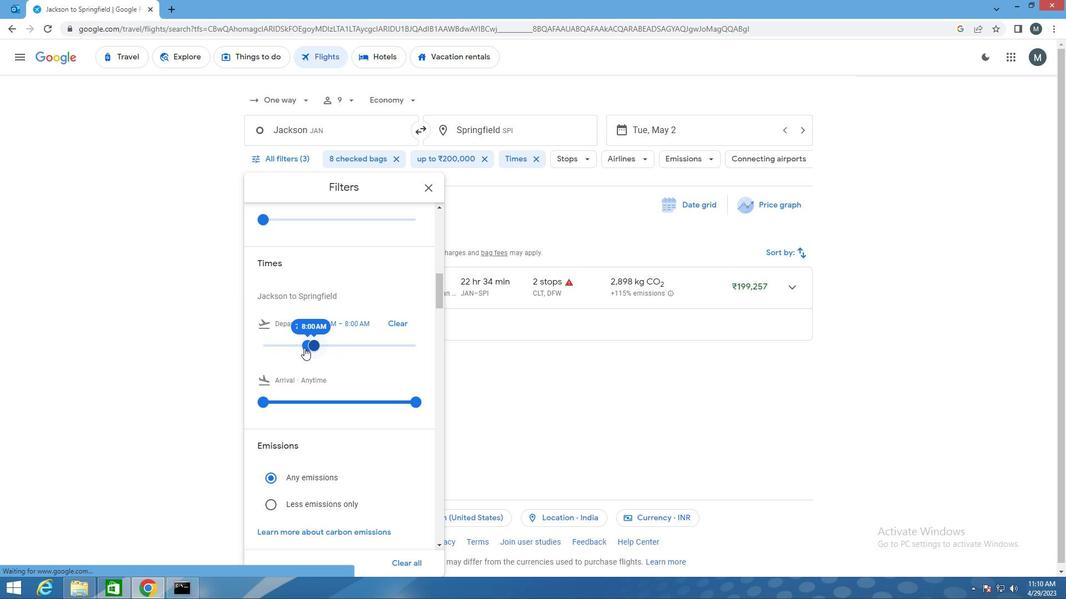 
Action: Mouse pressed left at (298, 348)
Screenshot: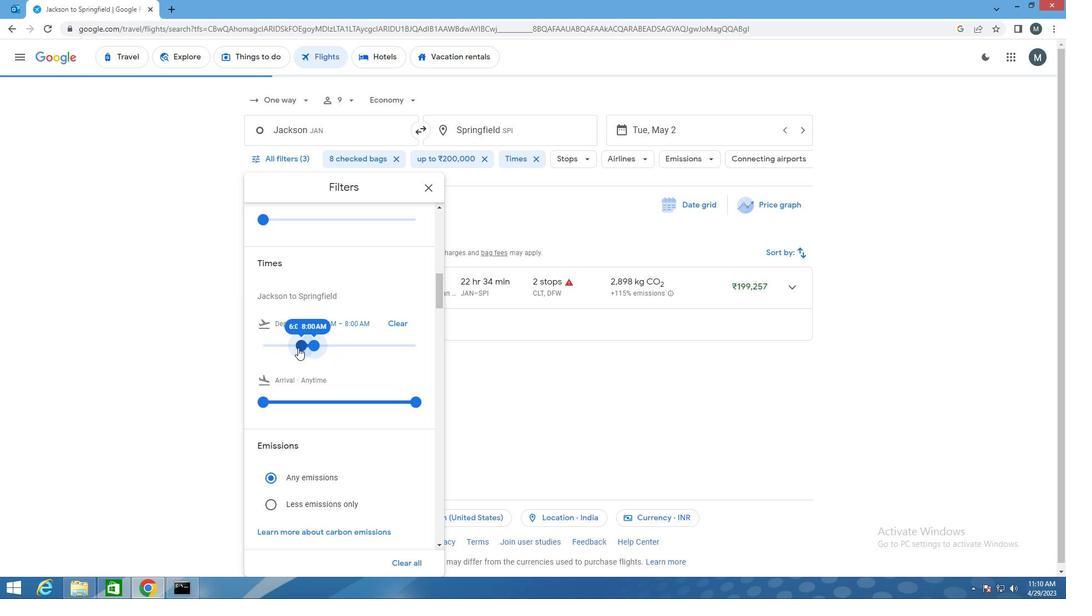 
Action: Mouse moved to (316, 346)
Screenshot: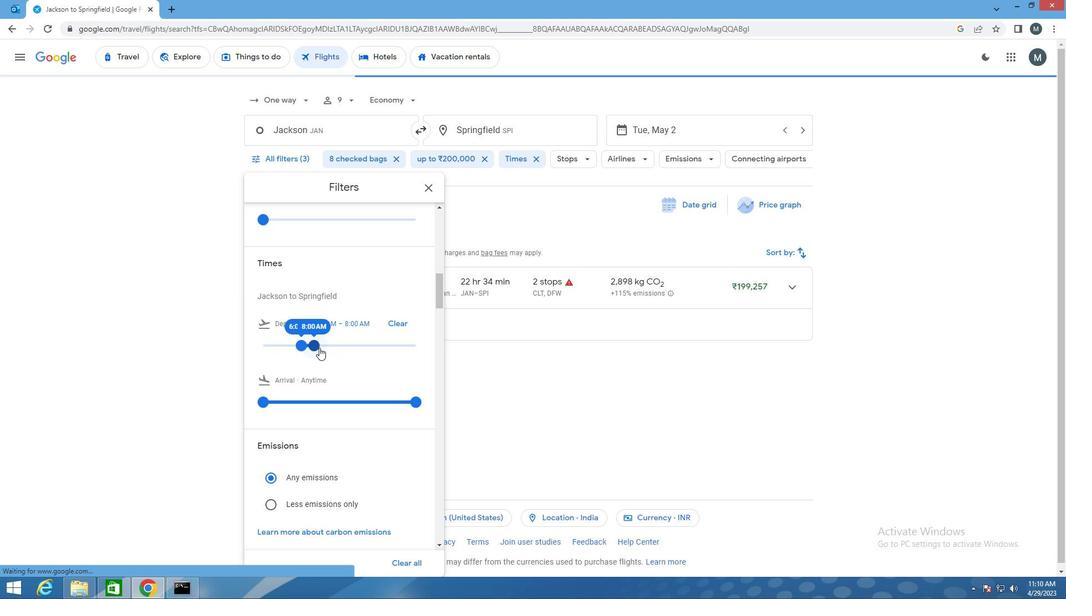 
Action: Mouse pressed left at (316, 346)
Screenshot: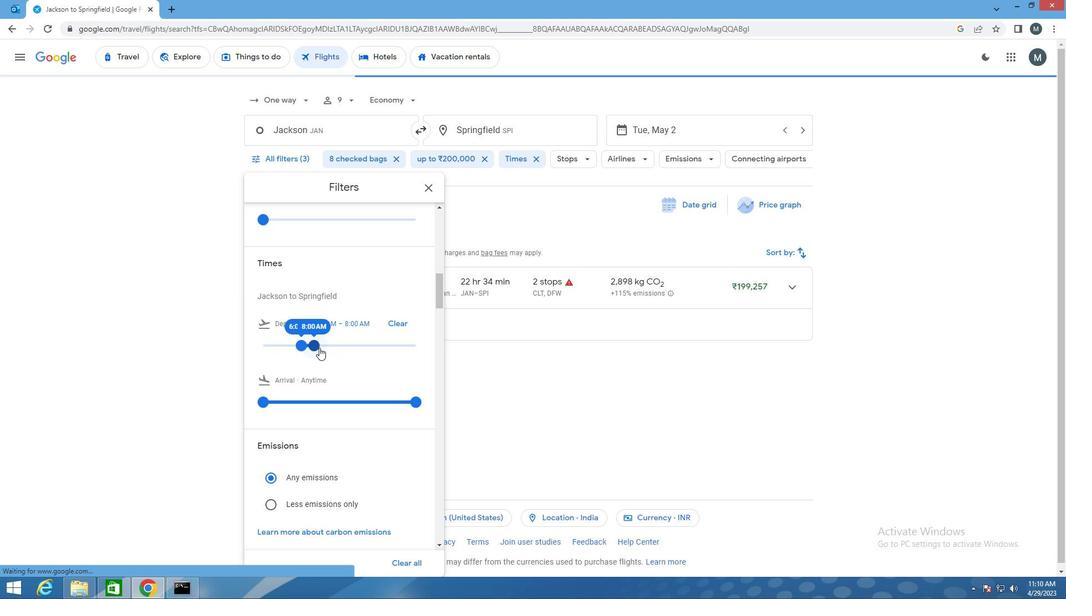 
Action: Mouse moved to (343, 362)
Screenshot: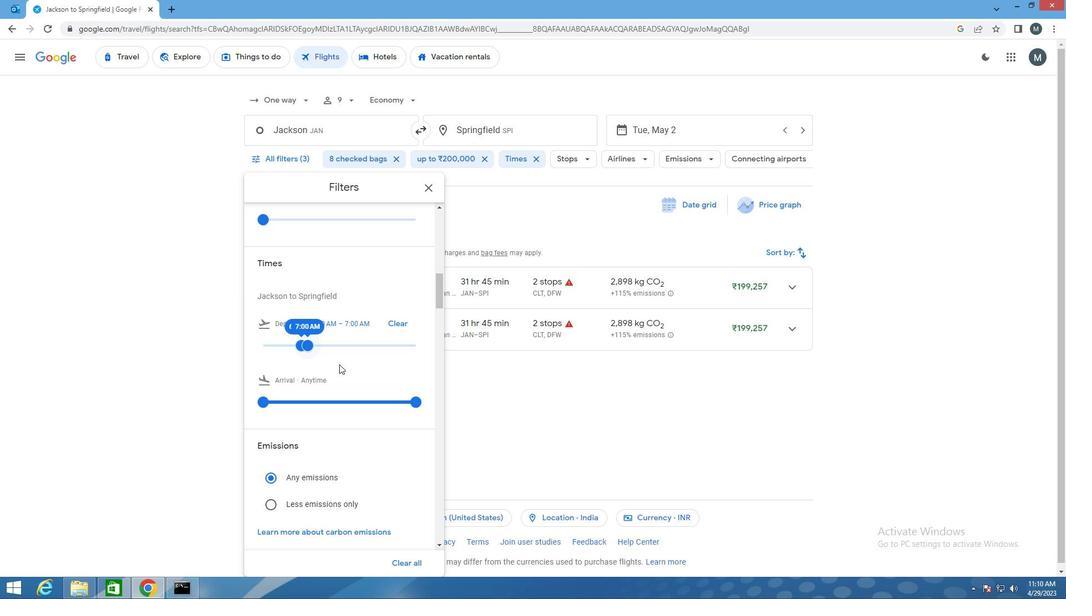 
Action: Mouse scrolled (343, 361) with delta (0, 0)
Screenshot: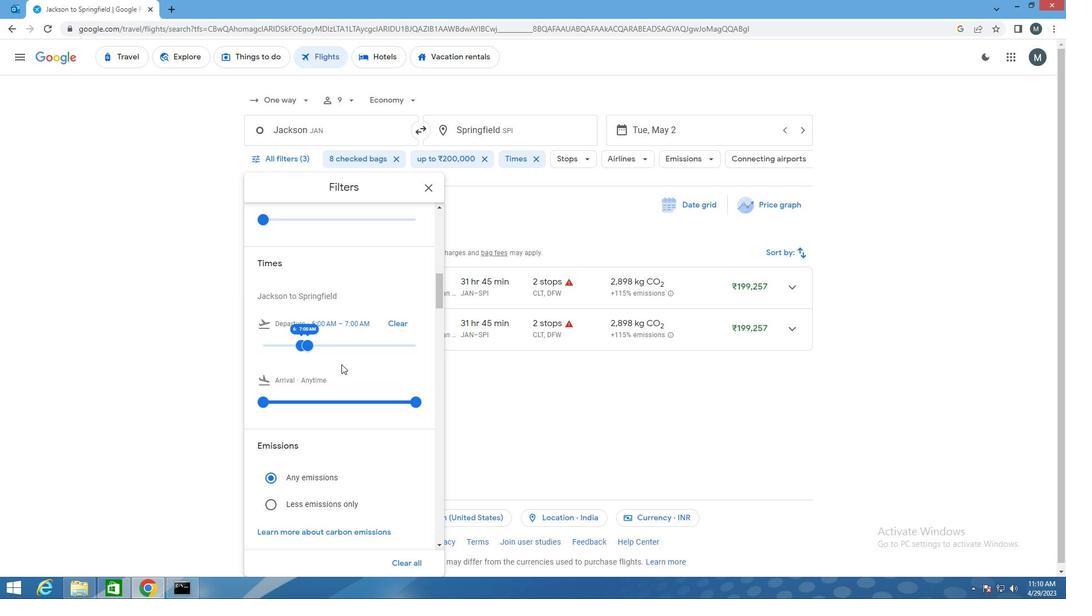 
Action: Mouse scrolled (343, 361) with delta (0, 0)
Screenshot: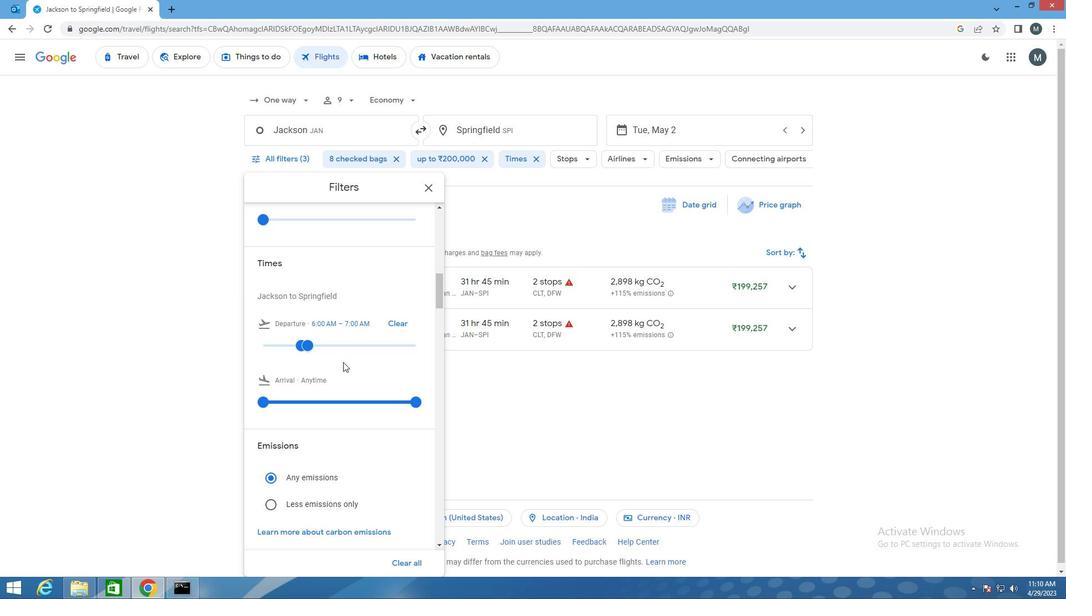 
Action: Mouse moved to (425, 183)
Screenshot: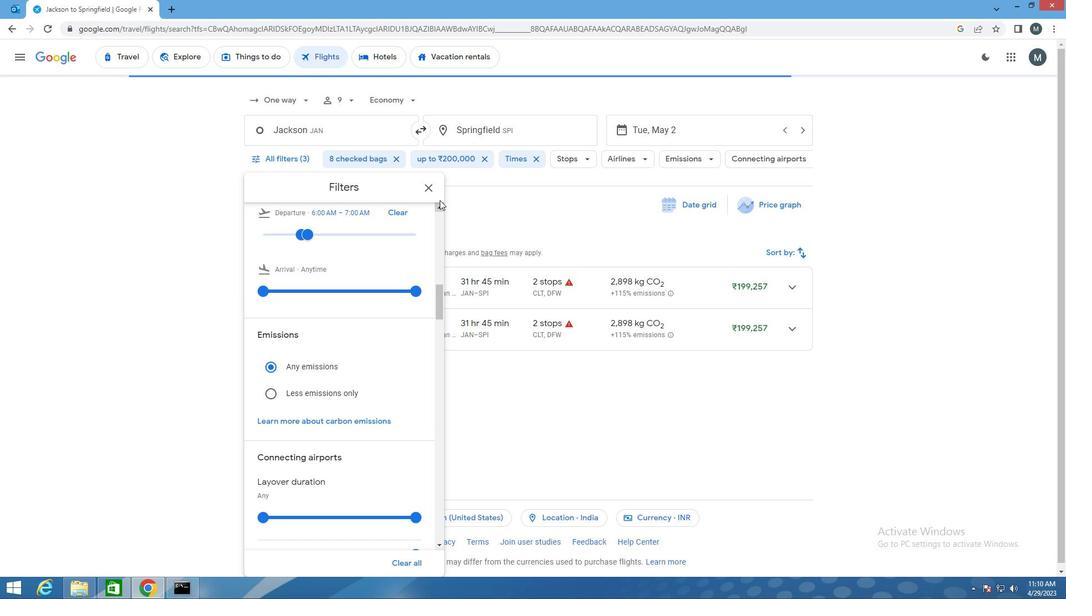
Action: Mouse pressed left at (425, 183)
Screenshot: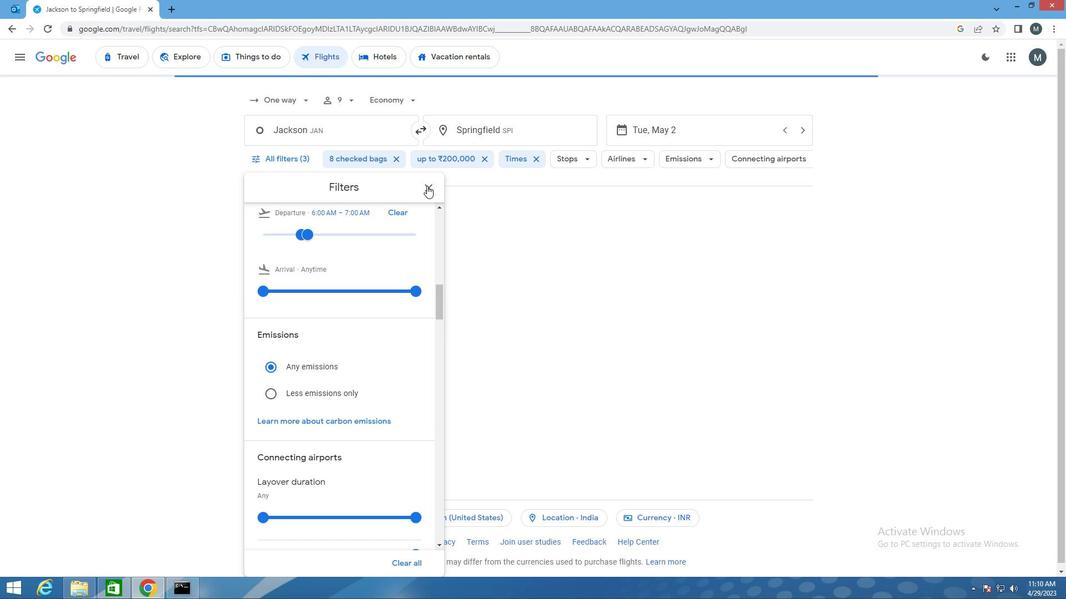 
